 Task: Reserve a 30-minute parent-teacher conference to discuss a student's academic progress and behavior.
Action: Mouse pressed left at (890, 127)
Screenshot: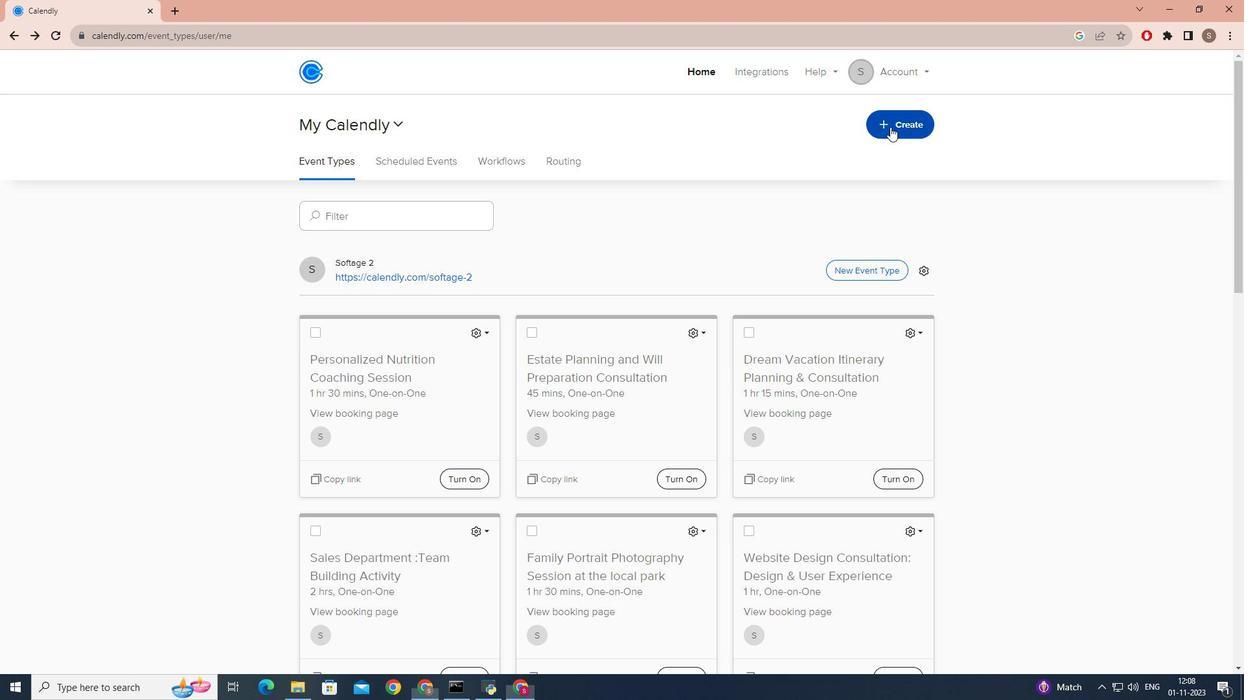 
Action: Mouse moved to (794, 172)
Screenshot: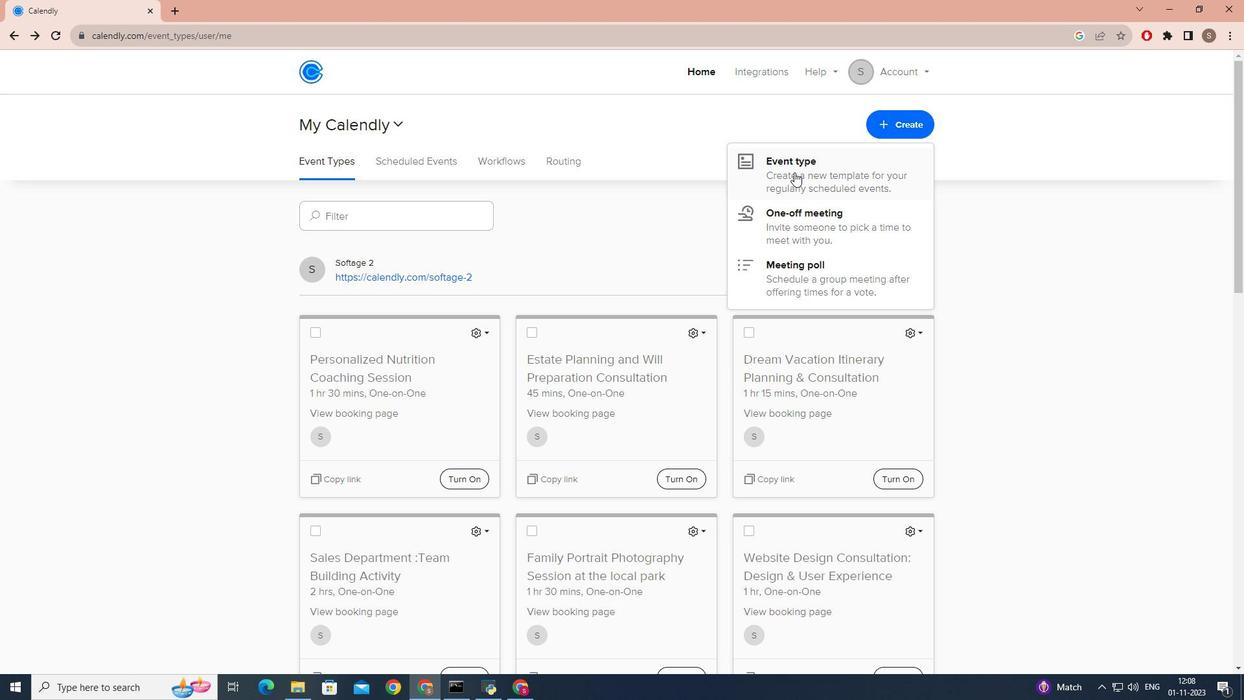 
Action: Mouse pressed left at (794, 172)
Screenshot: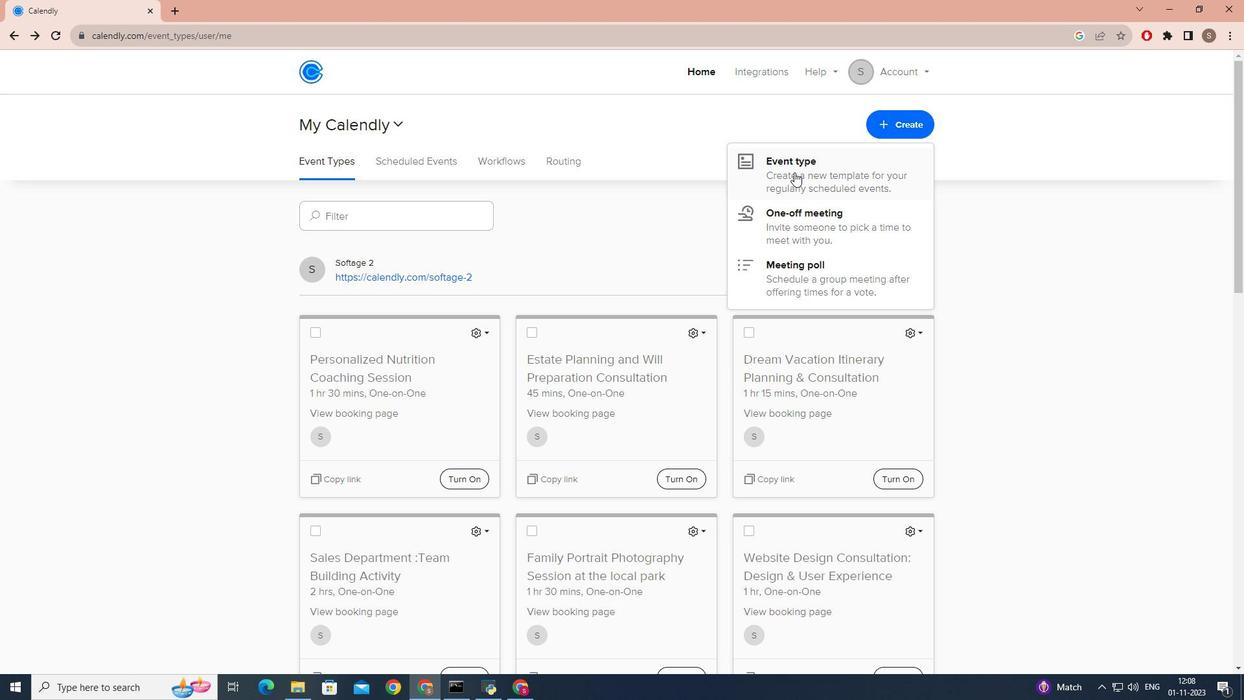 
Action: Mouse moved to (565, 224)
Screenshot: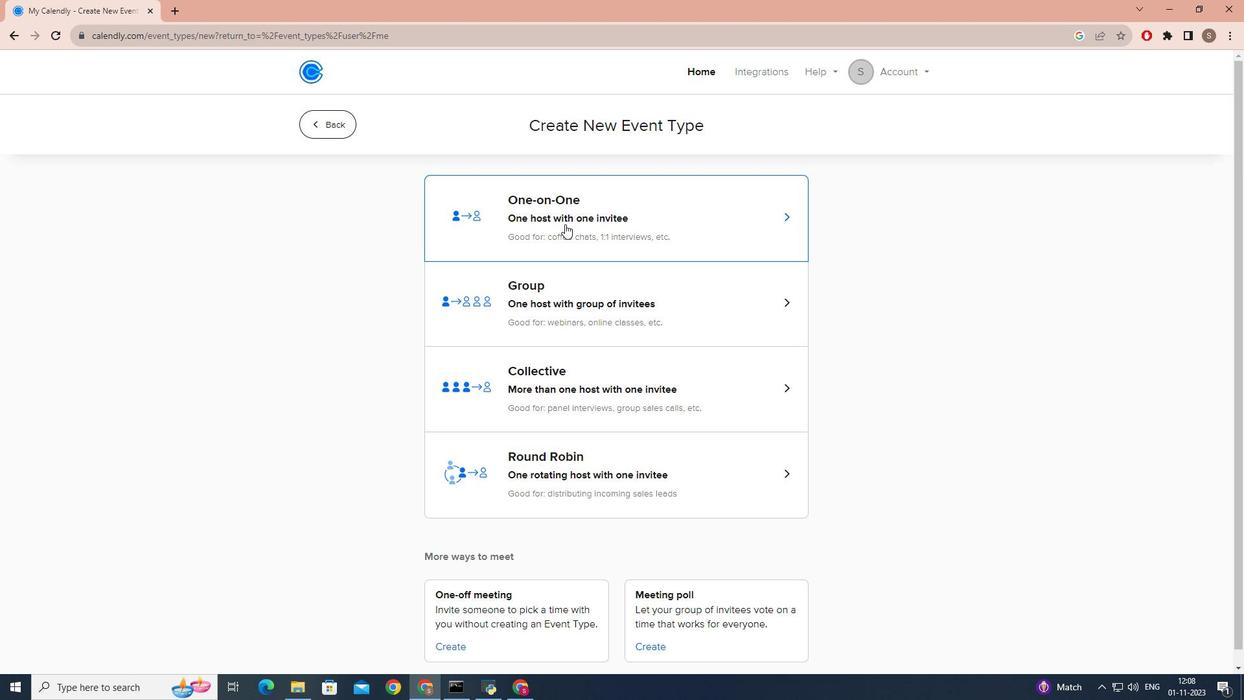 
Action: Mouse pressed left at (565, 224)
Screenshot: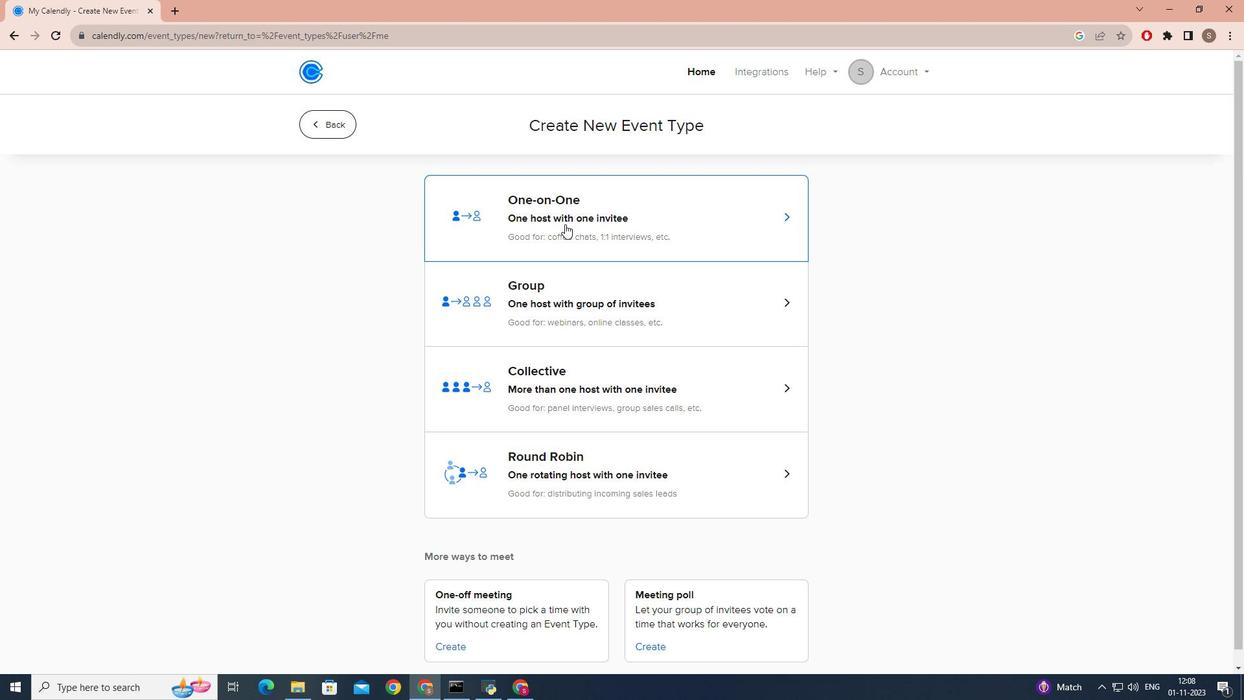 
Action: Mouse moved to (411, 306)
Screenshot: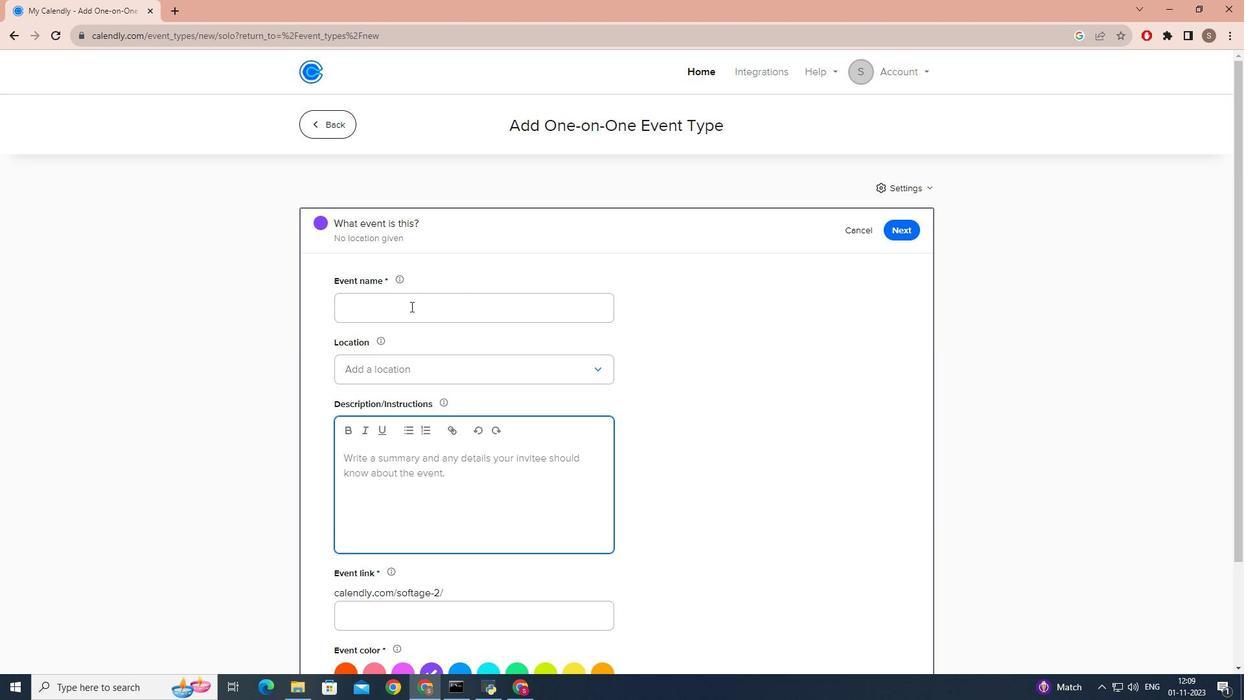 
Action: Mouse pressed left at (411, 306)
Screenshot: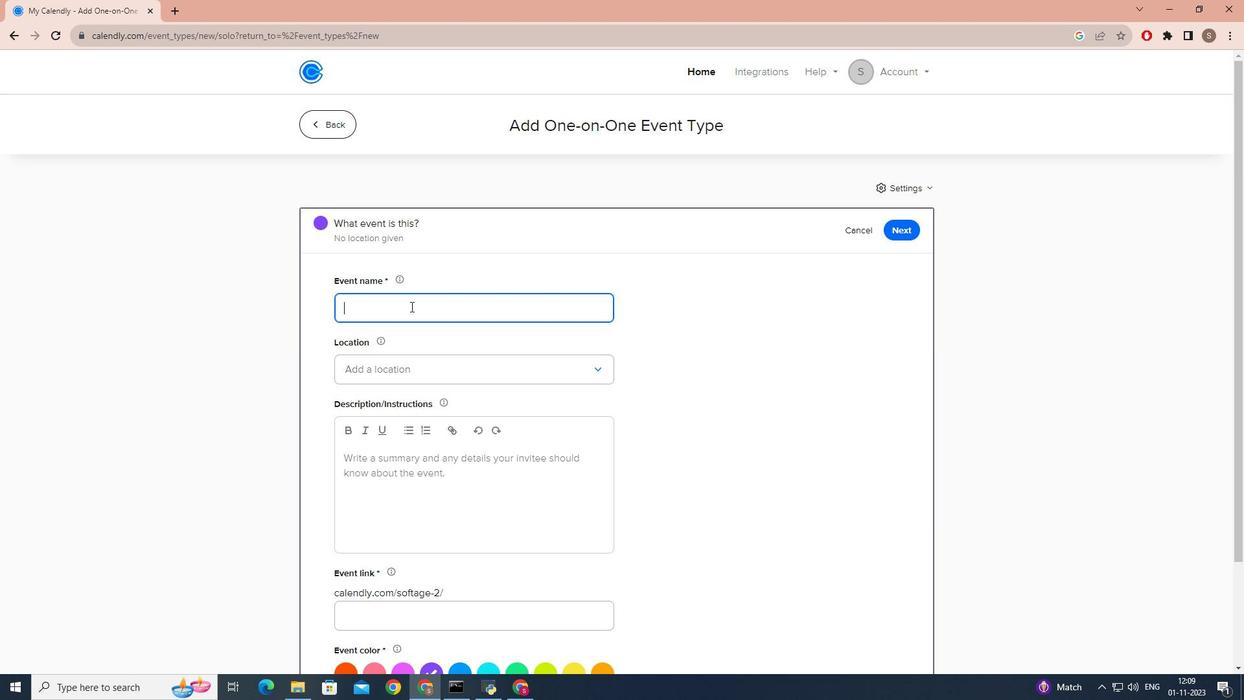 
Action: Key pressed <Key.caps_lock>P<Key.caps_lock>arent-<Key.caps_lock>T<Key.caps_lock>eacher<Key.space><Key.caps_lock>C<Key.caps_lock>onference<Key.shift_r>:<Key.space><Key.caps_lock>A<Key.caps_lock>cademic<Key.space><Key.caps_lock>P<Key.caps_lock>rogress<Key.space><Key.shift_r><Key.shift_r><Key.shift_r><Key.shift_r><Key.shift_r><Key.shift_r><Key.shift_r><Key.shift_r><Key.shift_r><Key.shift_r><Key.shift_r>&<Key.space><Key.caps_lock>B<Key.caps_lock>ehaviour
Screenshot: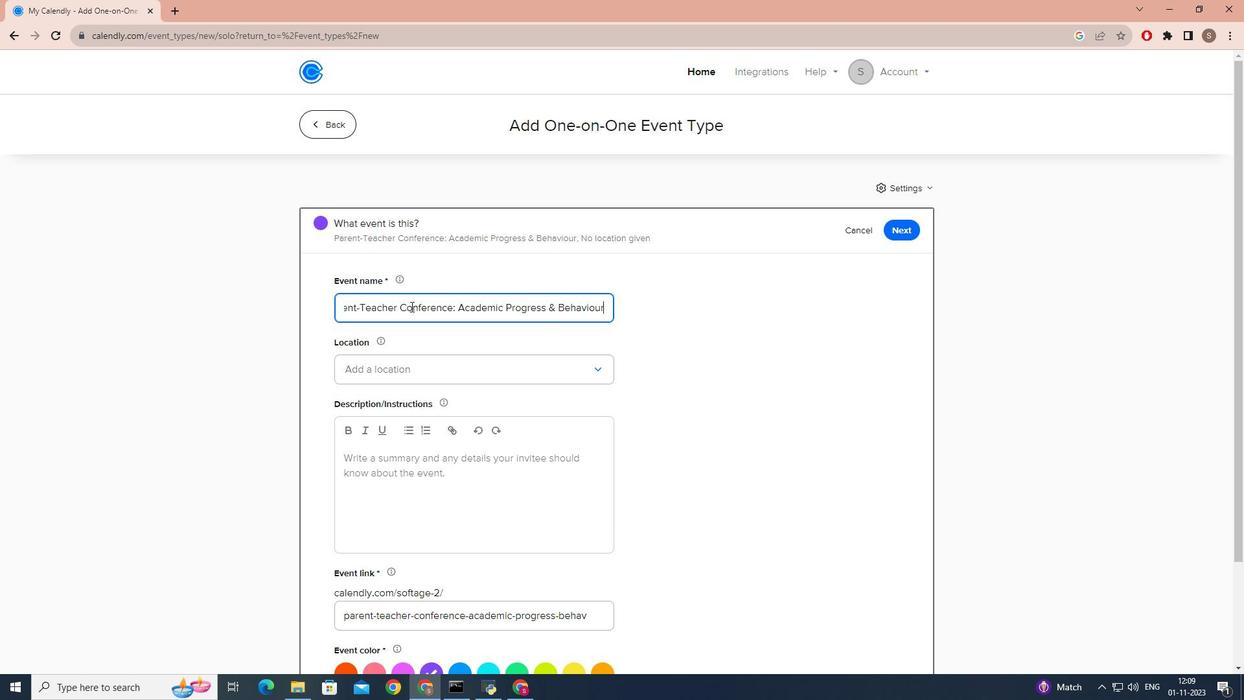 
Action: Mouse moved to (389, 376)
Screenshot: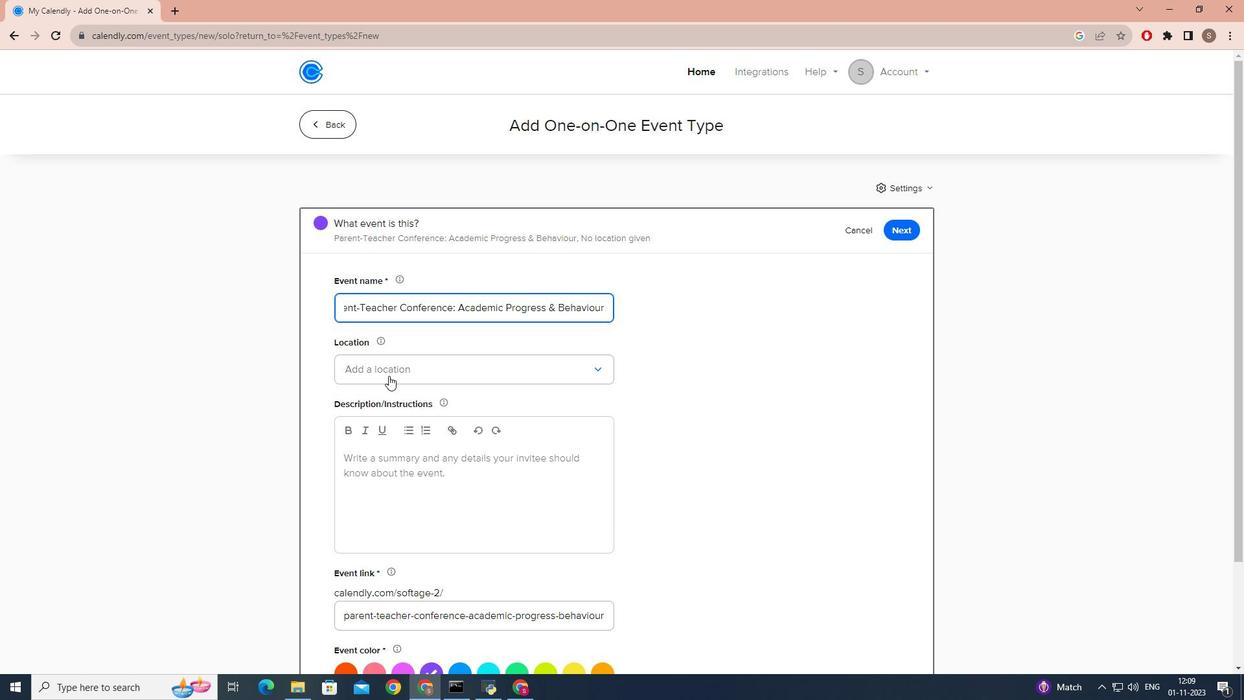 
Action: Mouse pressed left at (389, 376)
Screenshot: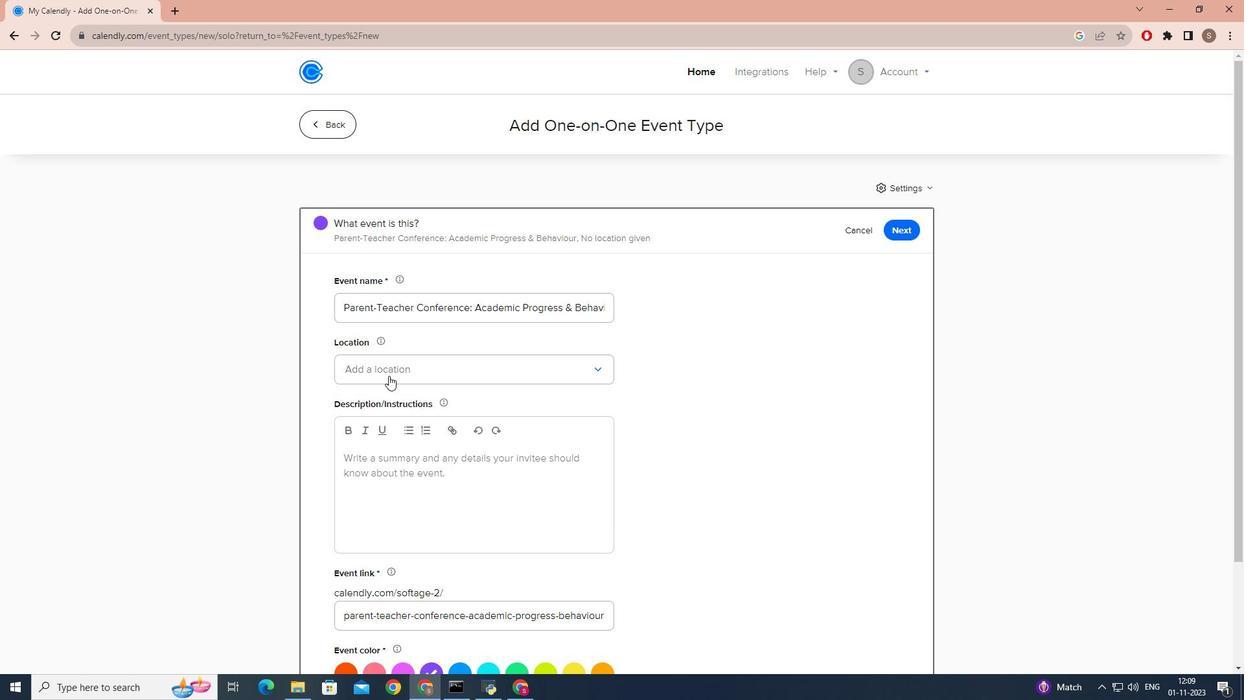 
Action: Mouse moved to (382, 394)
Screenshot: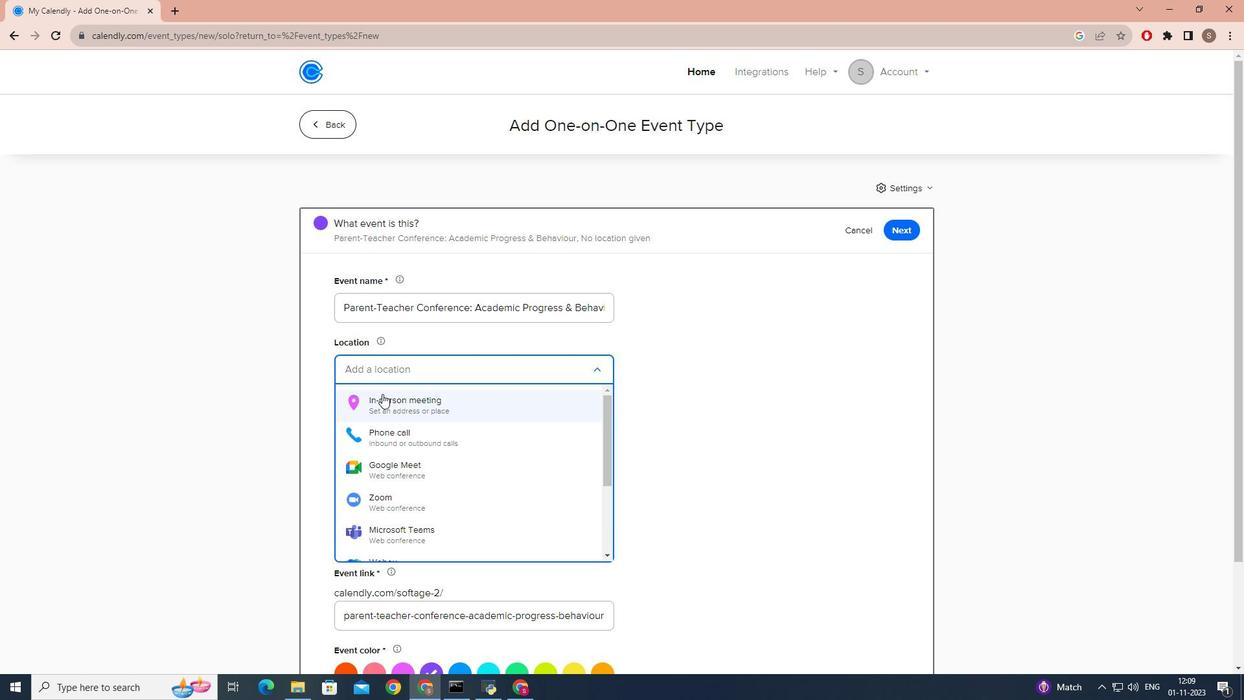 
Action: Mouse pressed left at (382, 394)
Screenshot: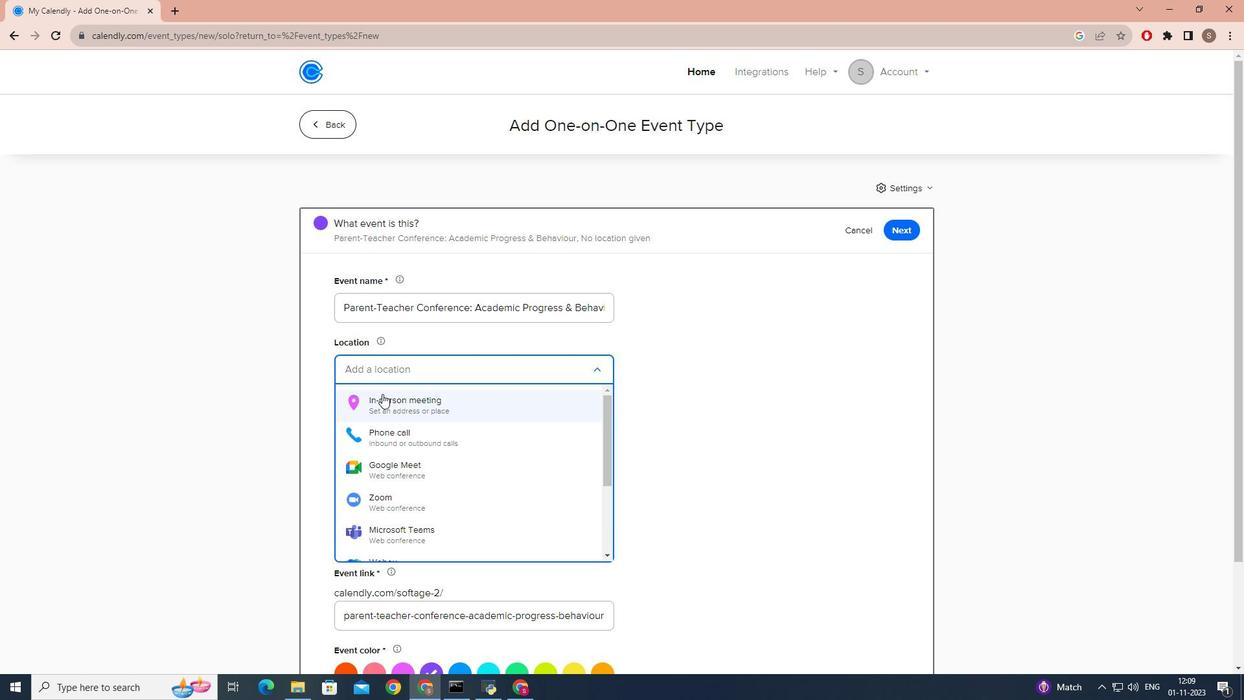 
Action: Mouse moved to (533, 224)
Screenshot: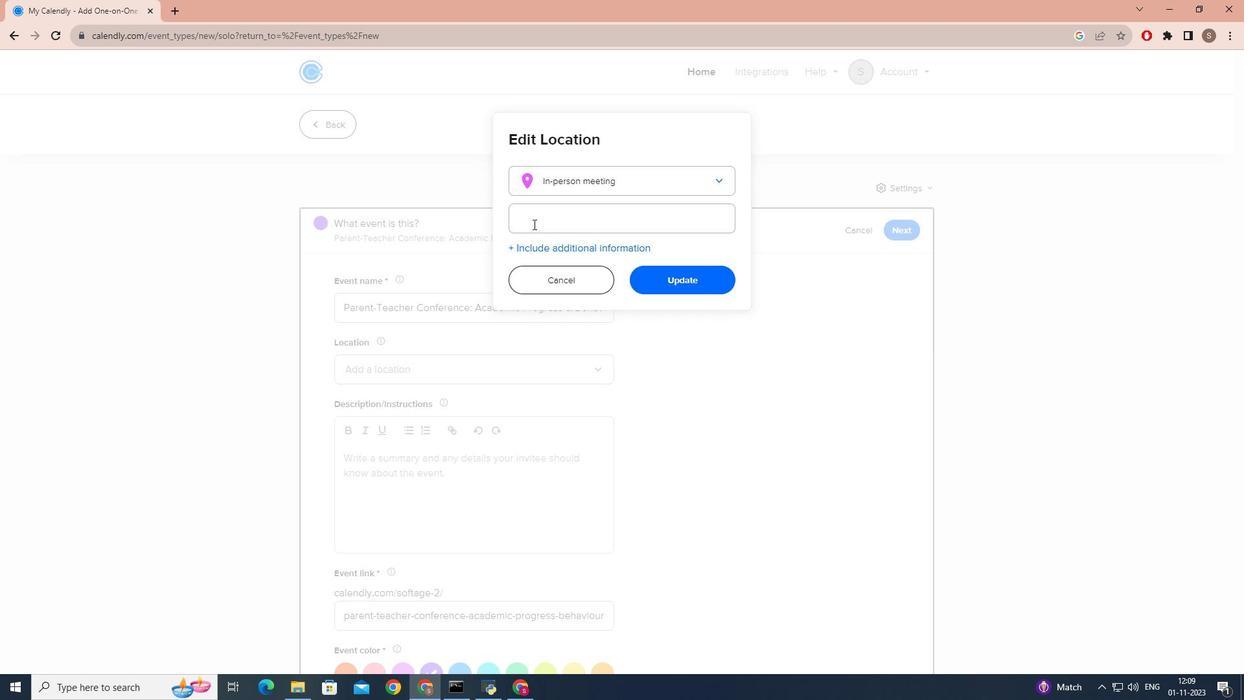 
Action: Mouse pressed left at (533, 224)
Screenshot: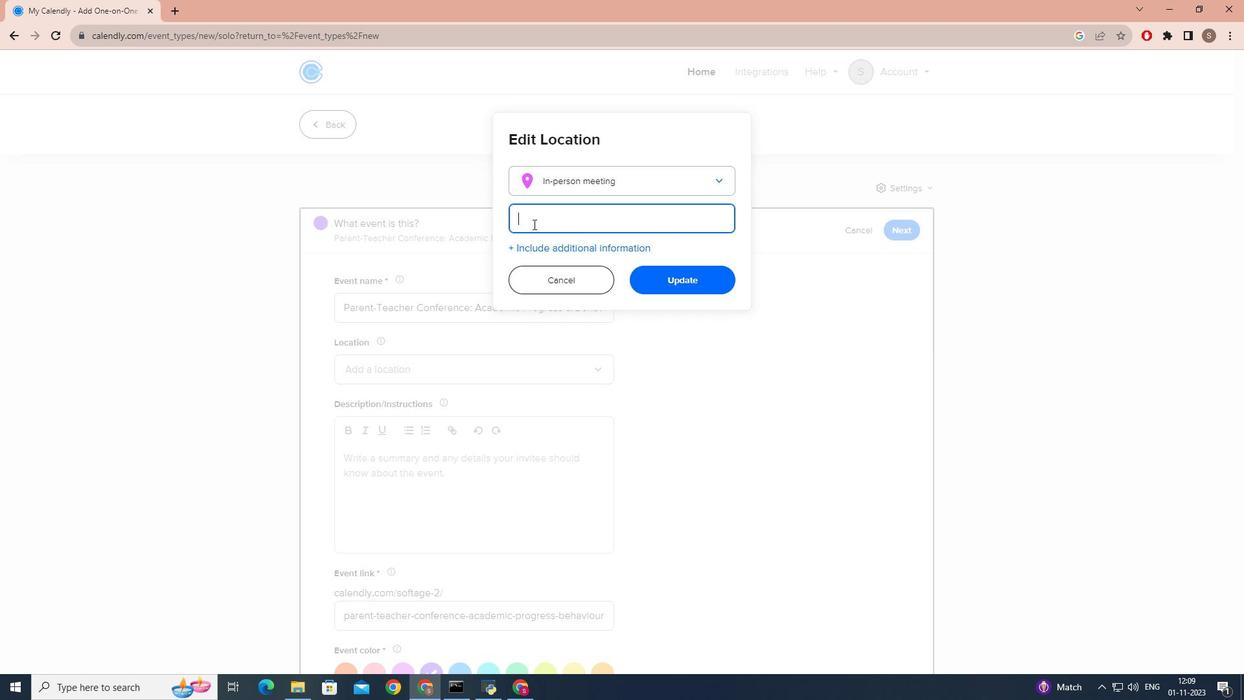 
Action: Key pressed <Key.caps_lock>B<Key.caps_lock>reck<Key.space><Key.caps_lock>S<Key.caps_lock>chool,<Key.space><Key.caps_lock>M<Key.caps_lock>innesota
Screenshot: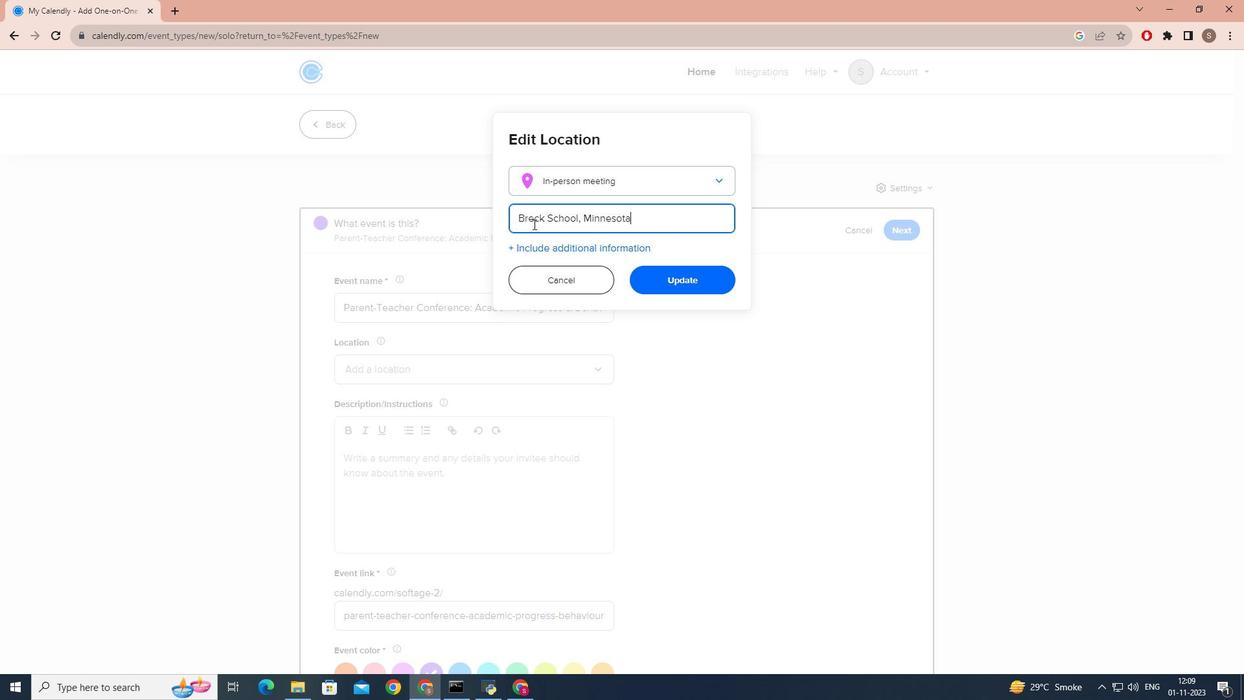 
Action: Mouse moved to (647, 276)
Screenshot: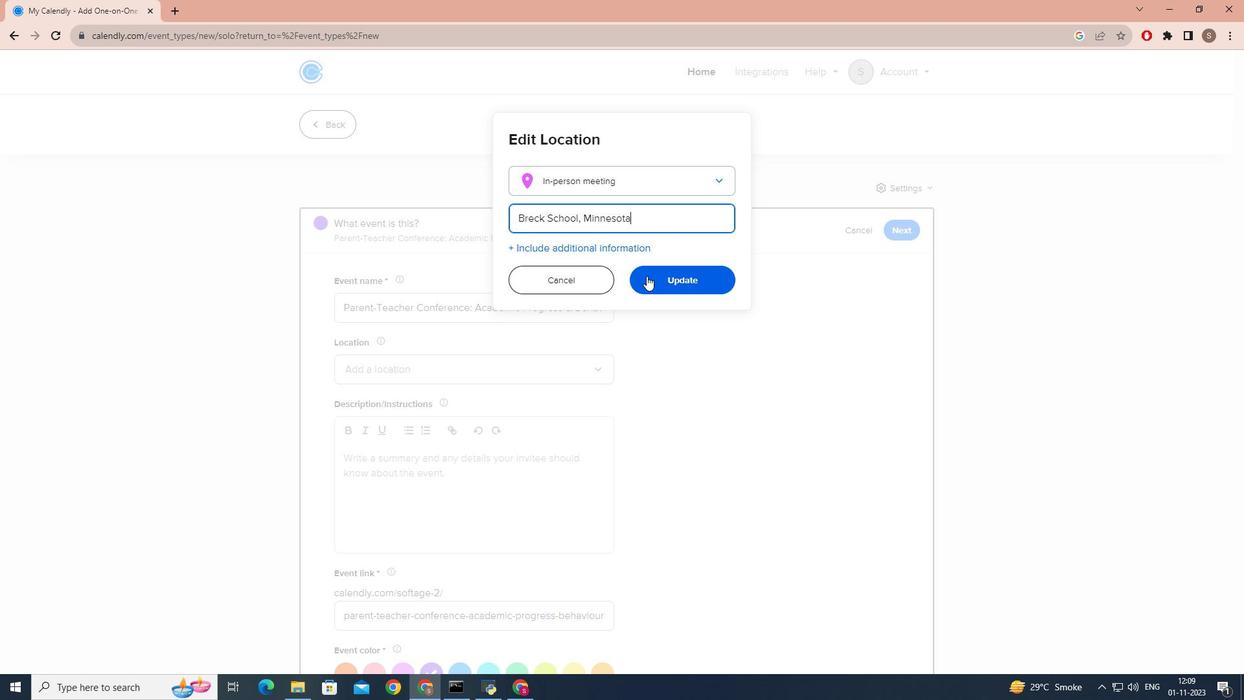 
Action: Mouse pressed left at (647, 276)
Screenshot: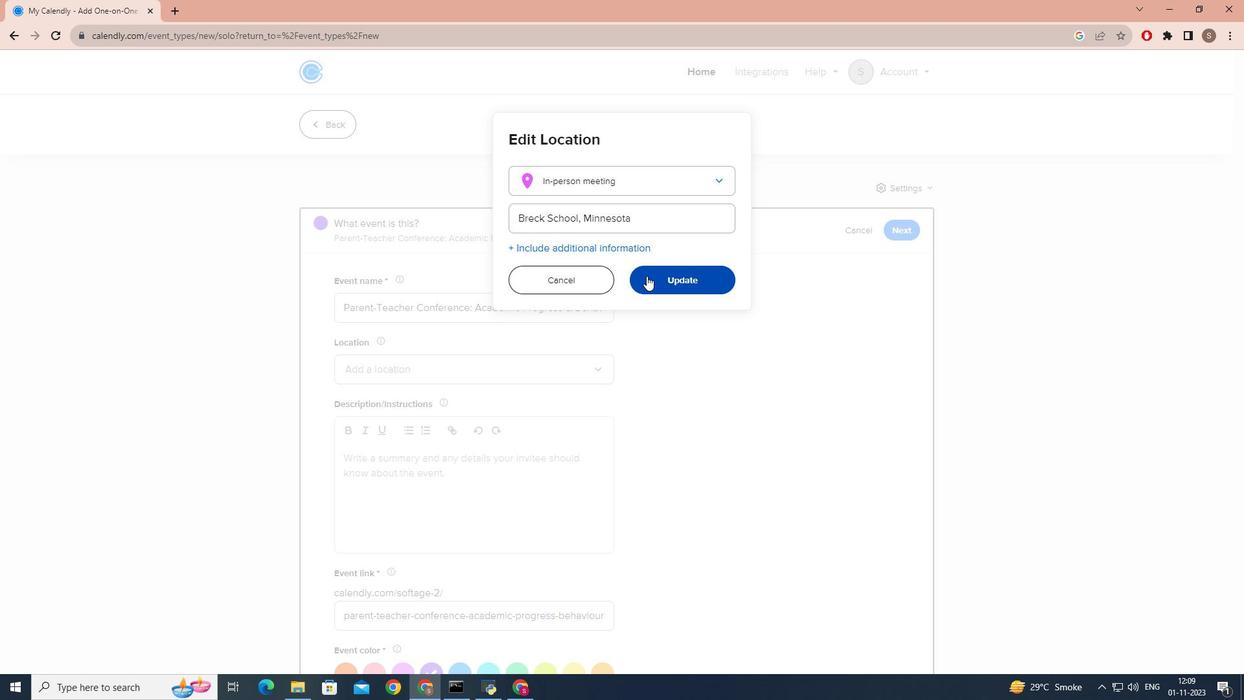 
Action: Mouse moved to (402, 512)
Screenshot: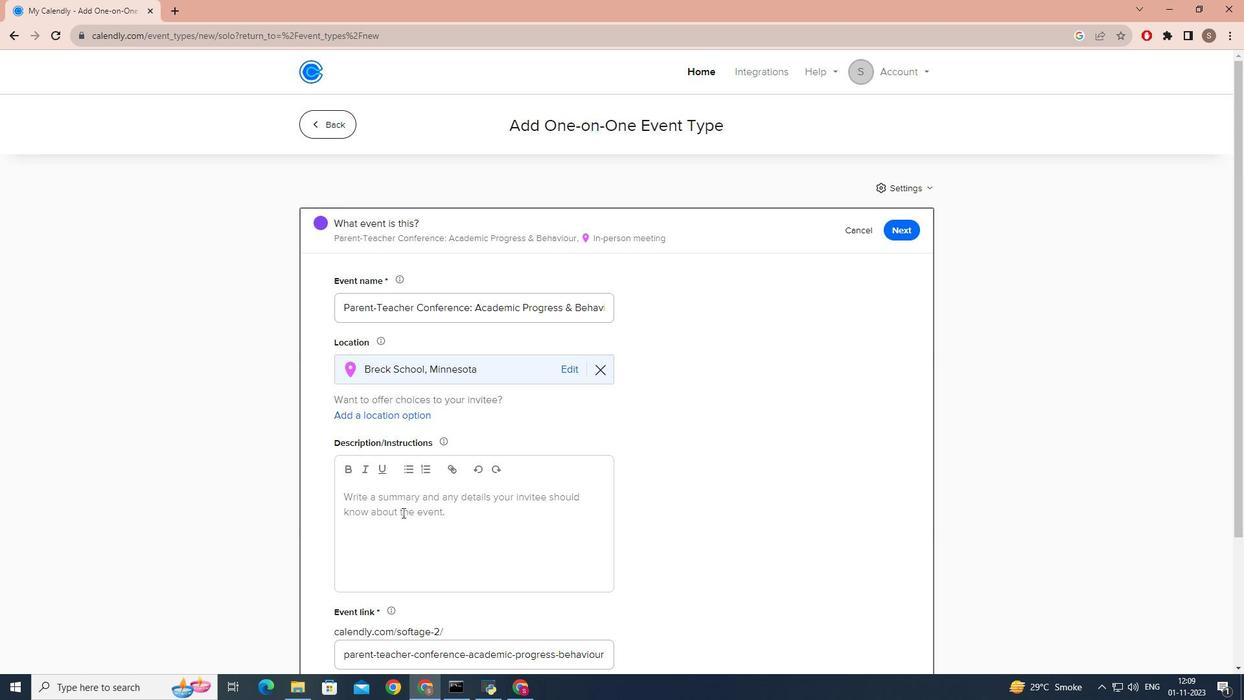 
Action: Mouse pressed left at (402, 512)
Screenshot: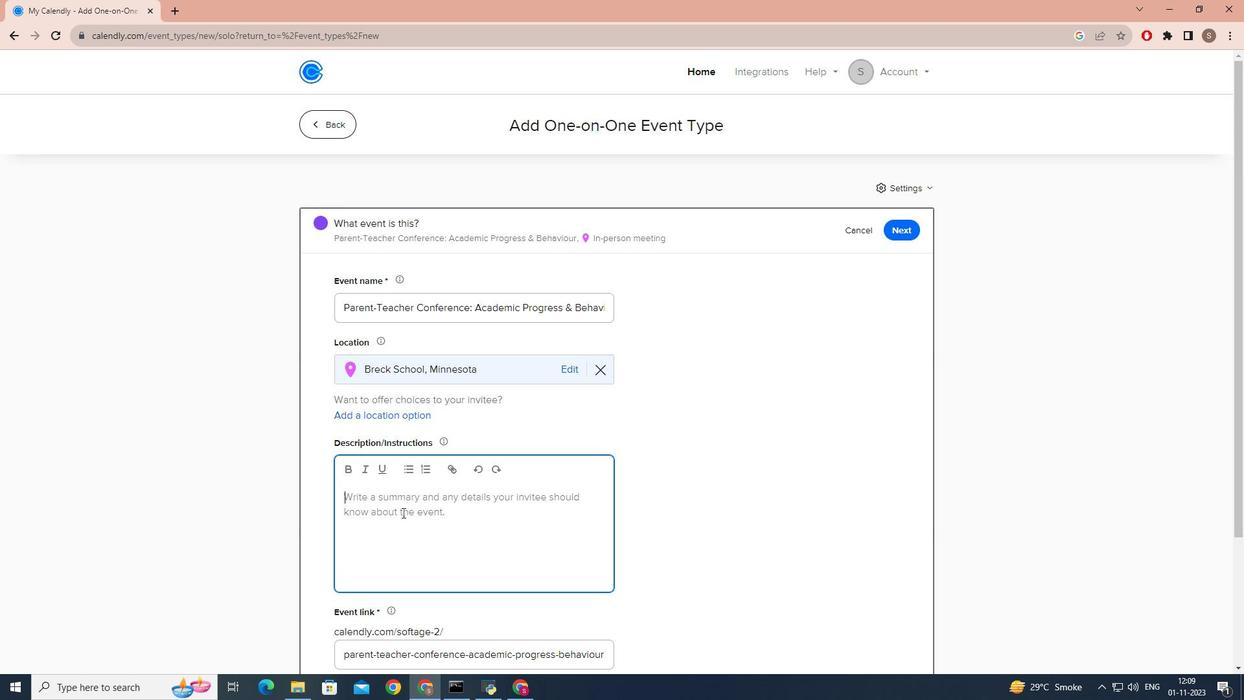 
Action: Key pressed <Key.caps_lock>A<Key.caps_lock>t<Key.space>the<Key.space><Key.caps_lock>B<Key.caps_lock>rech<Key.backspace>k<Key.space><Key.caps_lock>S<Key.caps_lock>chookl<Key.backspace><Key.backspace>l,<Key.space>we<Key.space>believe<Key.space>that<Key.space>every<Key.space>child<Key.space>is<Key.space>a<Key.space>unique<Key.space>str<Key.backspace>ar,and<Key.space>together<Key.space>we<Key.space>can<Key.space>nurture<Key.space>thi<Key.backspace>eir<Key.space>brilliance.<Key.caps_lock>J<Key.caps_lock>oin<Key.space>us<Key.space>for<Key.space>a<Key.space><Key.caps_lock>P<Key.caps_lock>arent-<Key.caps_lock>T<Key.caps_lock>eacher<Key.space><Key.caps_lock>C<Key.caps_lock>onference<Key.space>where<Key.space>we<Key.space>will<Key.space>dek<Key.backspace>leve<Key.space>into<Key.space>your<Key.space><Key.backspace><Key.backspace><Key.backspace><Key.backspace><Key.backspace><Key.backspace><Key.backspace><Key.backspace><Key.backspace><Key.backspace><Key.backspace><Key.backspace><Key.backspace><Key.backspace>ve<Key.space>your<Key.space>c<Key.backspace><Key.backspace><Key.backspace><Key.backspace><Key.backspace><Key.backspace>into<Key.space>your<Key.space>childs<Key.space>academic<Key.space>journy<Key.space>and<Key.space><Key.backspace><Key.backspace><Key.backspace><Key.backspace><Key.backspace><Key.backspace>ey<Key.space>and<Key.space>the<Key.space>con<Key.backspace><Key.backspace><Key.backspace>proh<Key.backspace><Key.backspace><Key.backspace><Key.backspace><Key.backspace>ir<Key.space>behaviour<Key.space>patterns.
Screenshot: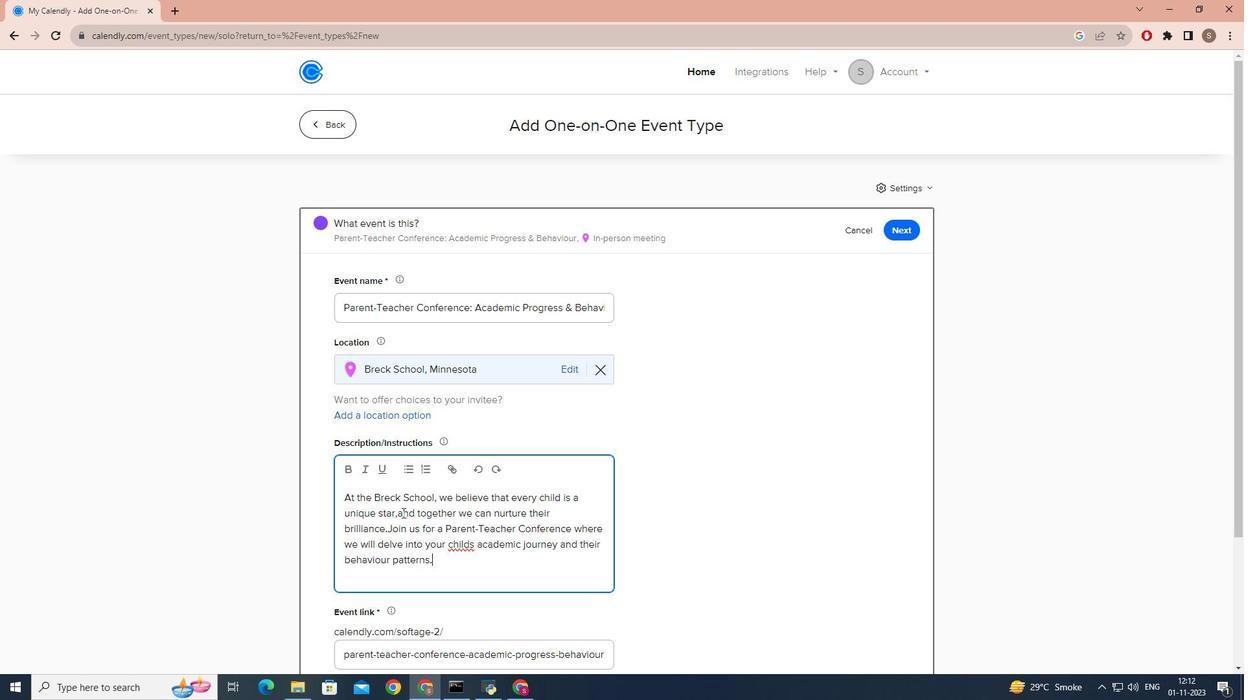 
Action: Mouse moved to (458, 549)
Screenshot: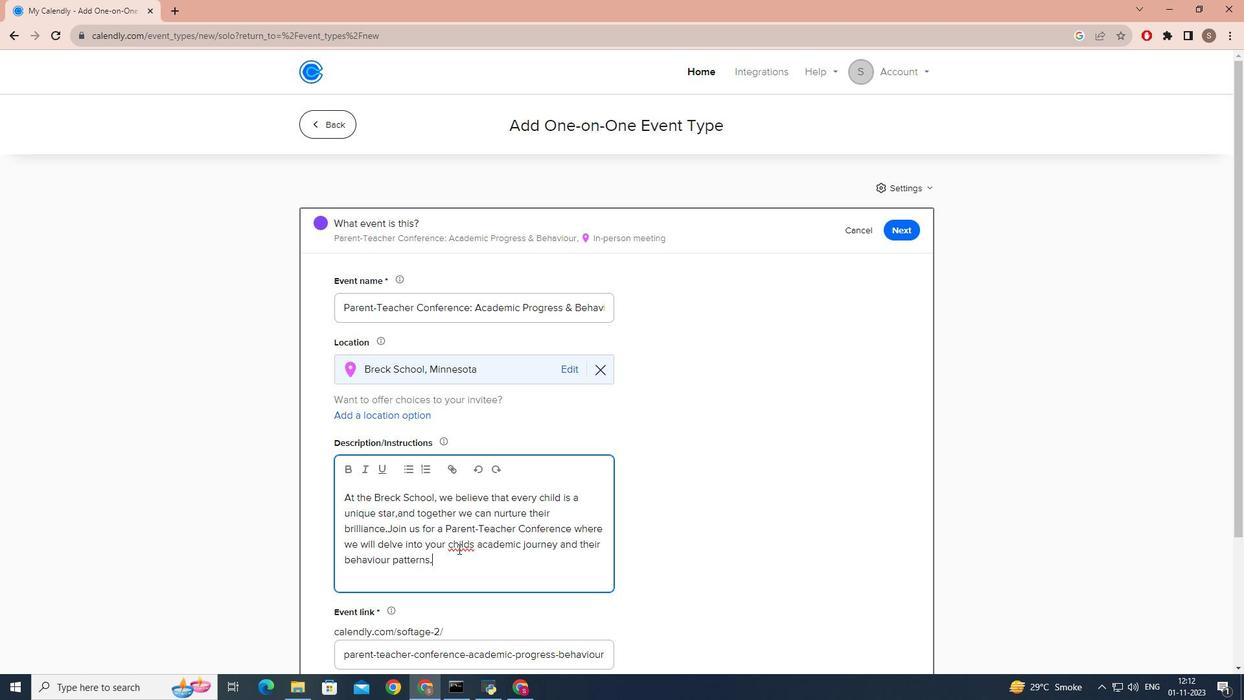 
Action: Mouse pressed left at (458, 549)
Screenshot: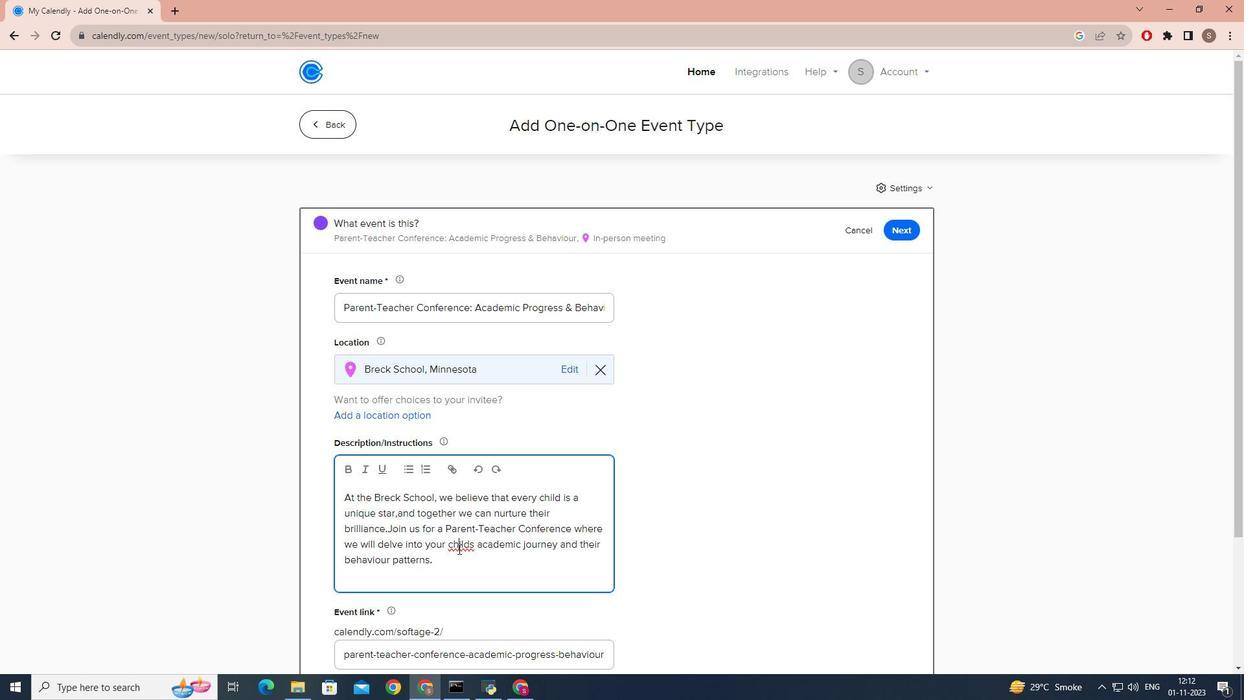 
Action: Mouse pressed right at (458, 549)
Screenshot: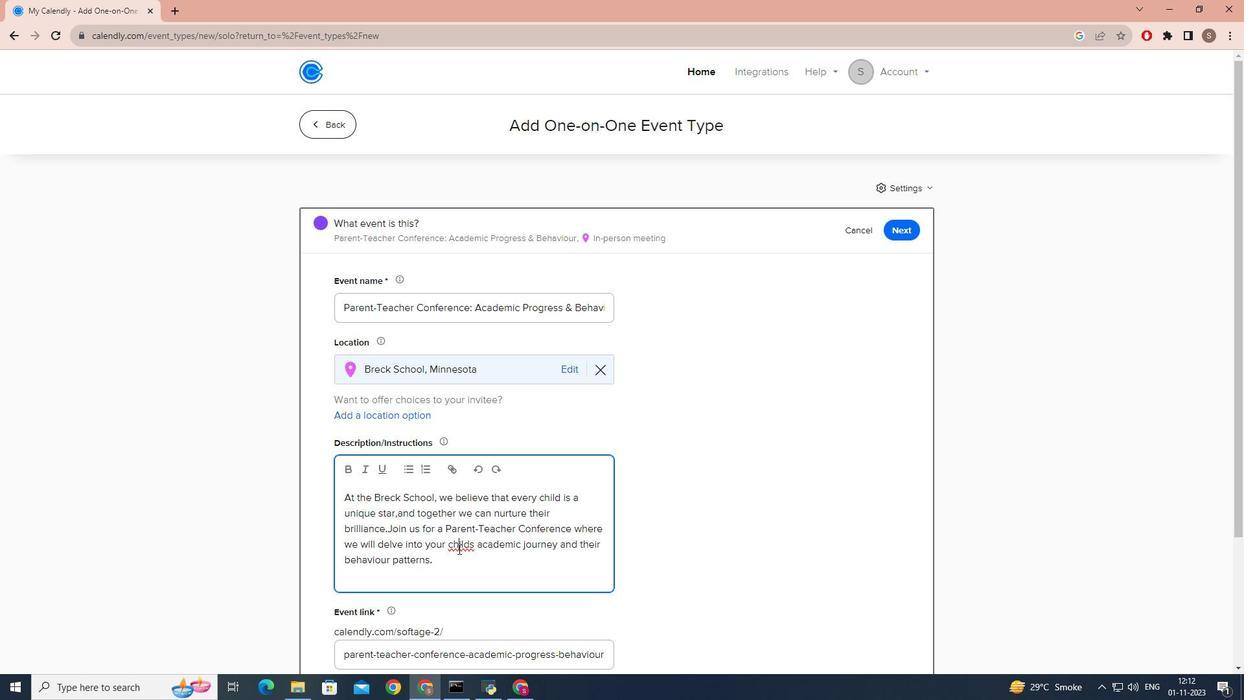 
Action: Mouse moved to (547, 361)
Screenshot: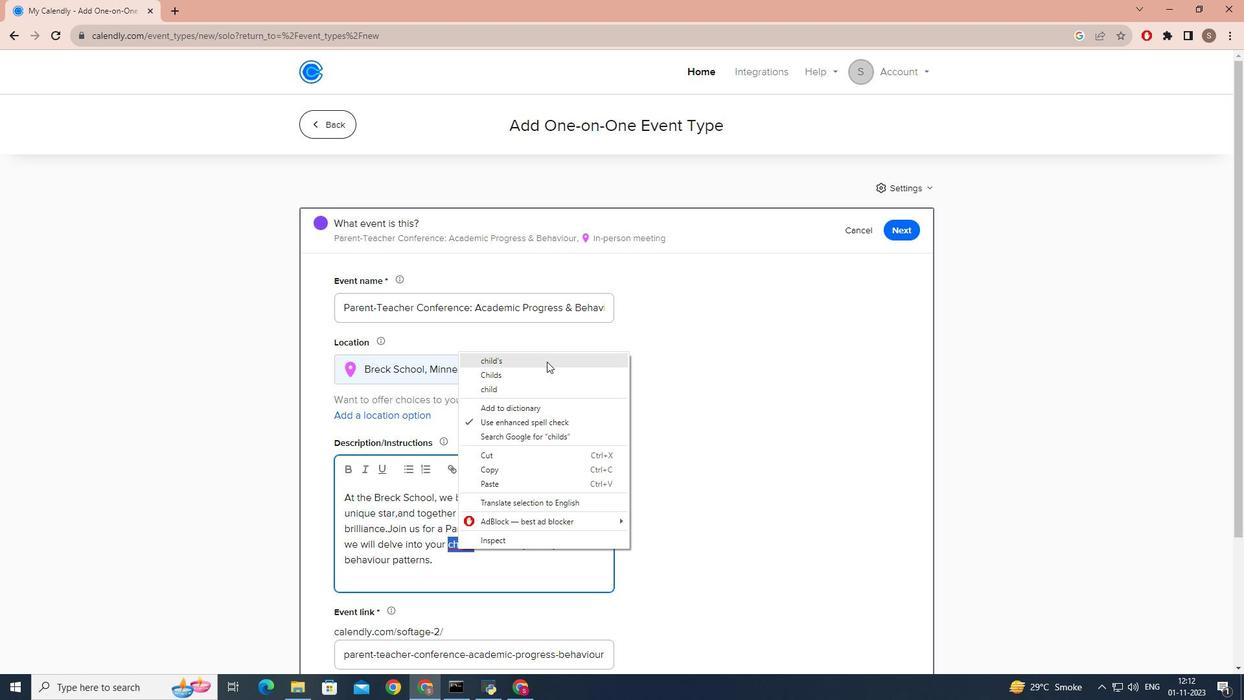 
Action: Mouse pressed left at (547, 361)
Screenshot: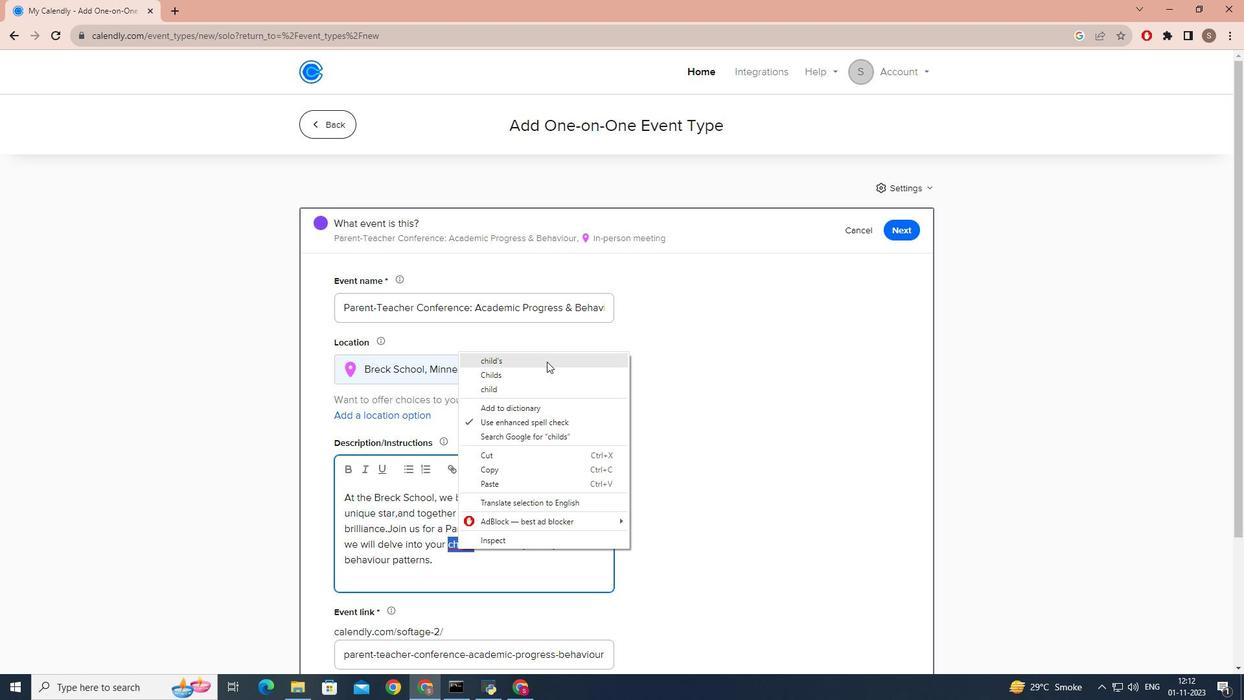 
Action: Mouse moved to (450, 557)
Screenshot: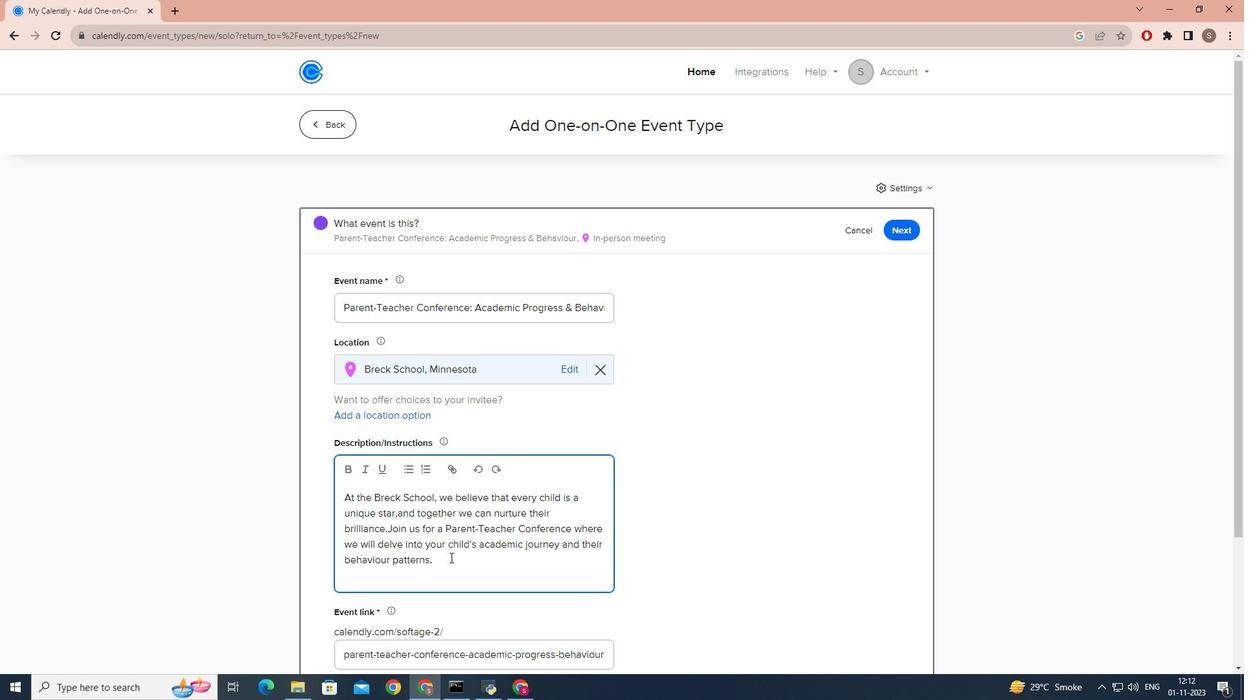 
Action: Mouse pressed left at (450, 557)
Screenshot: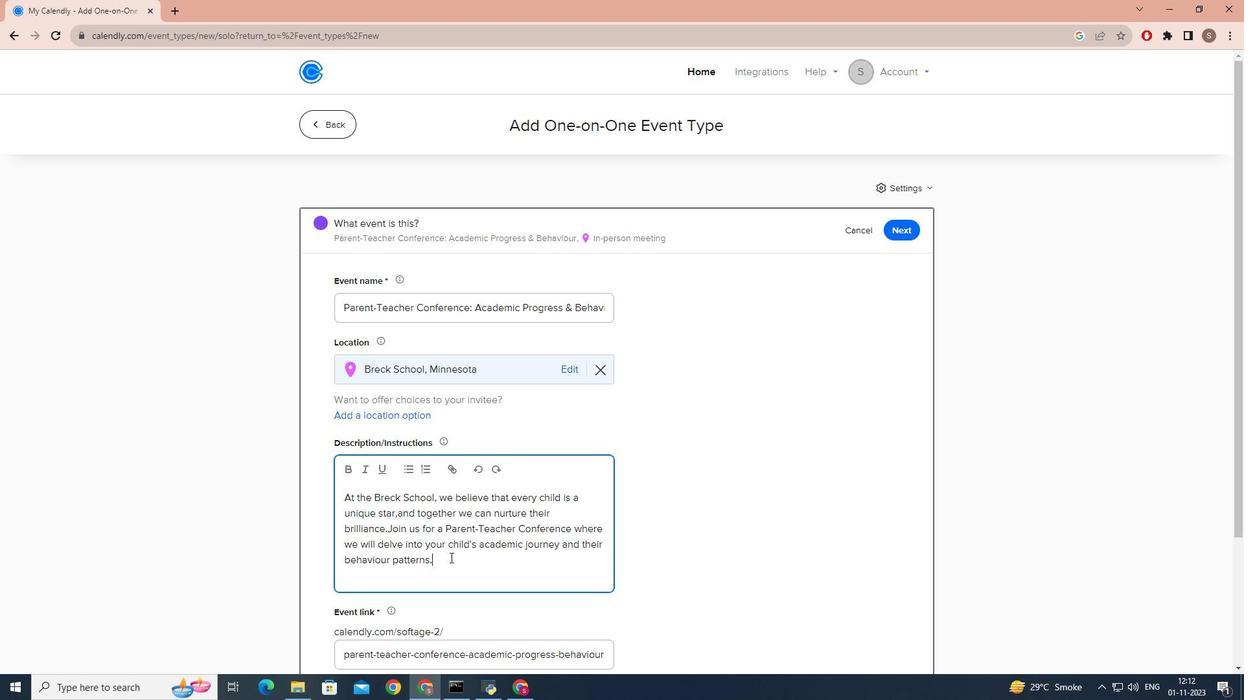 
Action: Mouse moved to (450, 557)
Screenshot: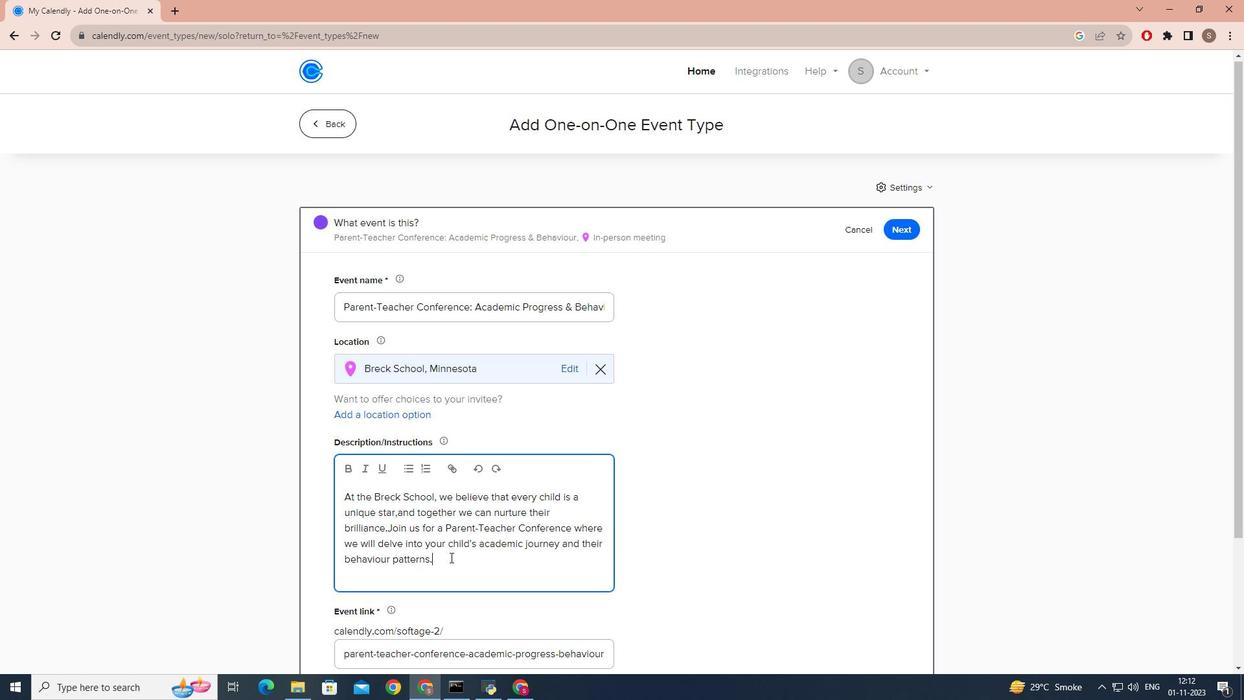 
Action: Mouse scrolled (450, 556) with delta (0, 0)
Screenshot: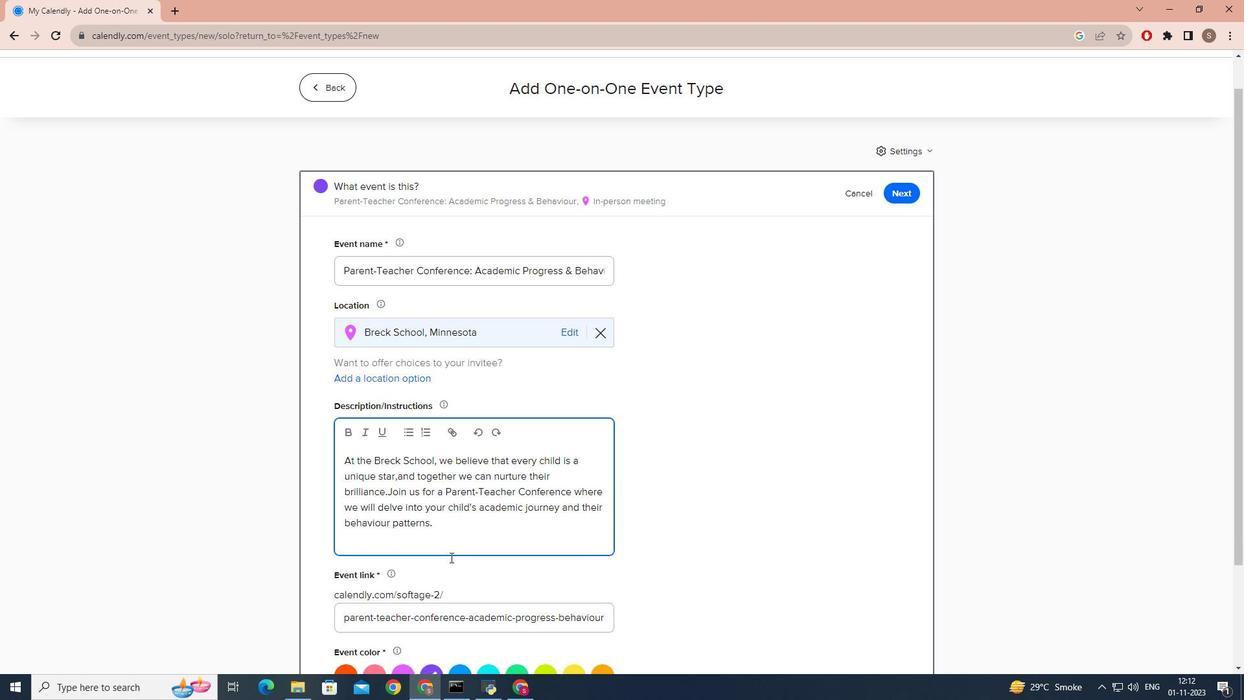 
Action: Mouse scrolled (450, 556) with delta (0, 0)
Screenshot: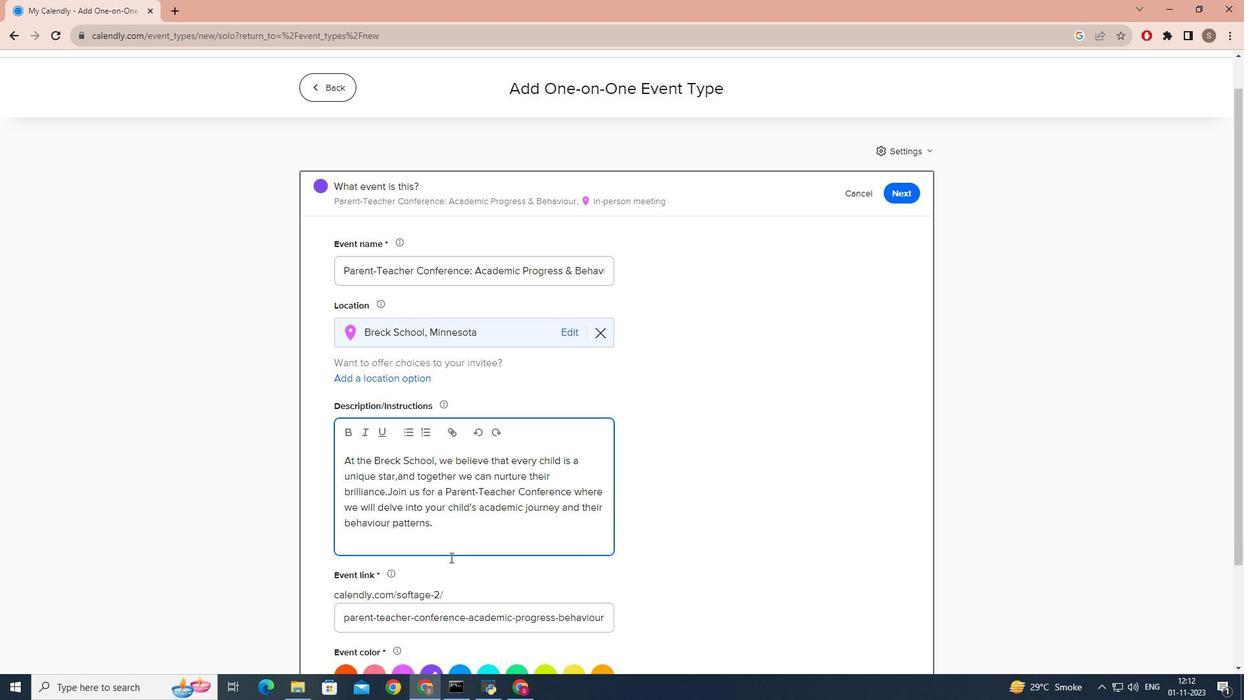 
Action: Mouse scrolled (450, 556) with delta (0, 0)
Screenshot: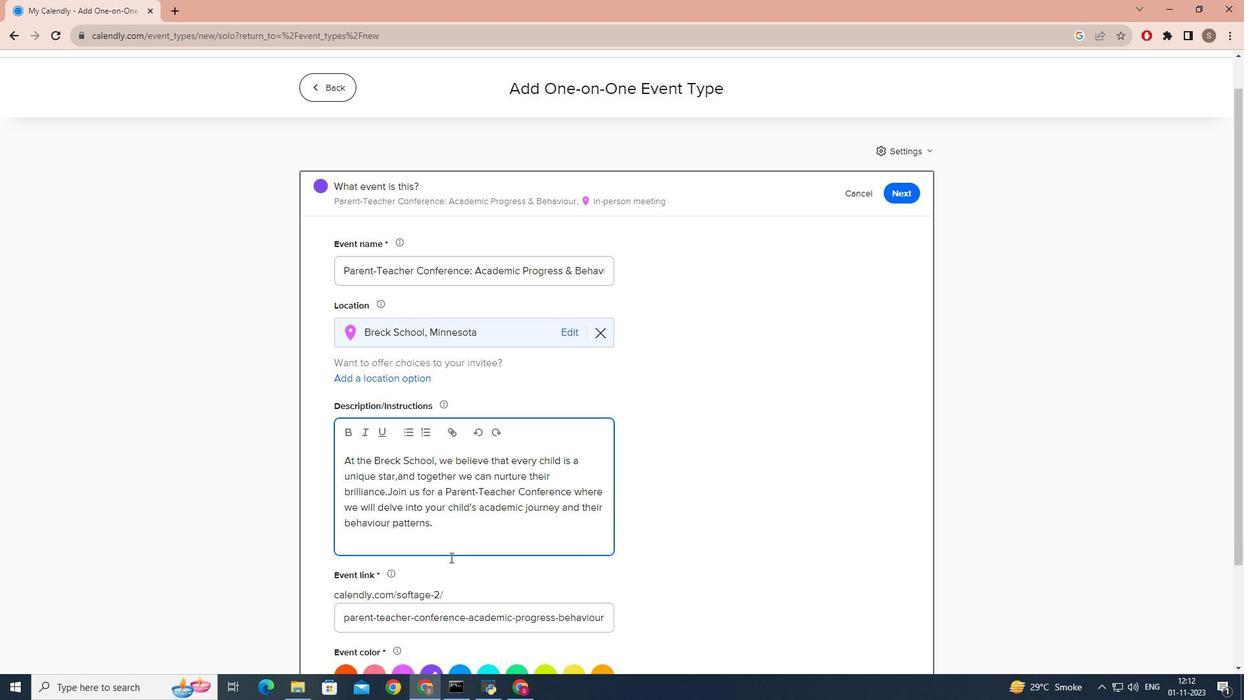 
Action: Mouse scrolled (450, 556) with delta (0, 0)
Screenshot: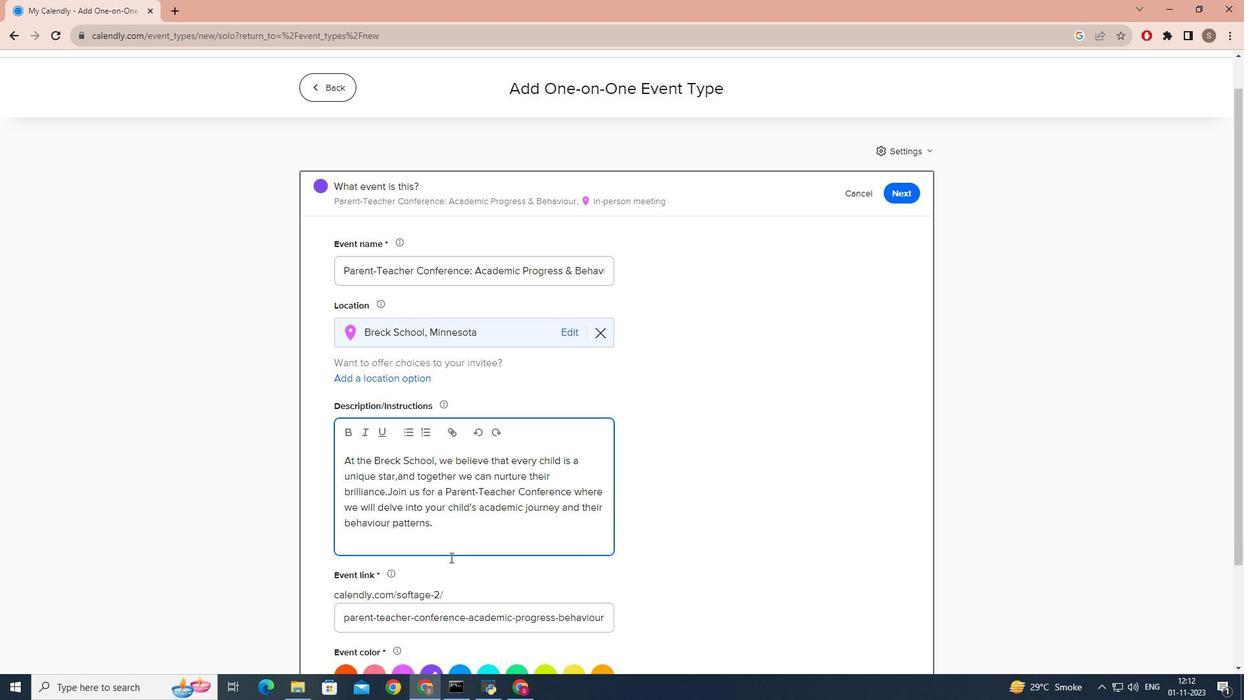 
Action: Mouse scrolled (450, 556) with delta (0, 0)
Screenshot: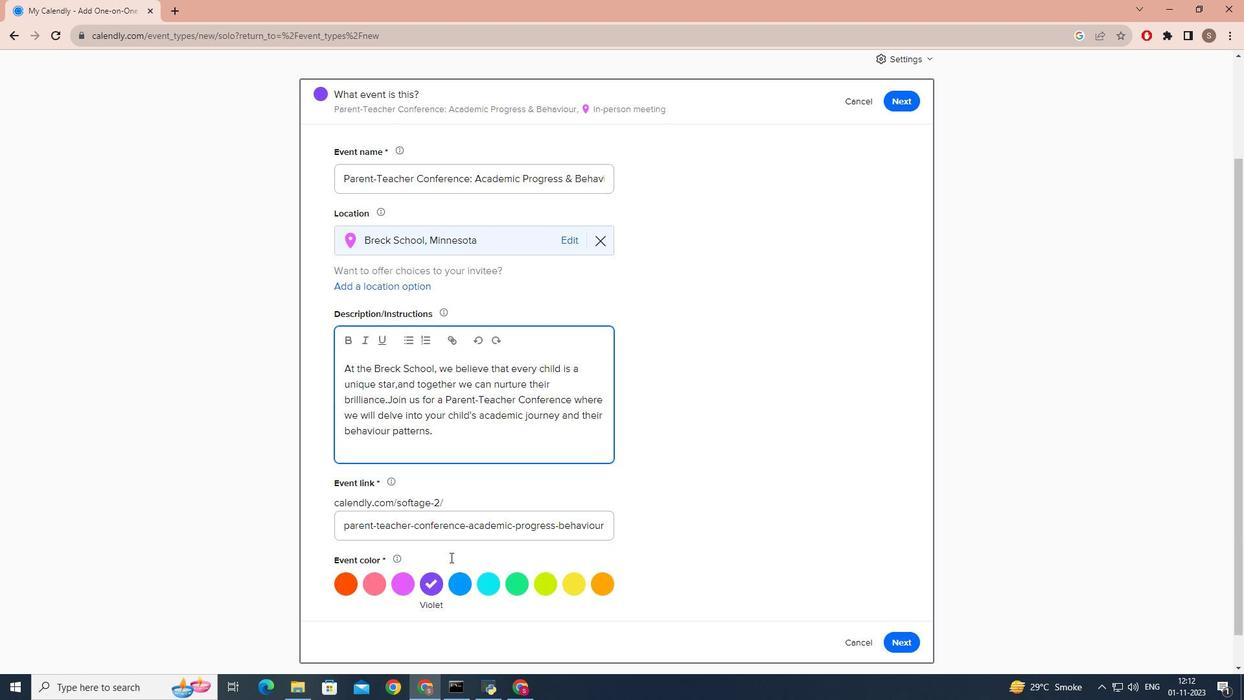 
Action: Mouse moved to (464, 543)
Screenshot: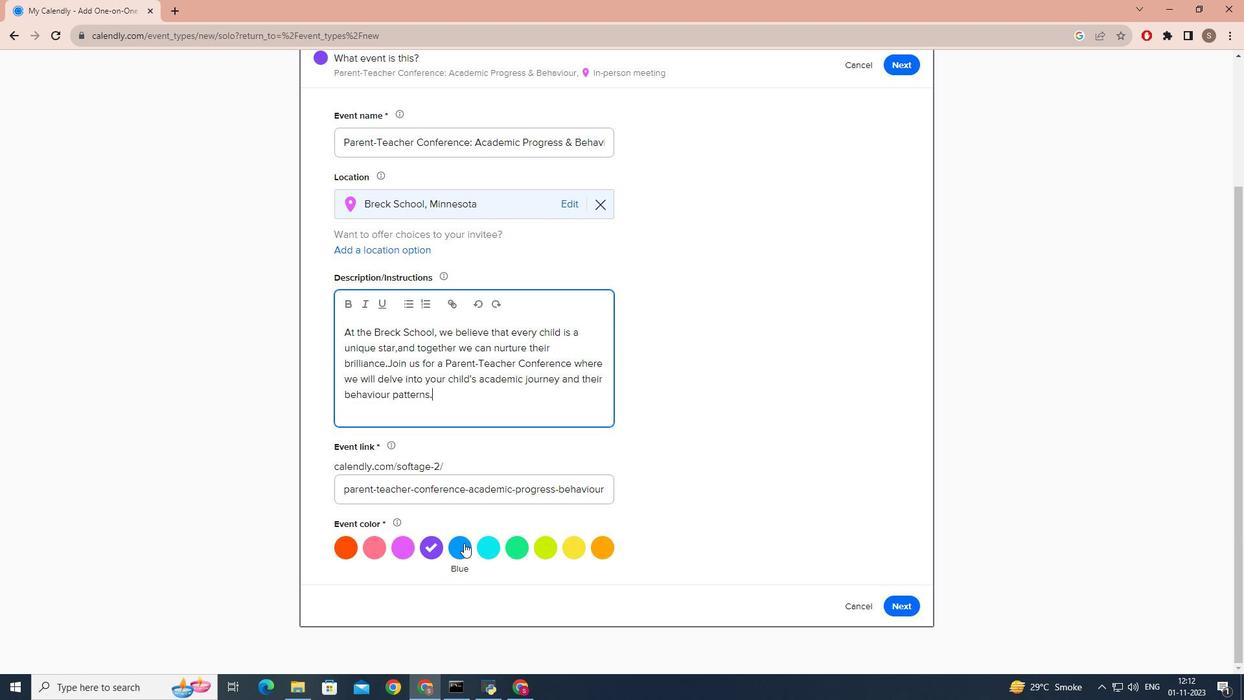 
Action: Mouse pressed left at (464, 543)
Screenshot: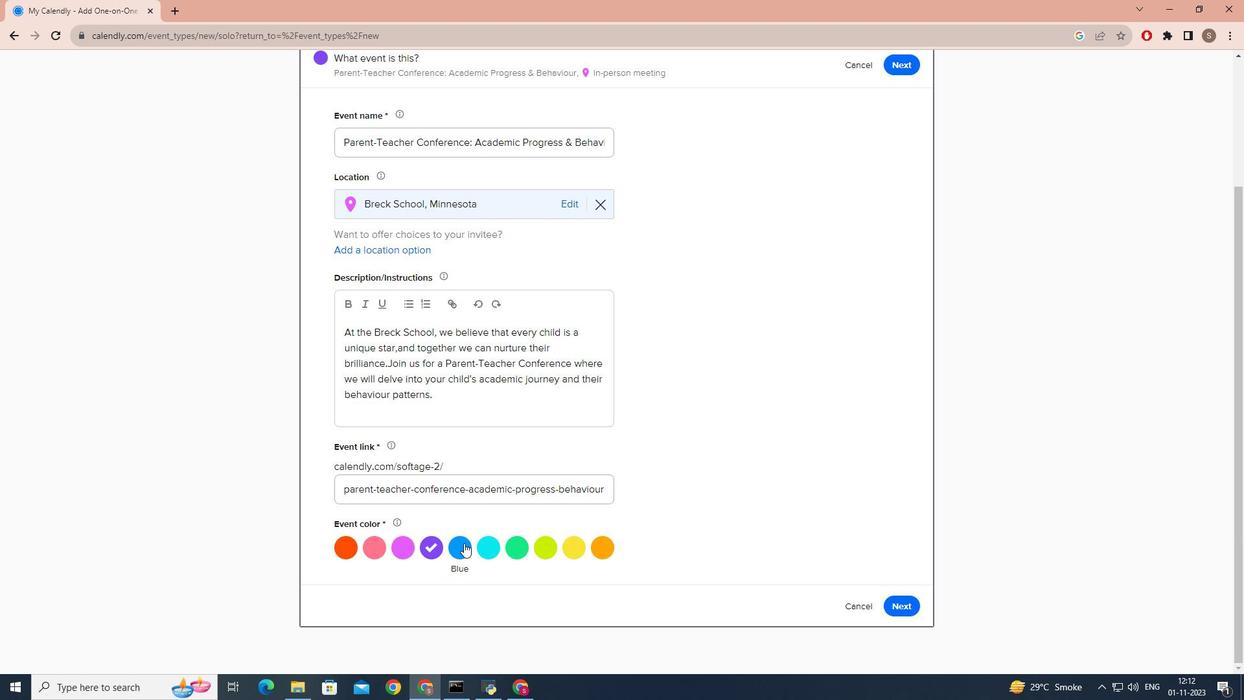 
Action: Mouse moved to (551, 391)
Screenshot: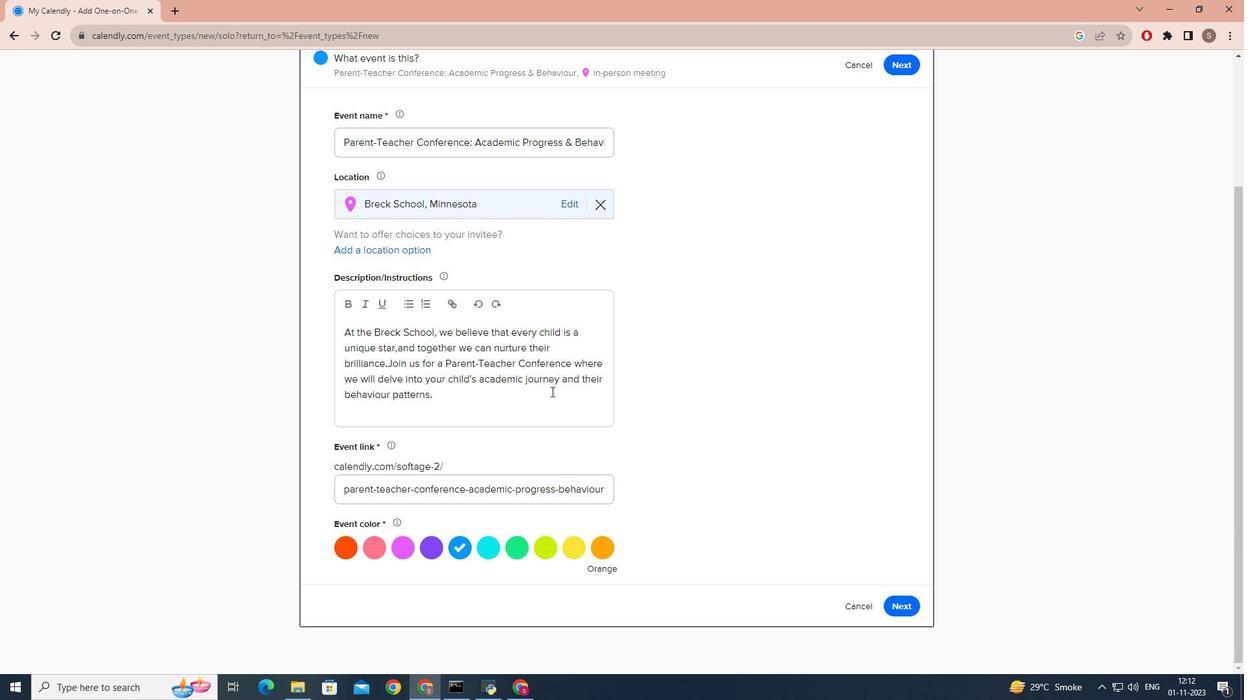 
Action: Mouse scrolled (551, 392) with delta (0, 0)
Screenshot: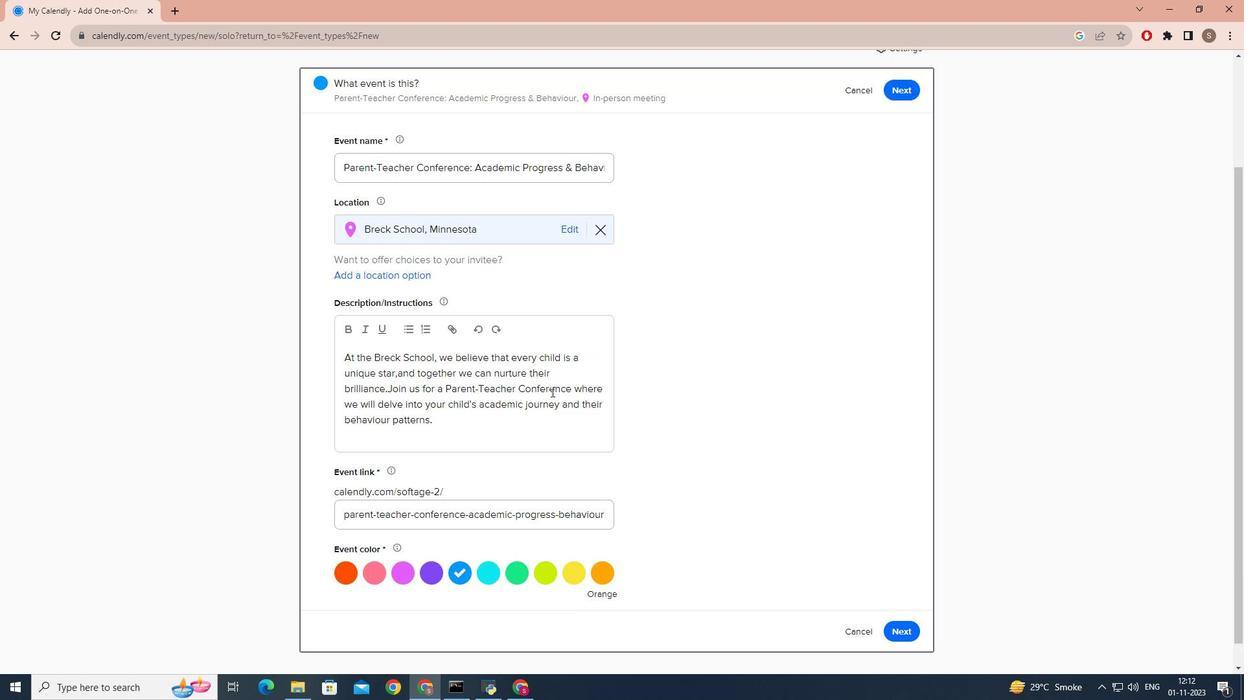 
Action: Mouse scrolled (551, 392) with delta (0, 0)
Screenshot: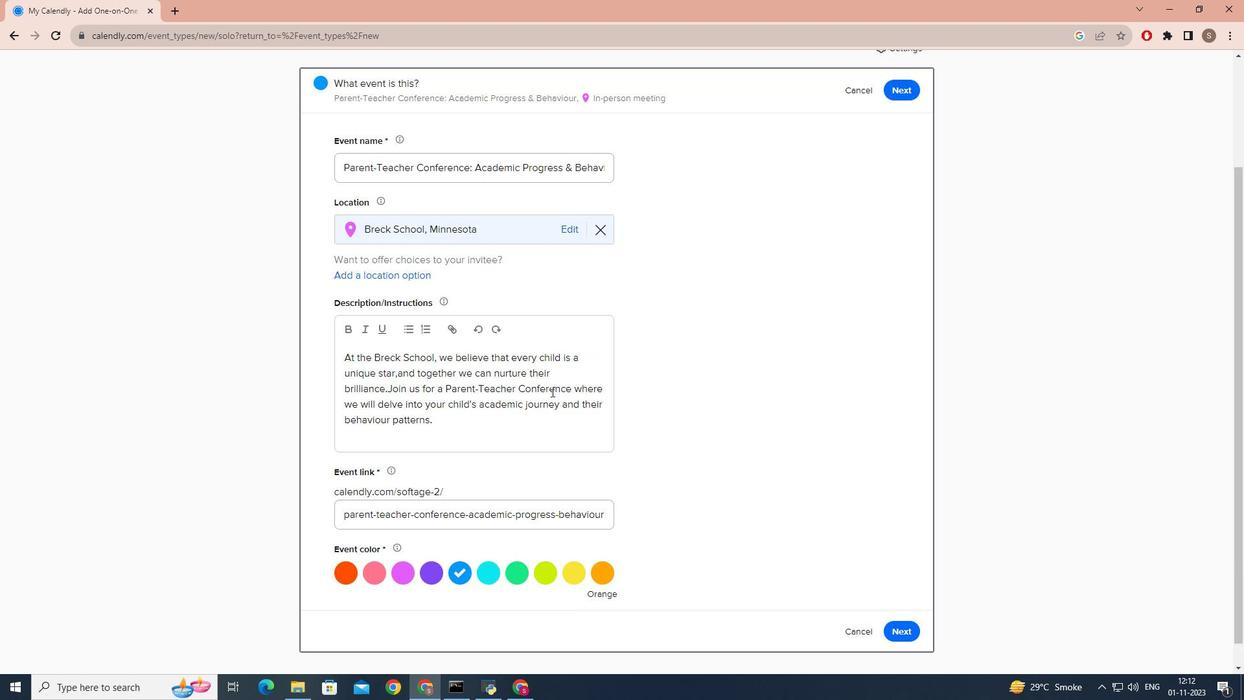 
Action: Mouse scrolled (551, 390) with delta (0, 0)
Screenshot: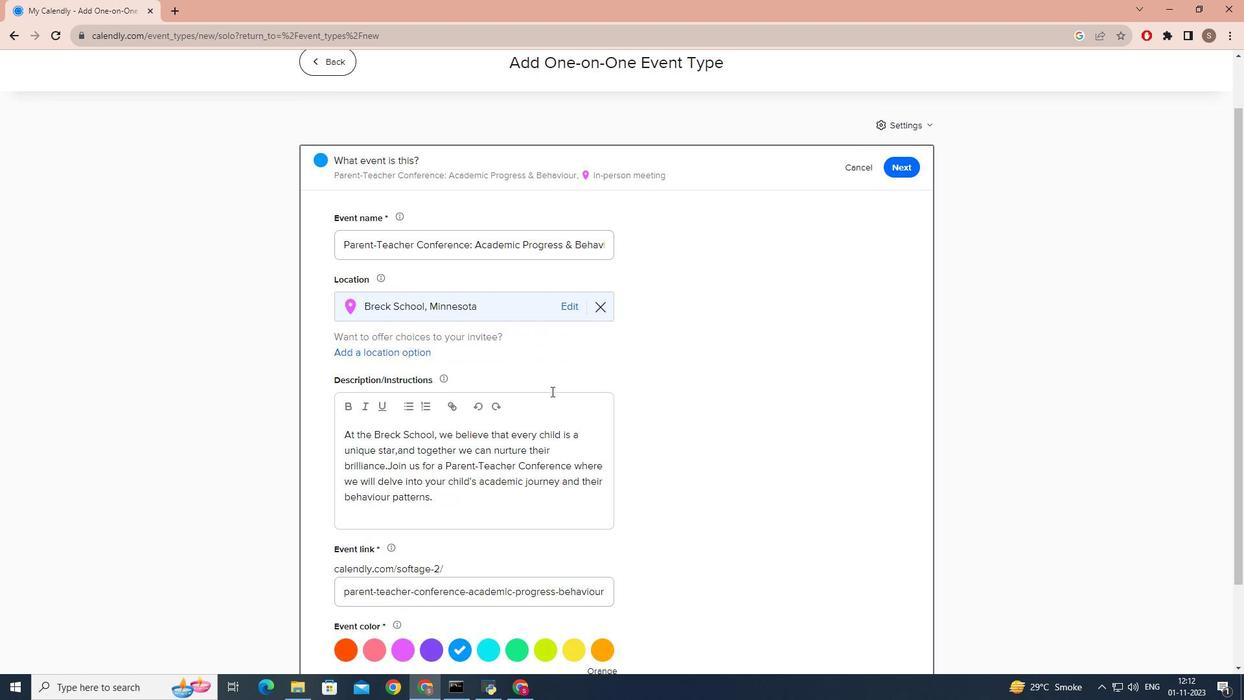 
Action: Mouse scrolled (551, 390) with delta (0, 0)
Screenshot: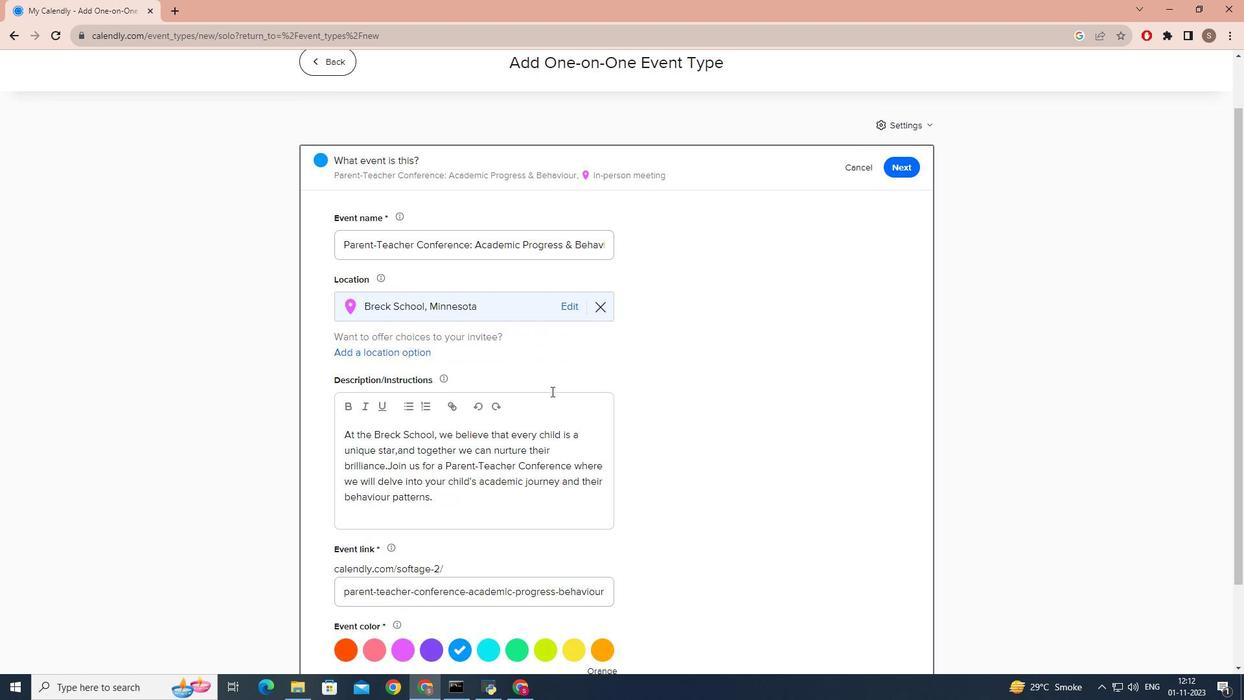
Action: Mouse scrolled (551, 390) with delta (0, 0)
Screenshot: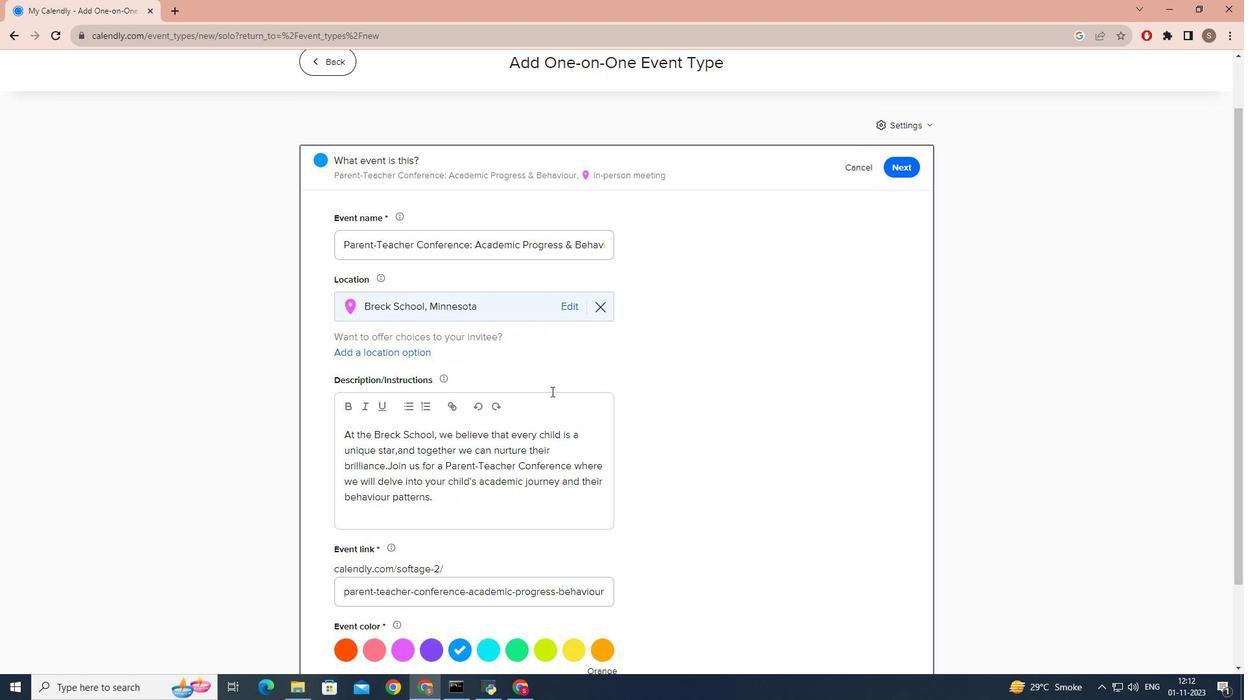 
Action: Mouse scrolled (551, 390) with delta (0, 0)
Screenshot: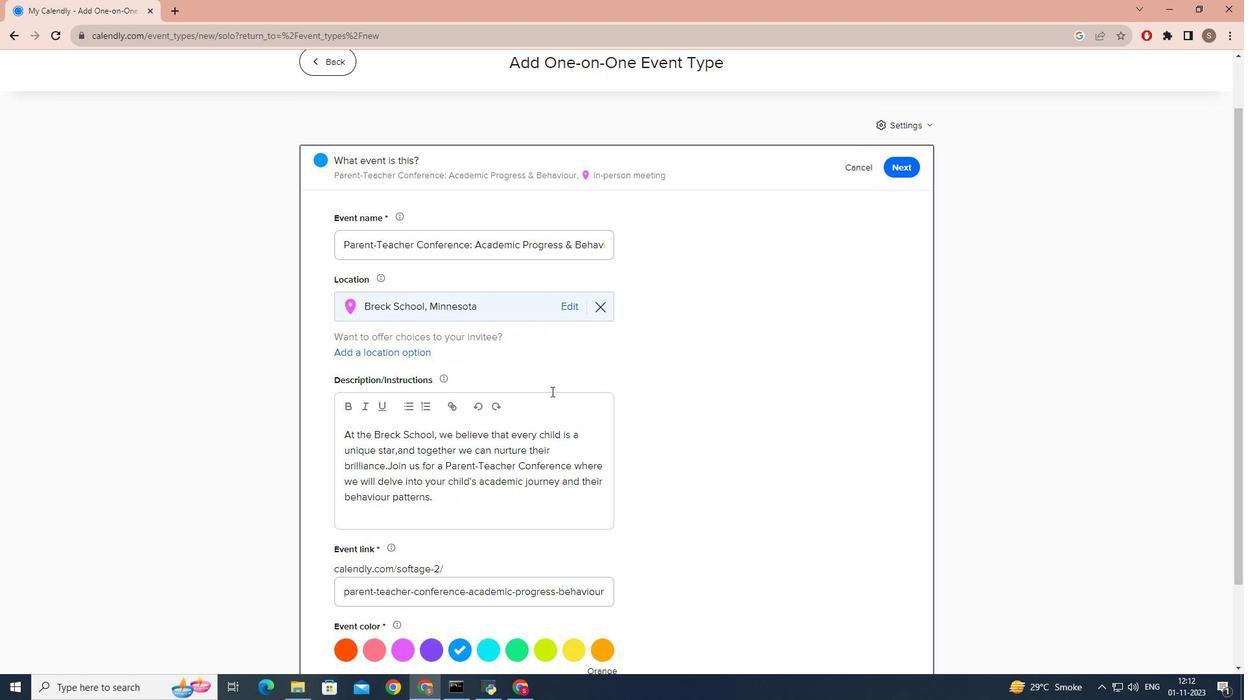 
Action: Mouse scrolled (551, 390) with delta (0, 0)
Screenshot: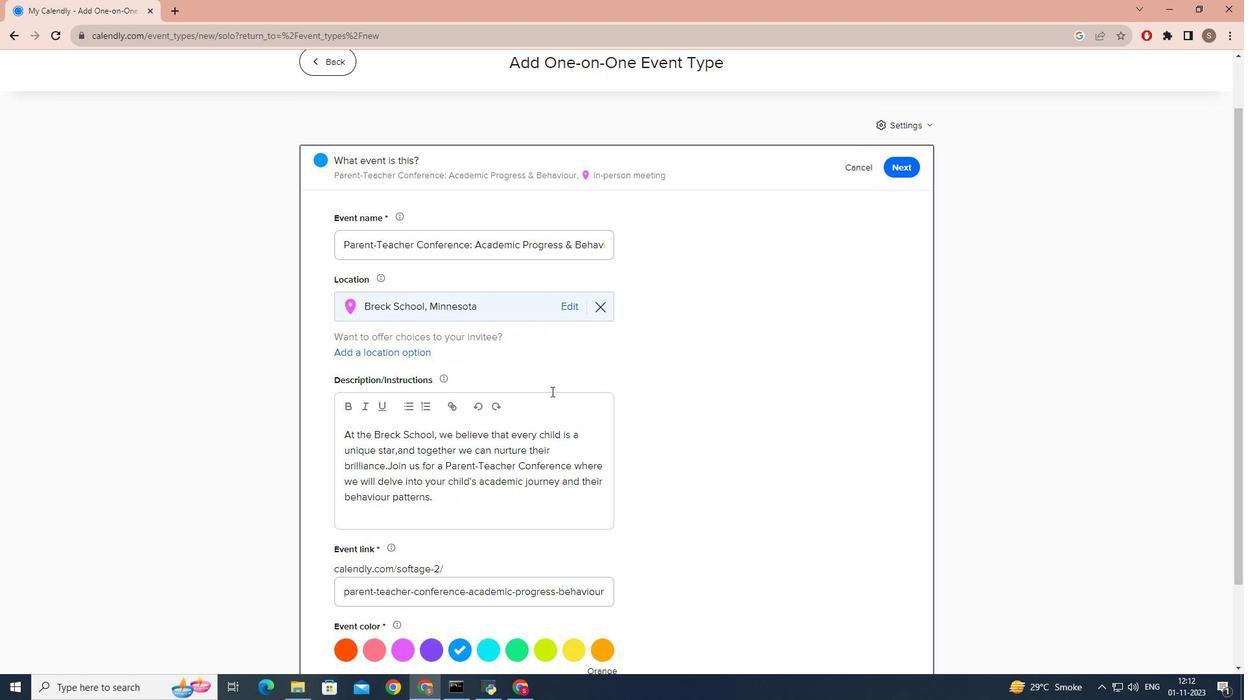 
Action: Mouse scrolled (551, 390) with delta (0, 0)
Screenshot: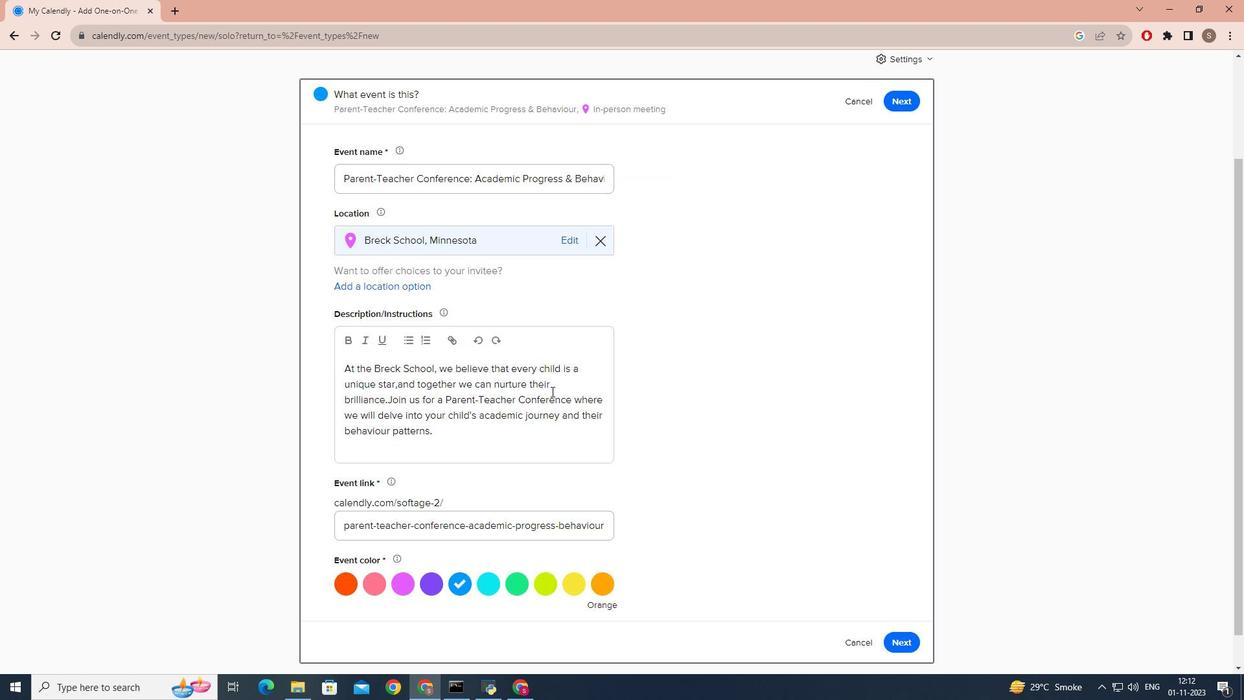 
Action: Mouse moved to (910, 603)
Screenshot: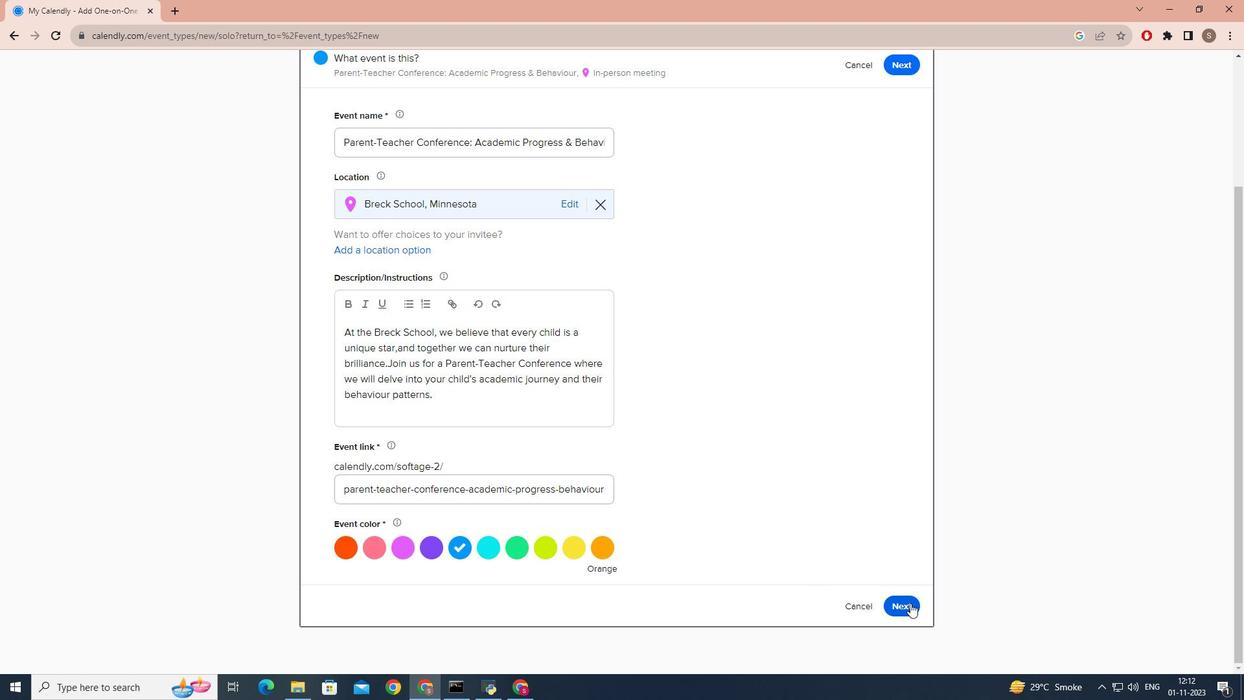 
Action: Mouse pressed left at (910, 603)
Screenshot: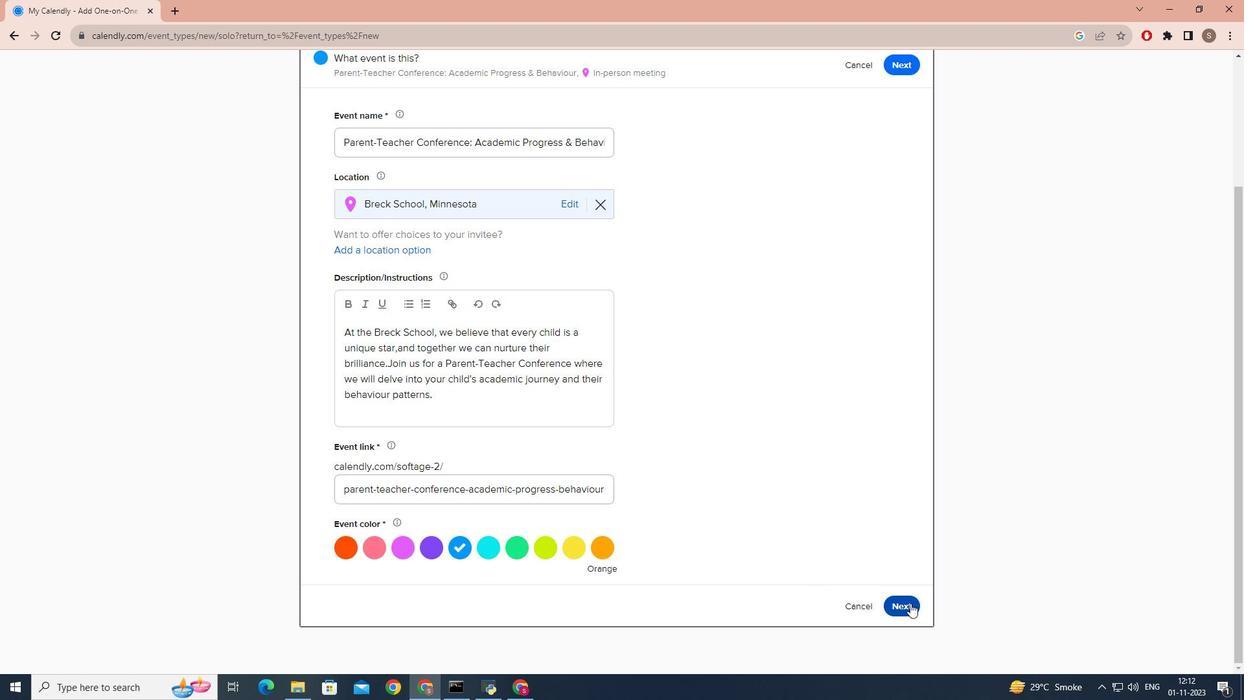 
Action: Mouse moved to (874, 605)
Screenshot: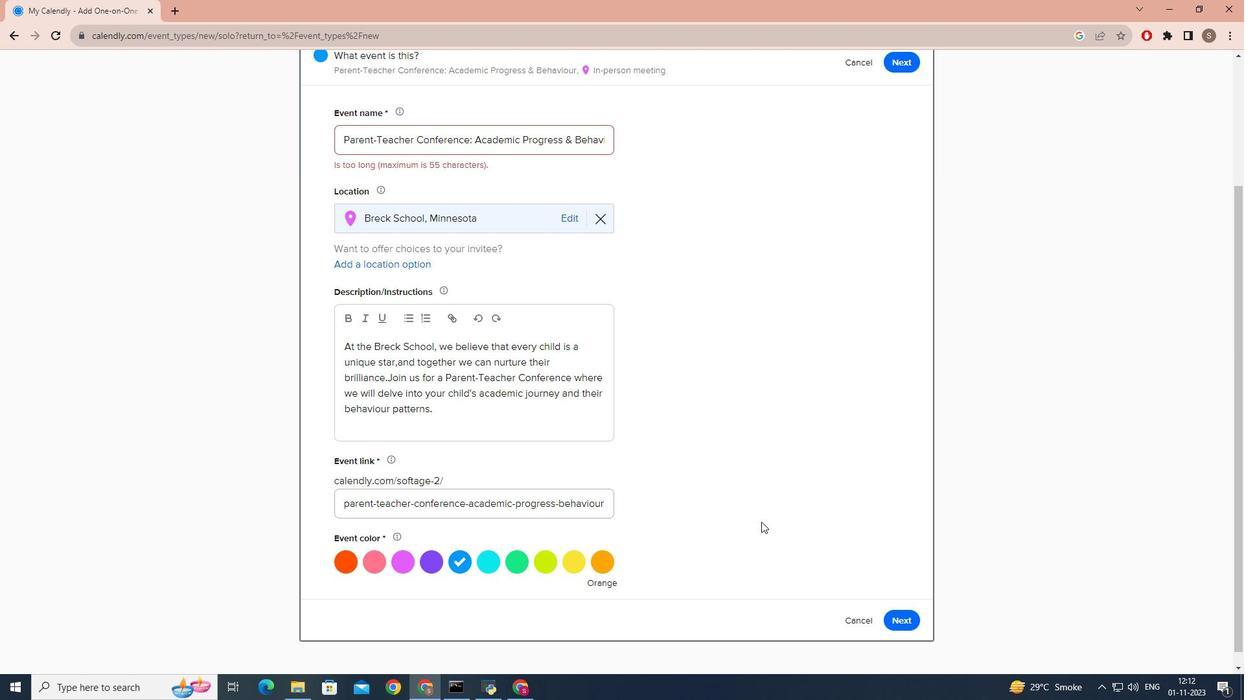 
Action: Mouse scrolled (874, 604) with delta (0, 0)
Screenshot: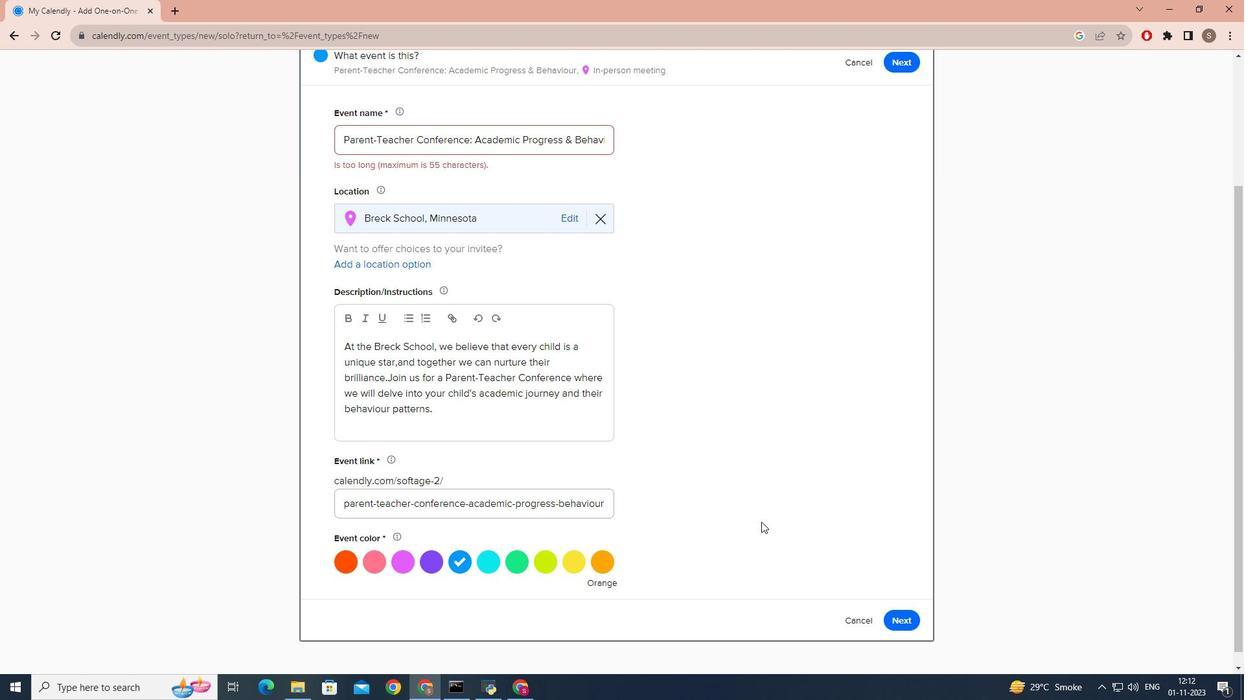 
Action: Mouse moved to (685, 473)
Screenshot: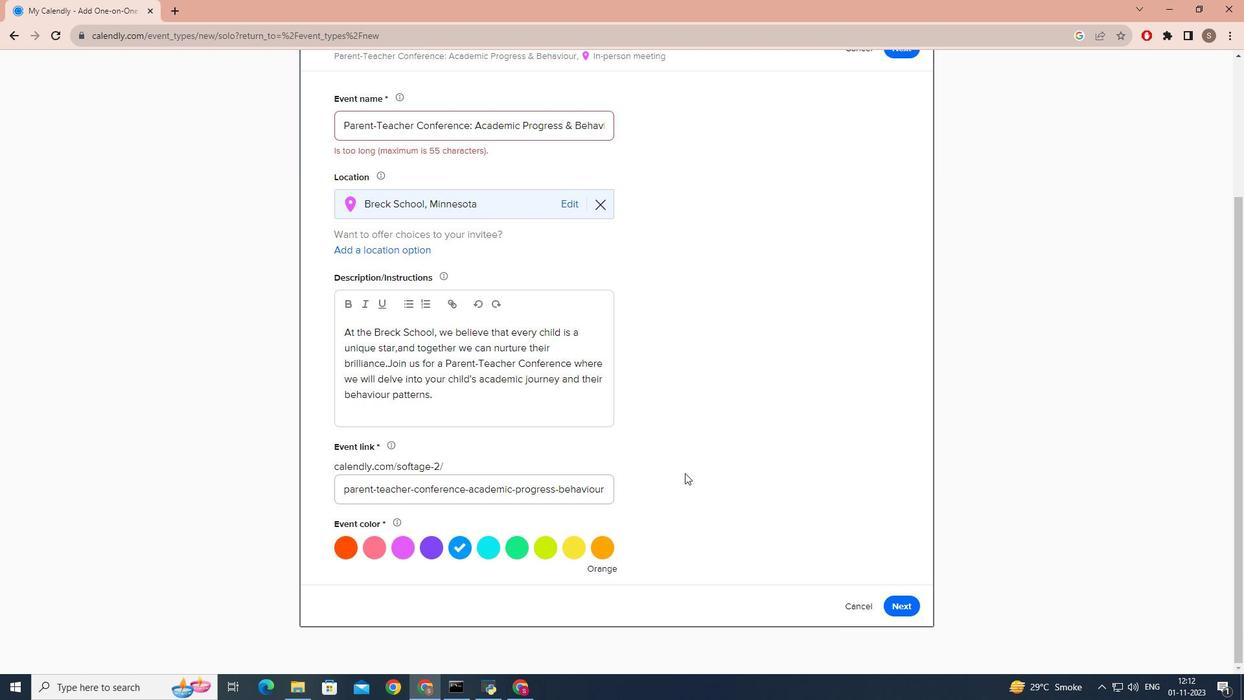 
Action: Mouse scrolled (685, 473) with delta (0, 0)
Screenshot: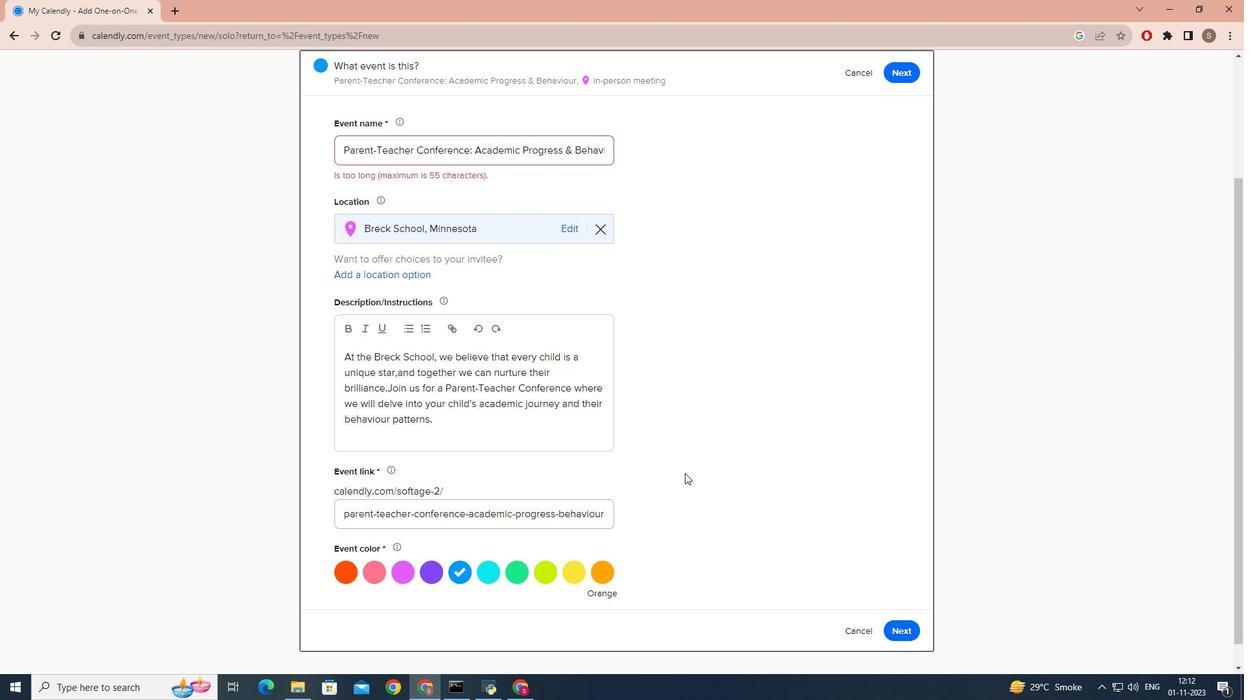 
Action: Mouse scrolled (685, 473) with delta (0, 0)
Screenshot: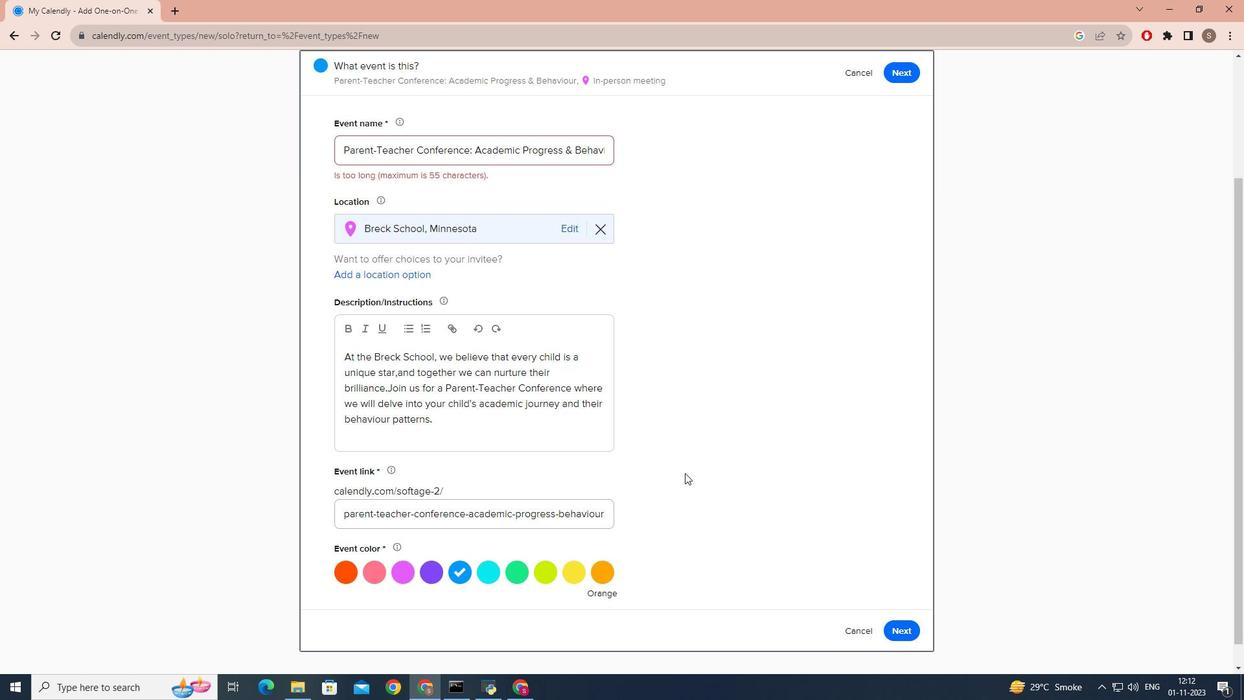 
Action: Mouse moved to (571, 254)
Screenshot: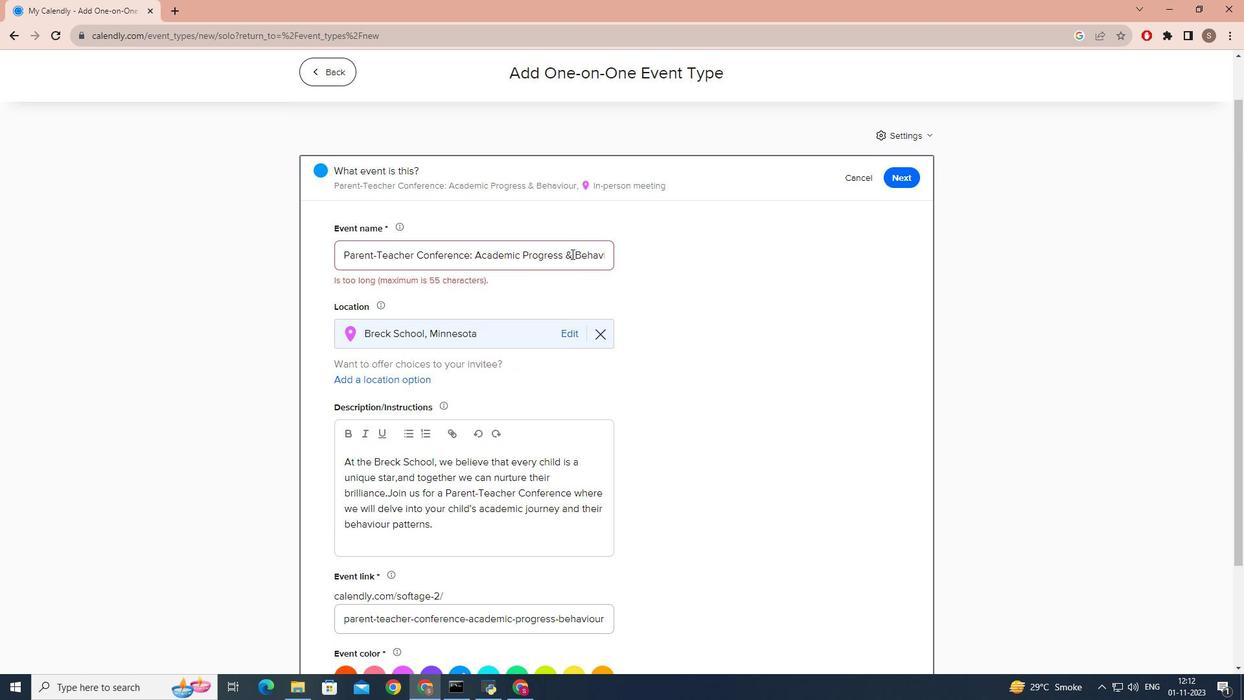 
Action: Mouse pressed left at (571, 254)
Screenshot: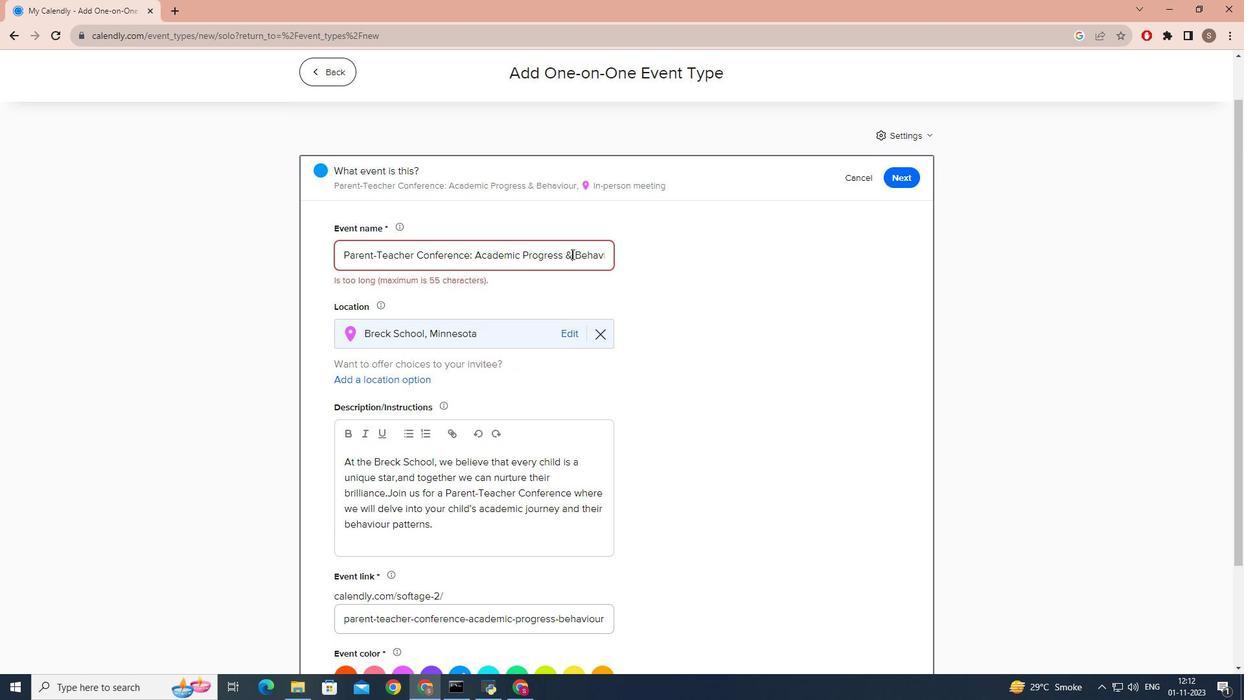 
Action: Mouse moved to (571, 254)
Screenshot: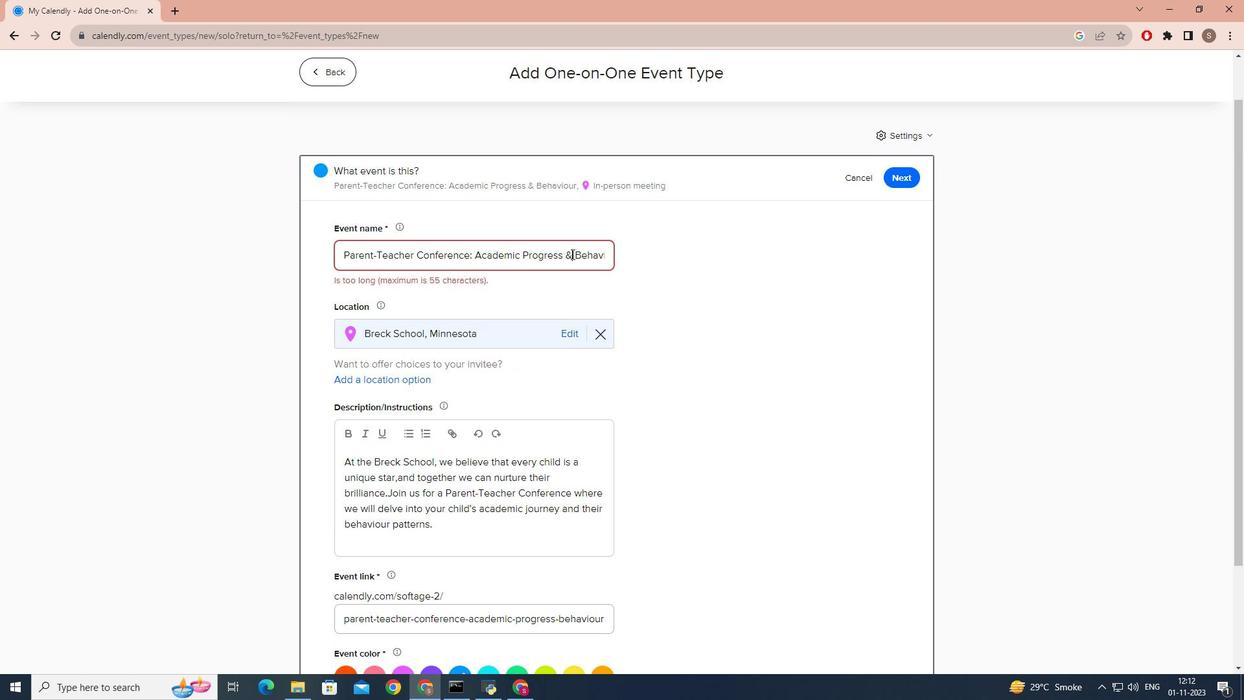 
Action: Key pressed <Key.backspace><Key.backspace>-
Screenshot: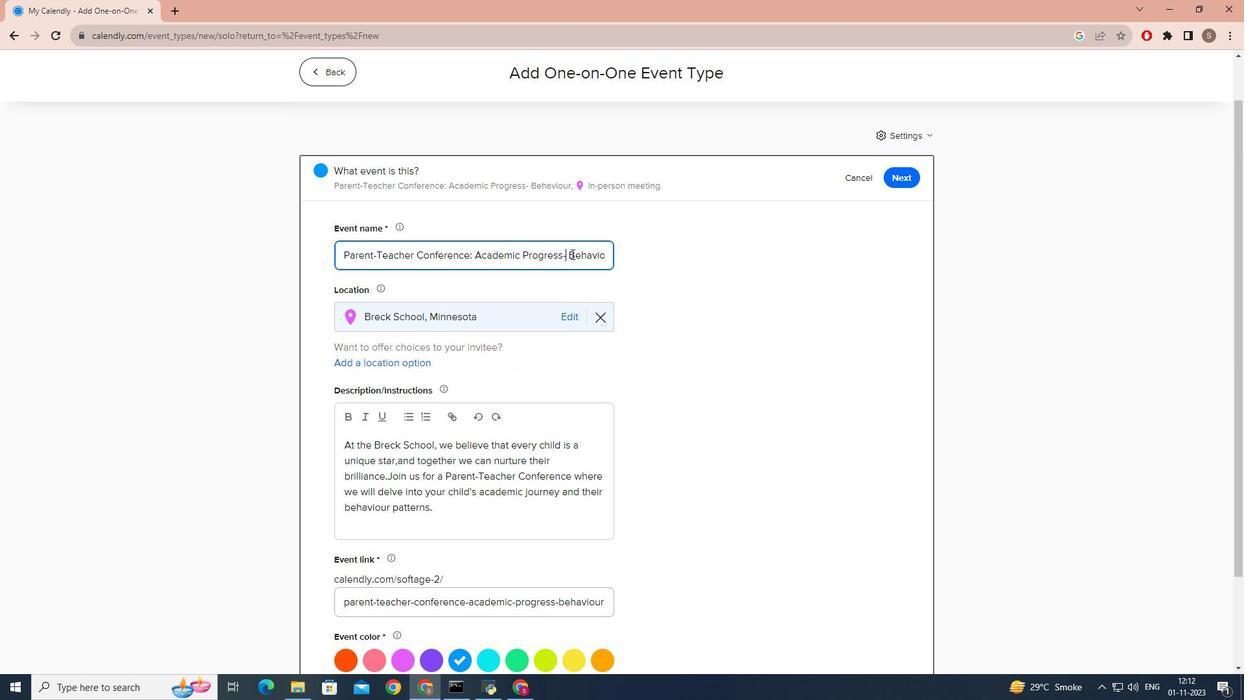 
Action: Mouse scrolled (571, 253) with delta (0, 0)
Screenshot: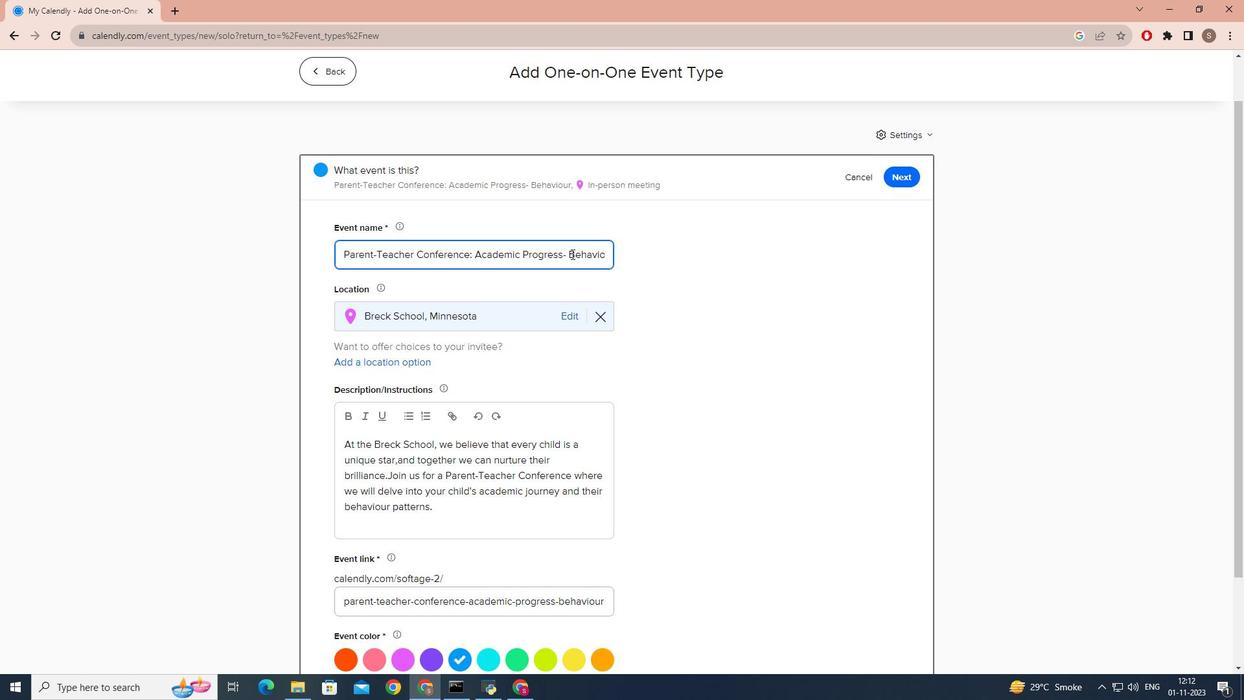 
Action: Mouse scrolled (571, 253) with delta (0, 0)
Screenshot: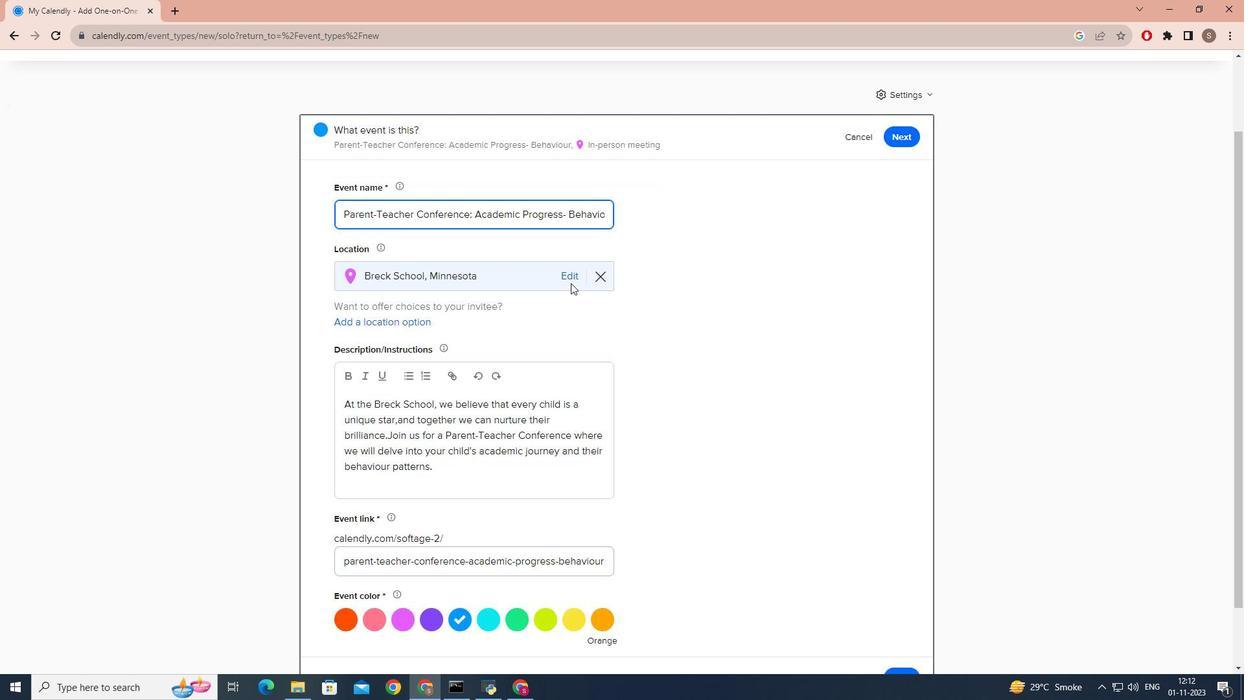 
Action: Mouse moved to (567, 291)
Screenshot: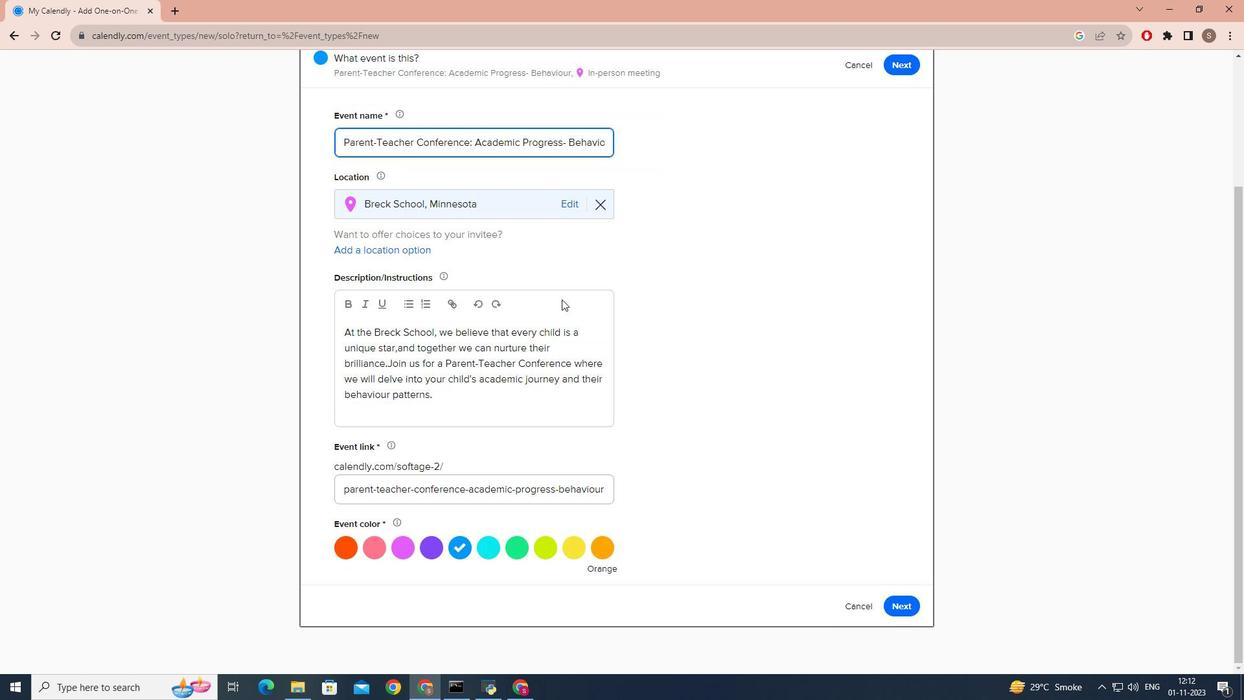 
Action: Mouse scrolled (567, 291) with delta (0, 0)
Screenshot: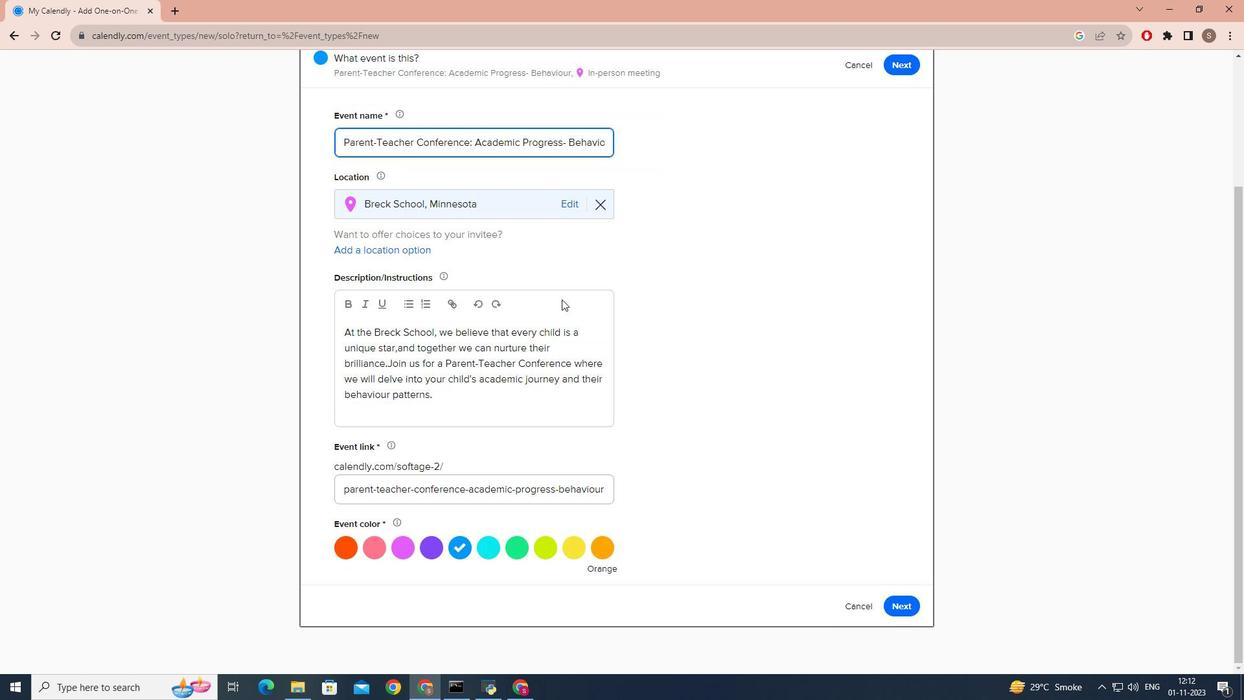 
Action: Mouse moved to (562, 298)
Screenshot: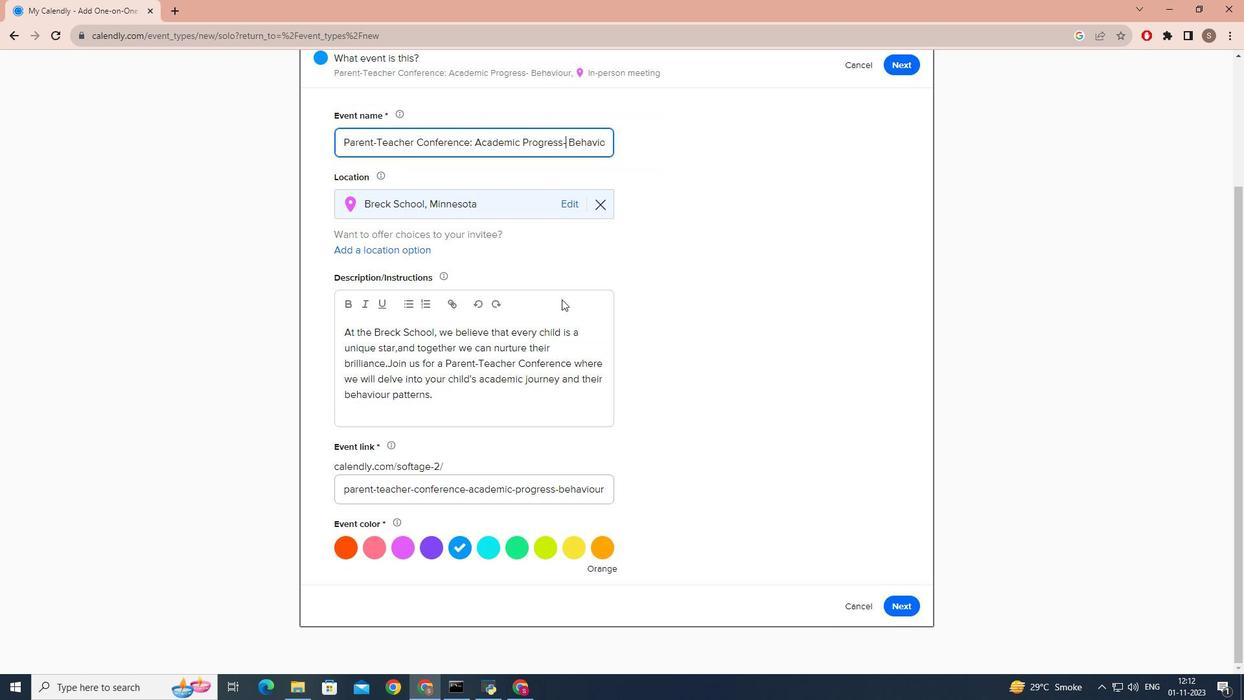 
Action: Mouse scrolled (562, 298) with delta (0, 0)
Screenshot: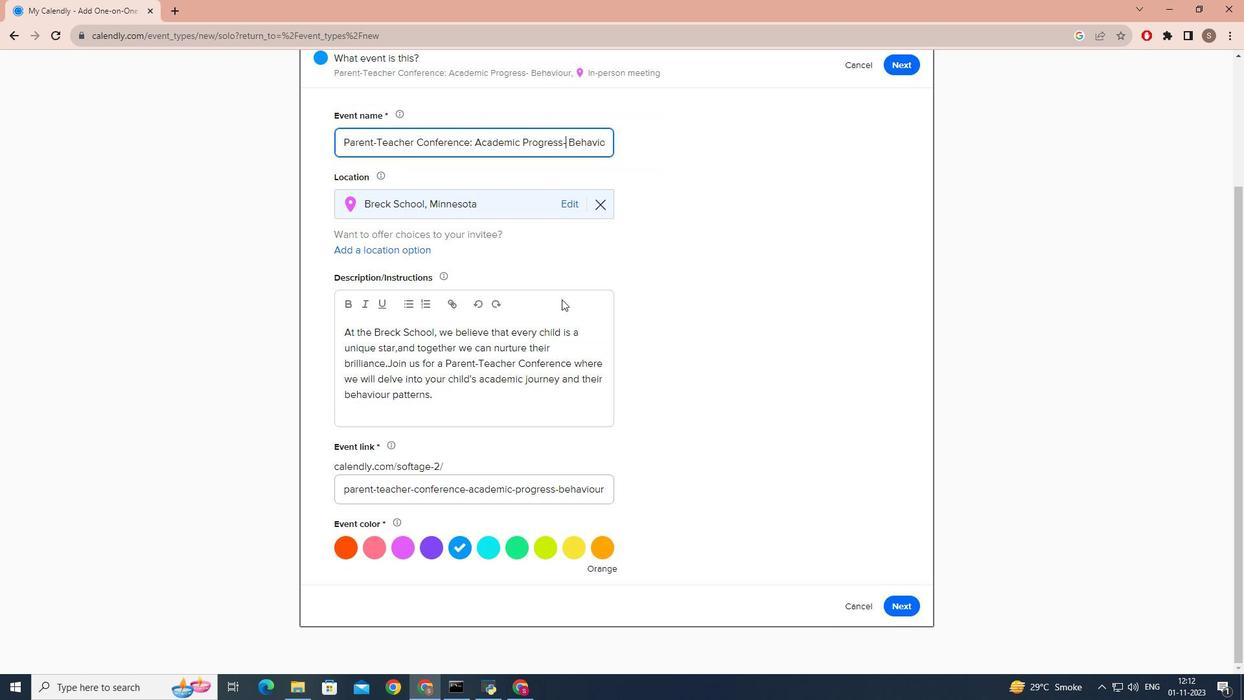 
Action: Mouse moved to (562, 299)
Screenshot: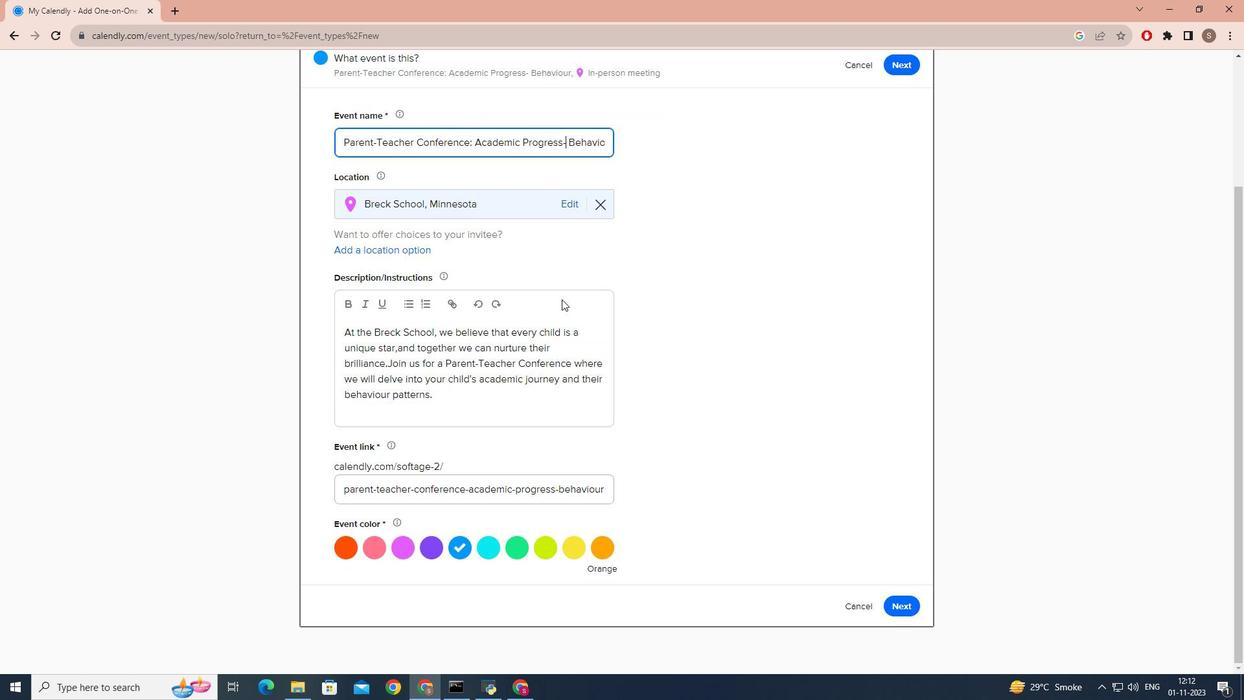 
Action: Mouse scrolled (562, 298) with delta (0, 0)
Screenshot: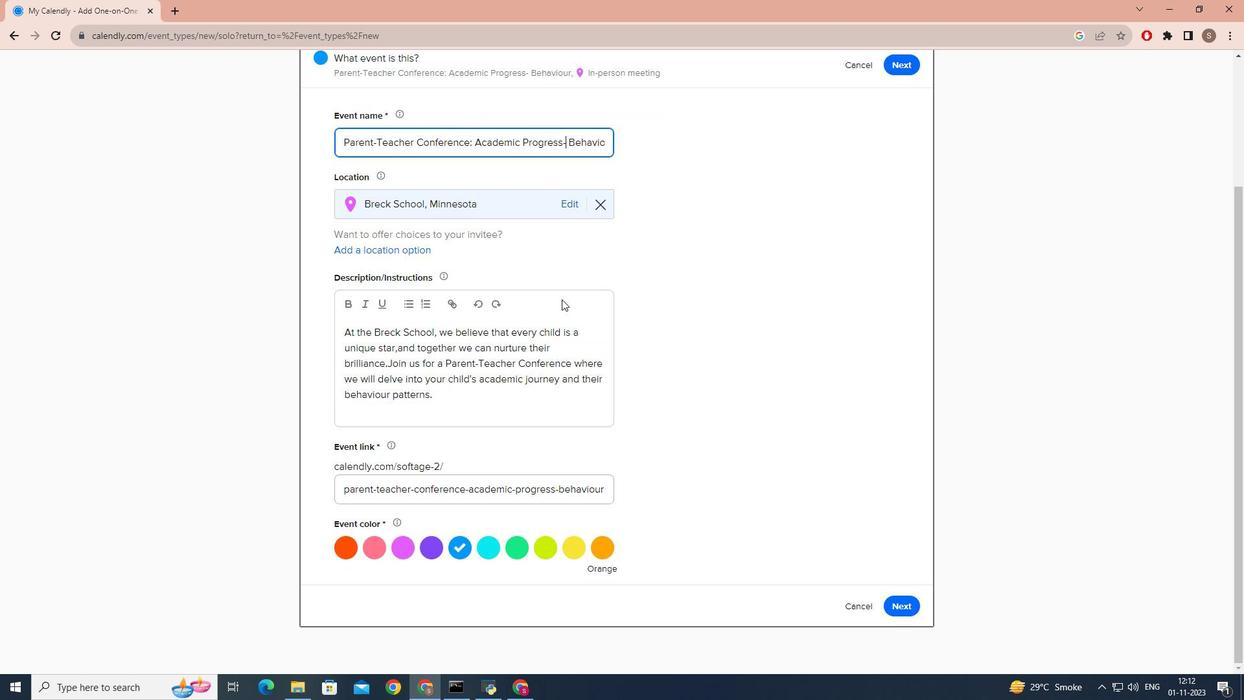 
Action: Mouse moved to (907, 601)
Screenshot: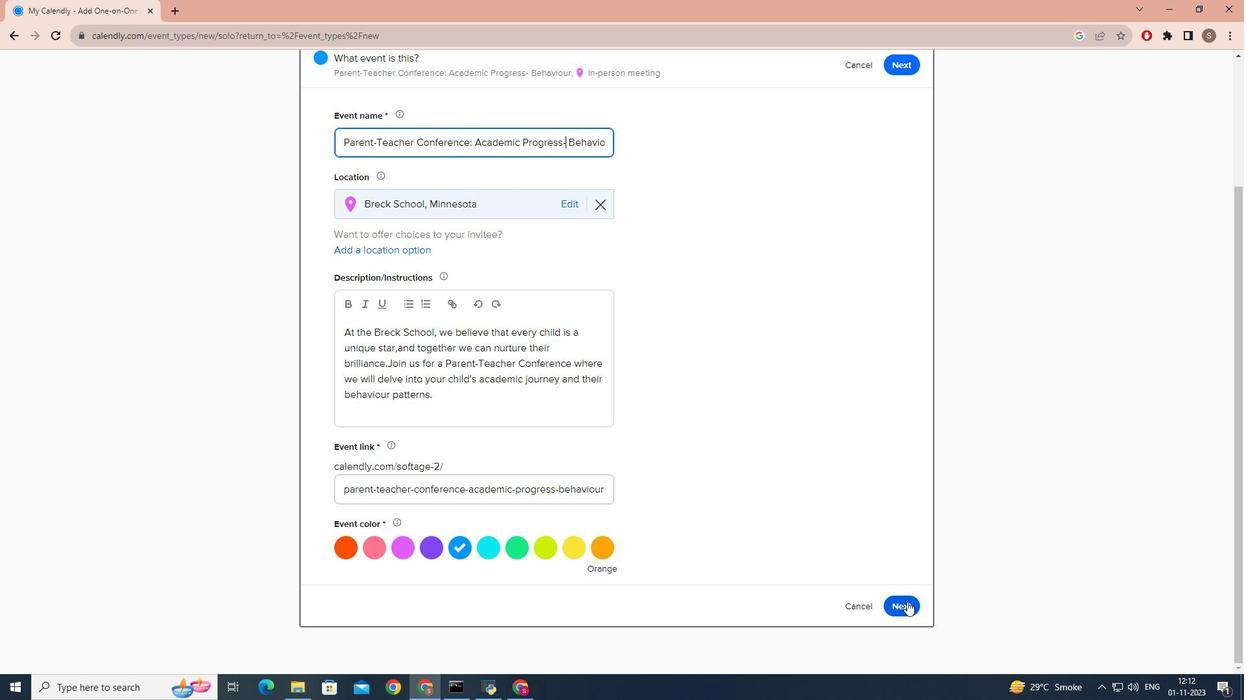 
Action: Mouse pressed left at (907, 601)
Screenshot: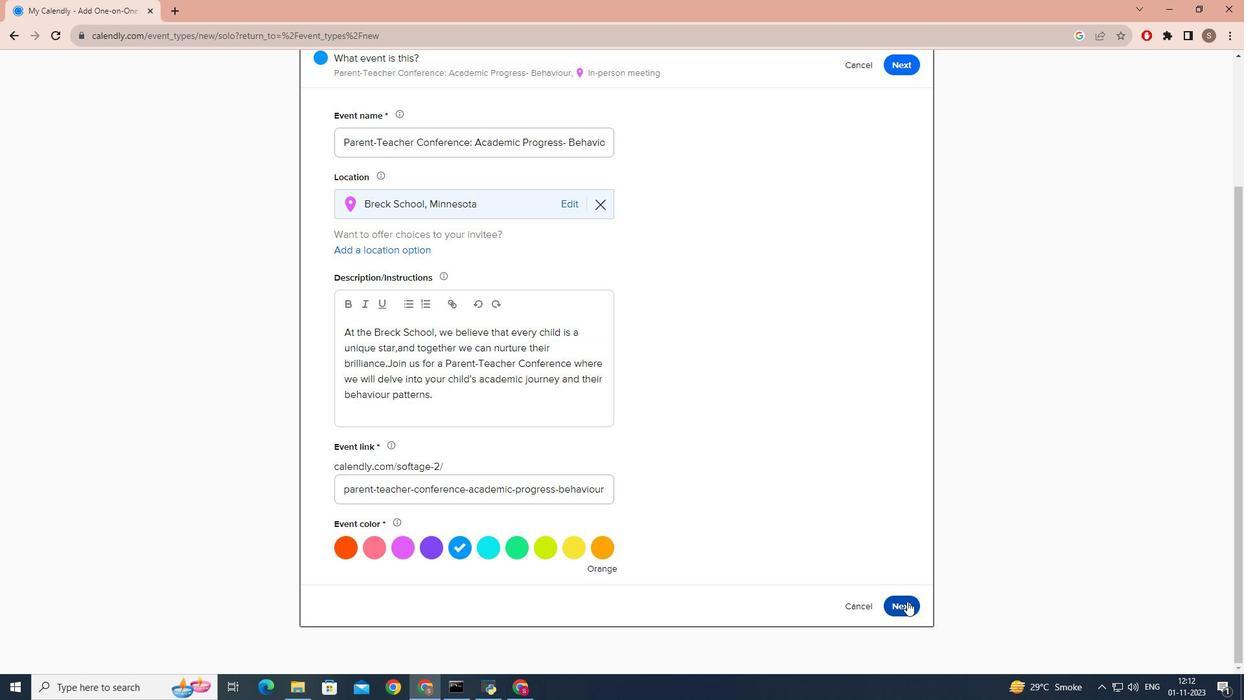 
Action: Mouse moved to (410, 365)
Screenshot: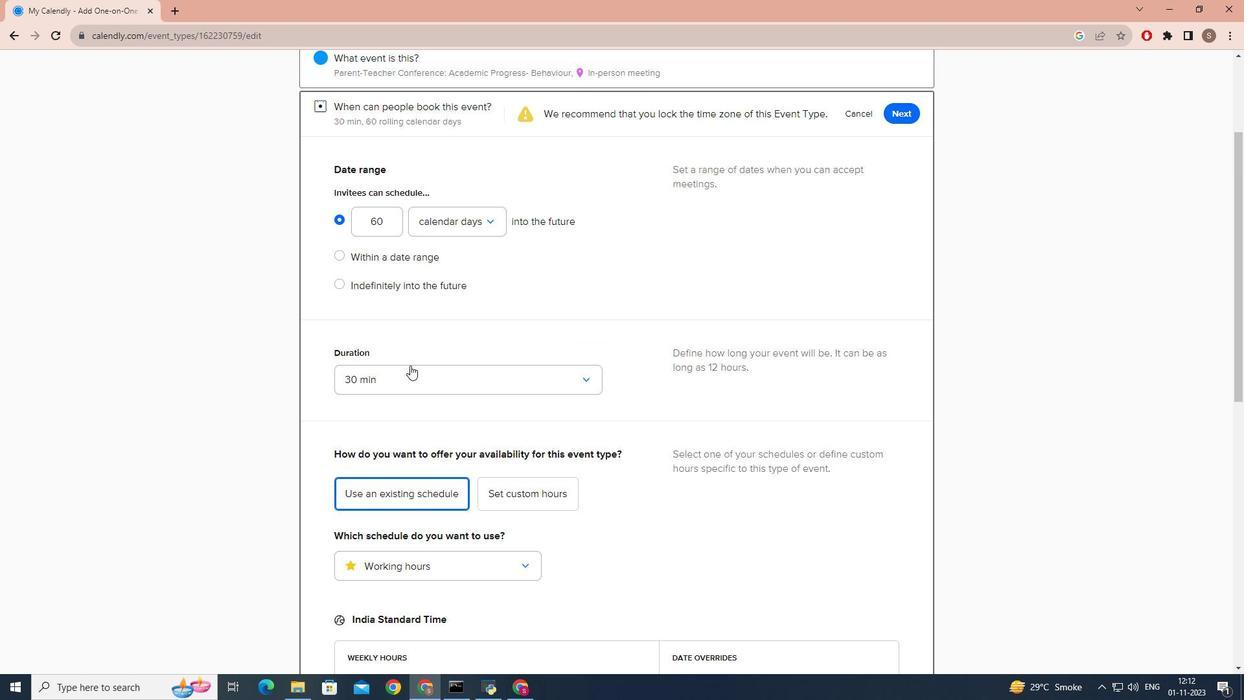
Action: Mouse scrolled (410, 365) with delta (0, 0)
Screenshot: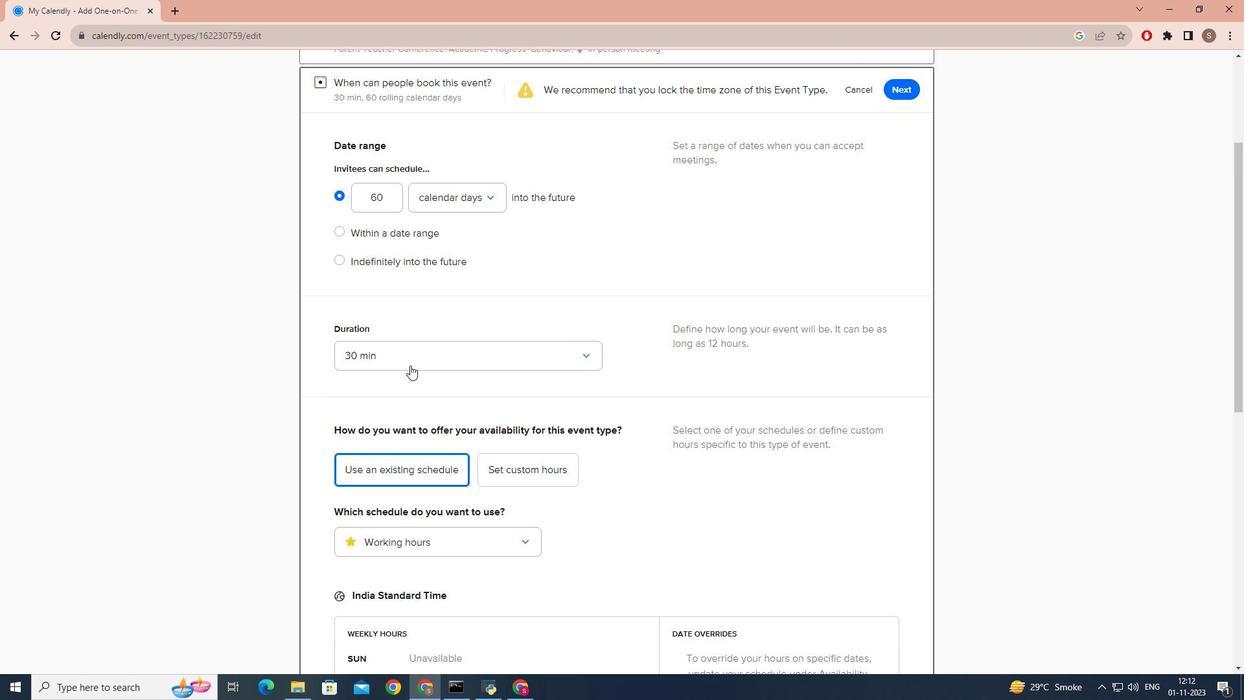 
Action: Mouse scrolled (410, 365) with delta (0, 0)
Screenshot: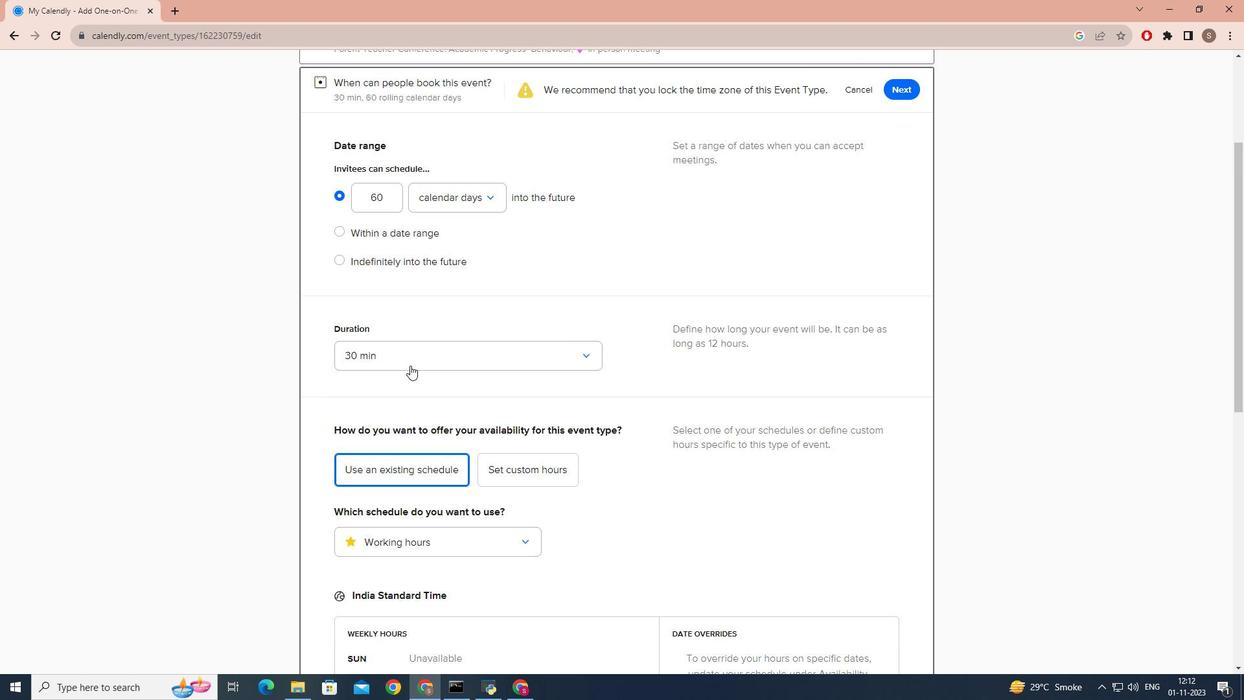 
Action: Mouse scrolled (410, 365) with delta (0, 0)
Screenshot: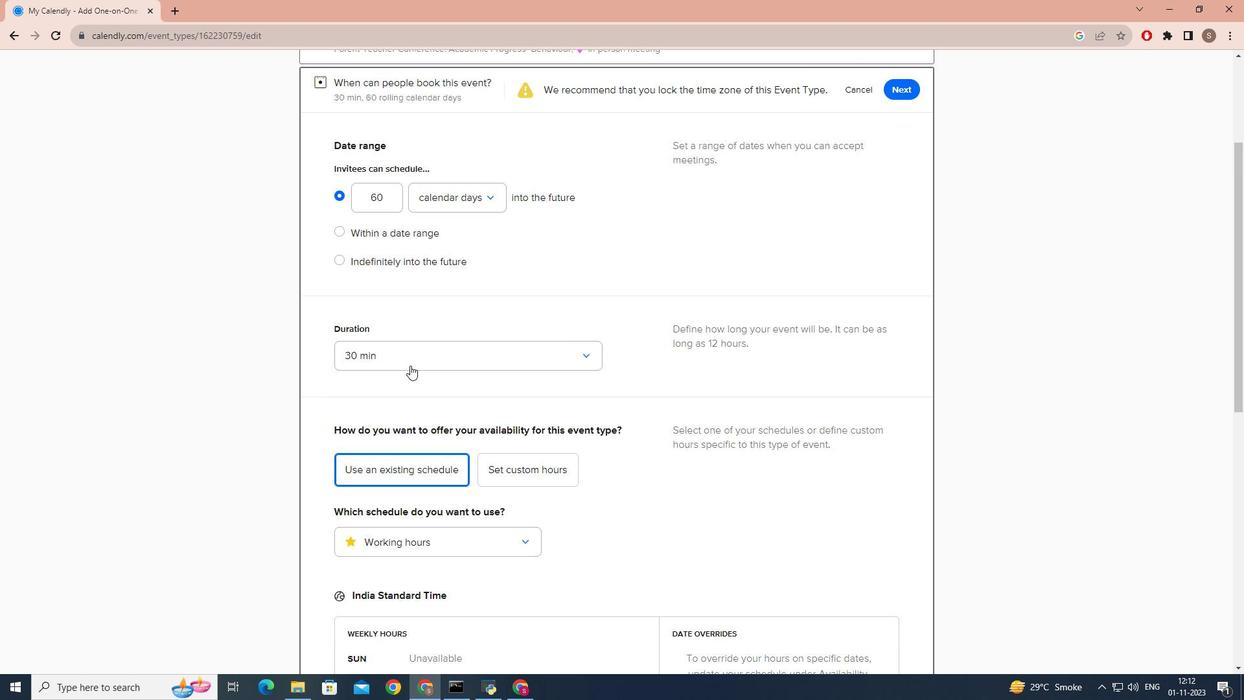 
Action: Mouse scrolled (410, 365) with delta (0, 0)
Screenshot: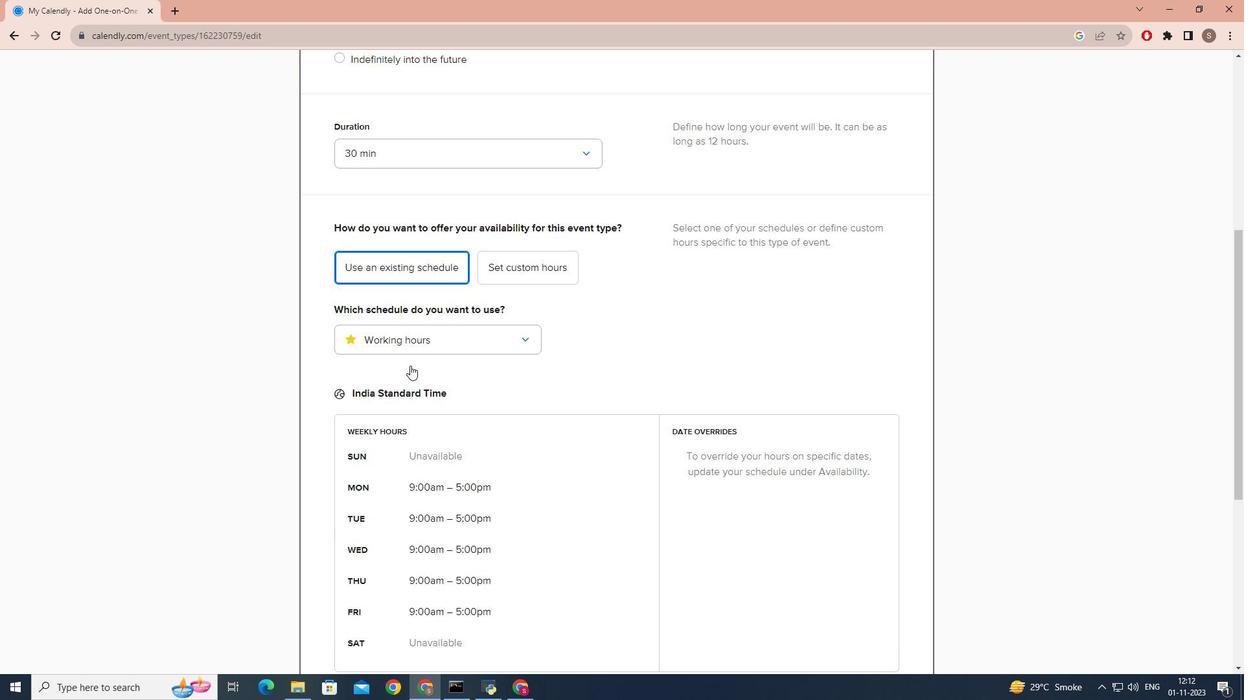 
Action: Mouse scrolled (410, 365) with delta (0, 0)
Screenshot: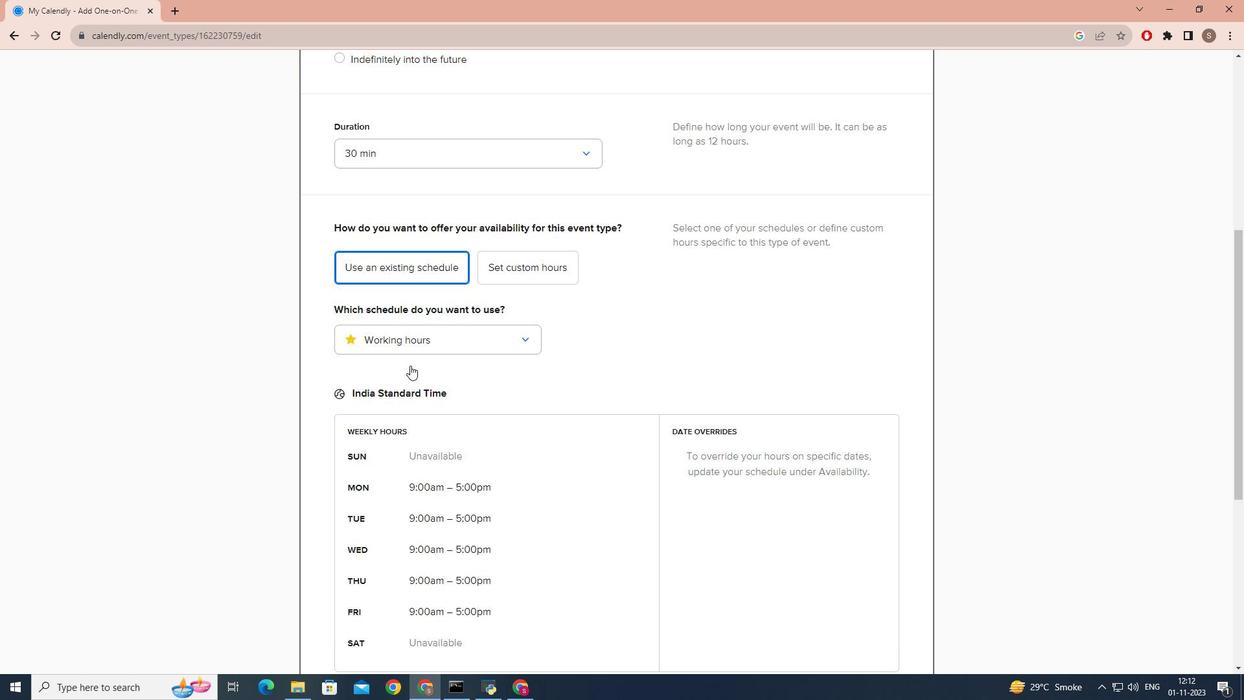 
Action: Mouse scrolled (410, 365) with delta (0, 0)
Screenshot: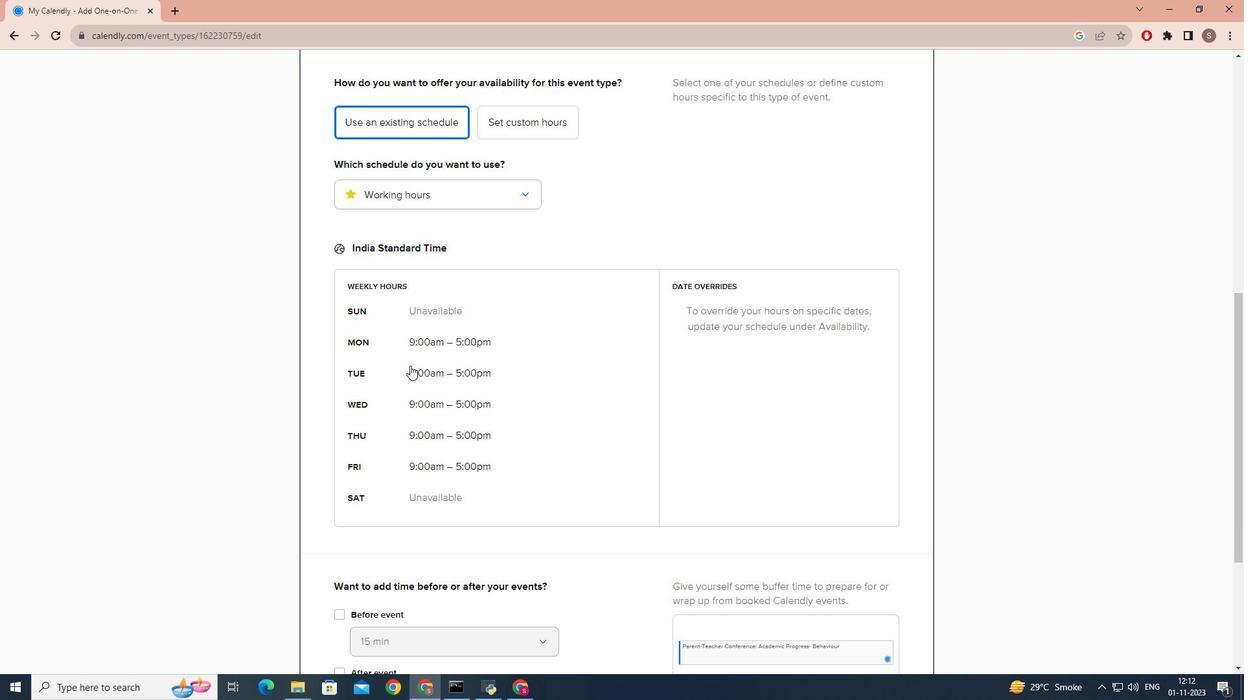 
Action: Mouse moved to (453, 365)
Screenshot: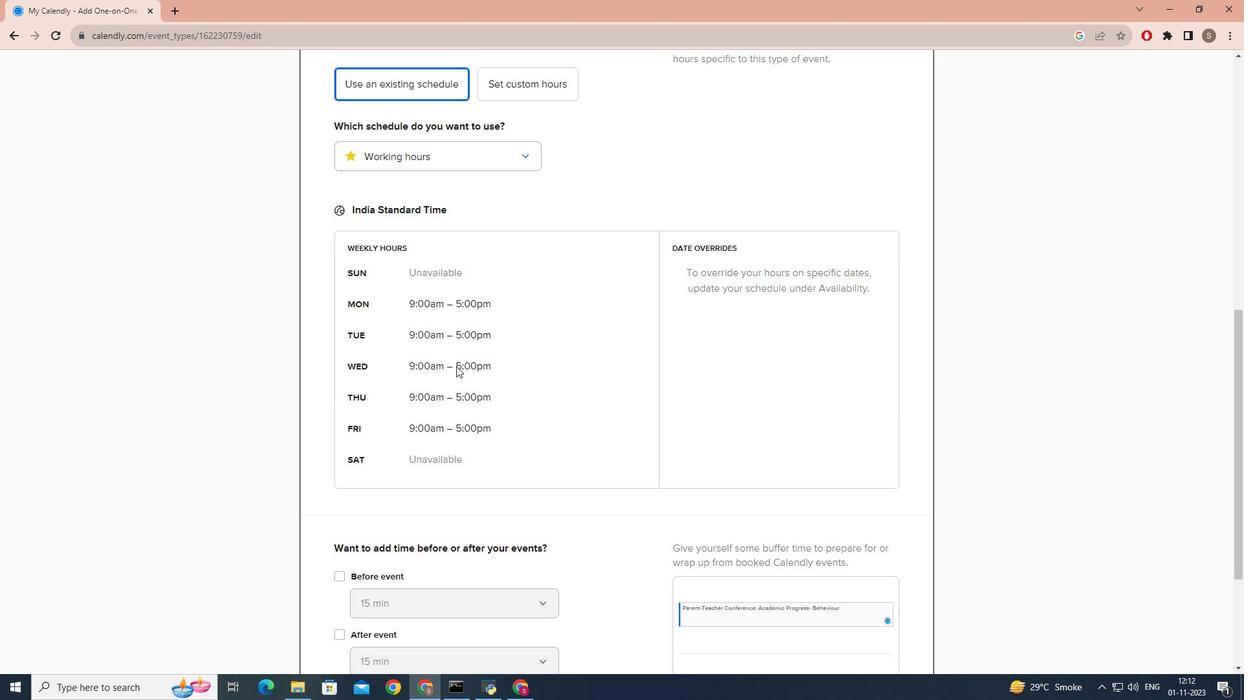 
Action: Mouse scrolled (453, 364) with delta (0, 0)
Screenshot: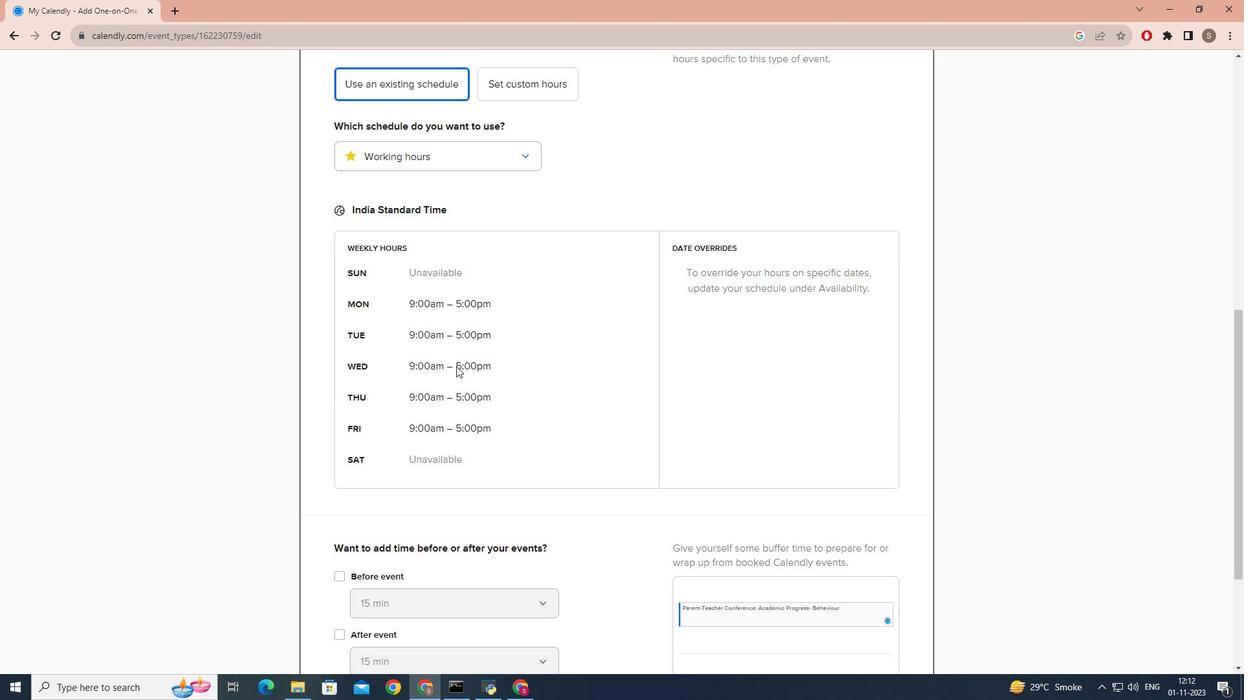 
Action: Mouse moved to (455, 365)
Screenshot: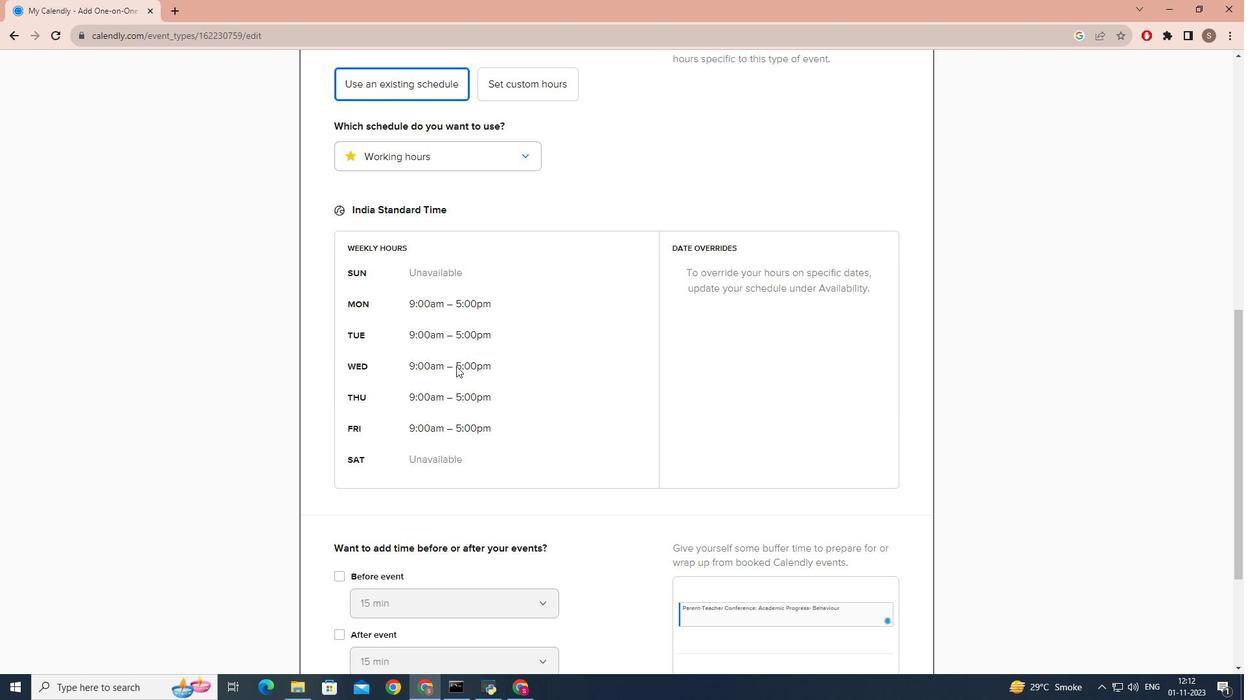 
Action: Mouse scrolled (455, 365) with delta (0, 0)
Screenshot: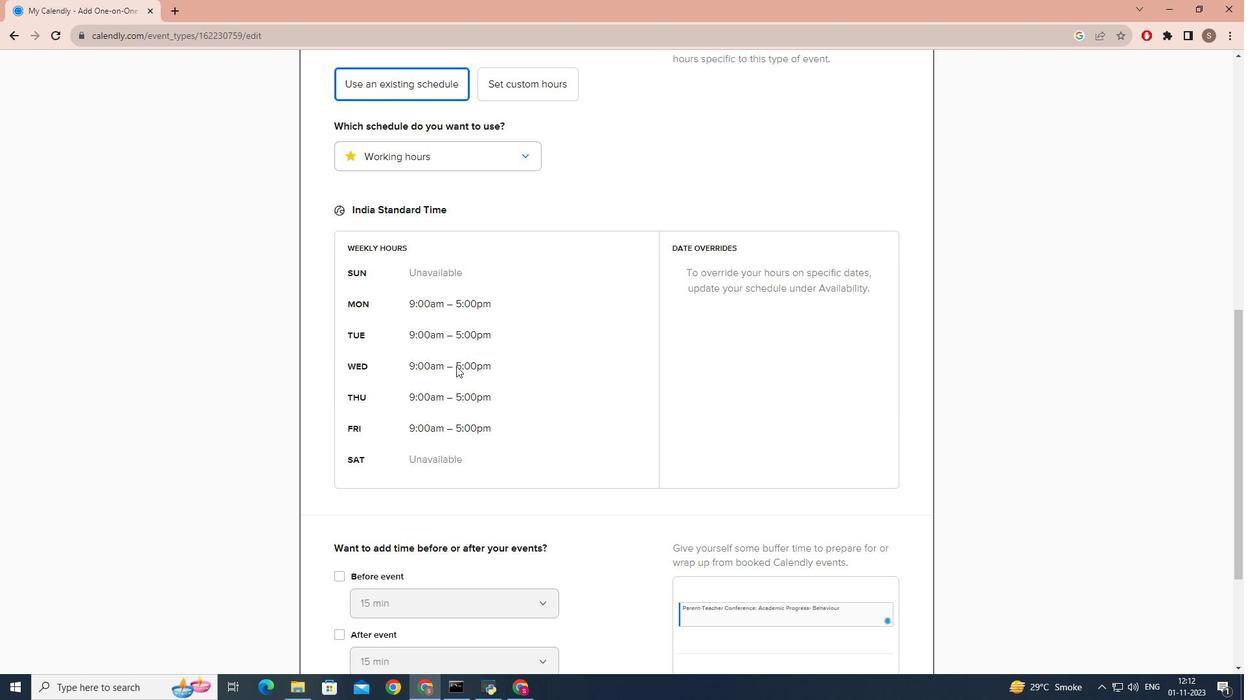 
Action: Mouse moved to (456, 366)
Screenshot: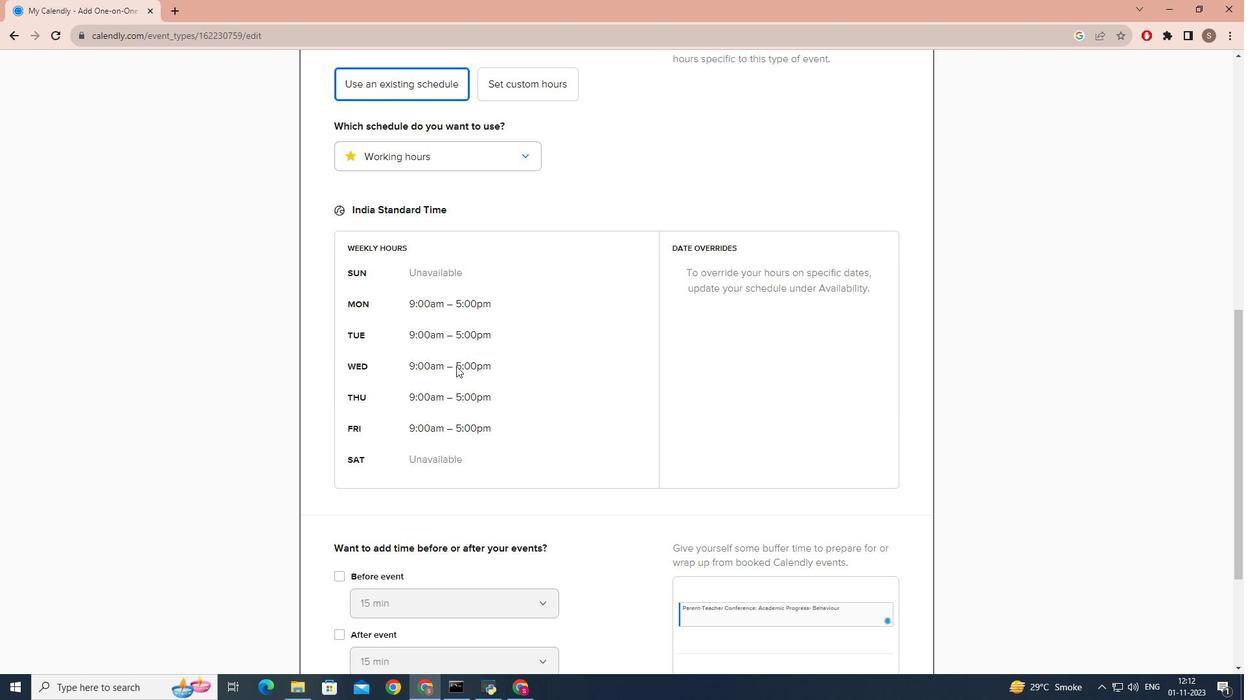 
Action: Mouse scrolled (456, 365) with delta (0, 0)
Screenshot: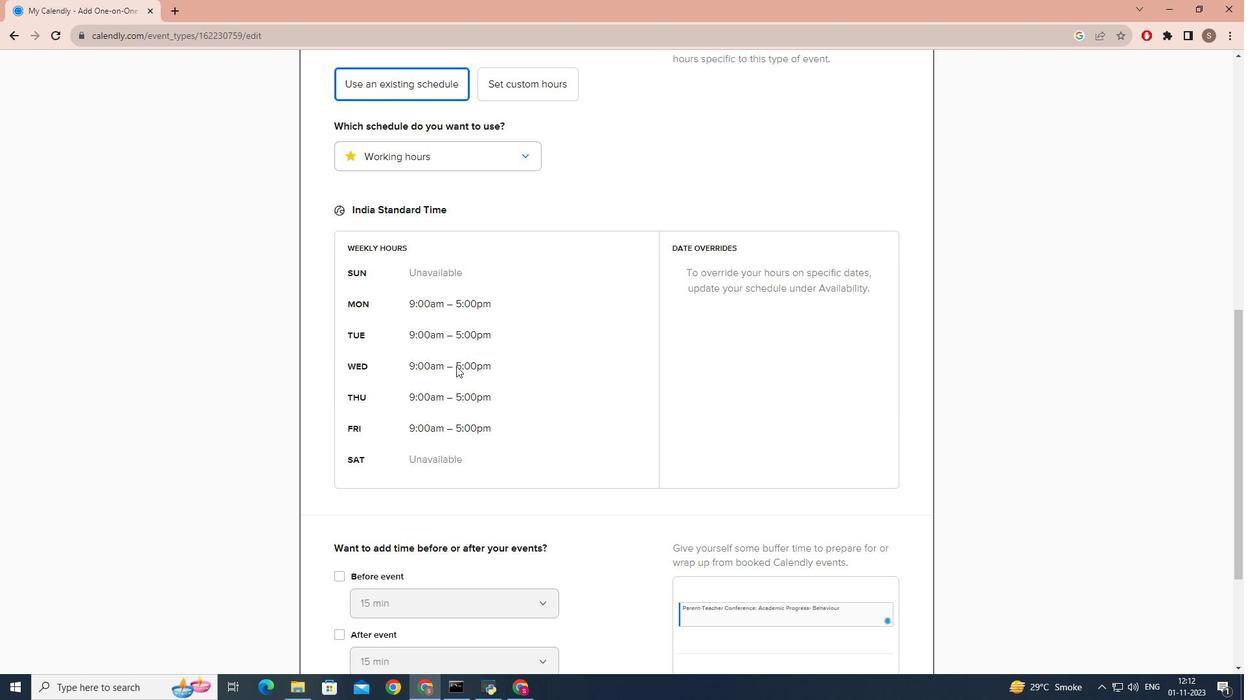 
Action: Mouse moved to (497, 372)
Screenshot: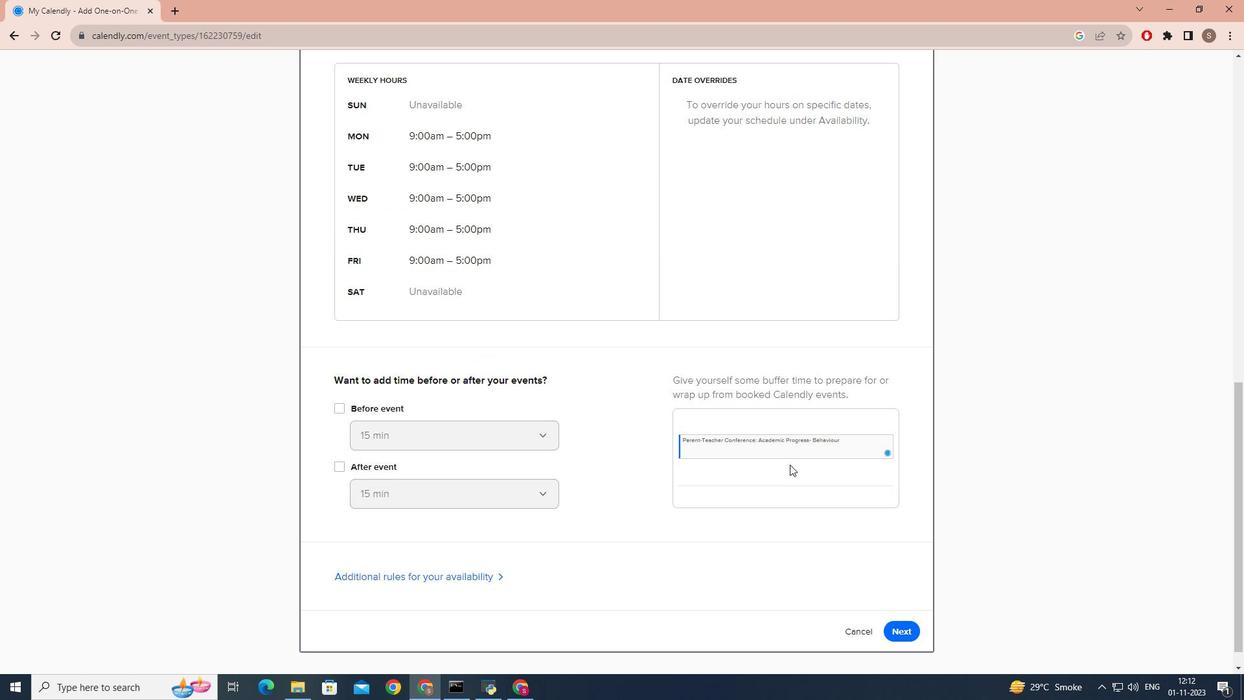 
Action: Mouse scrolled (497, 373) with delta (0, 0)
Screenshot: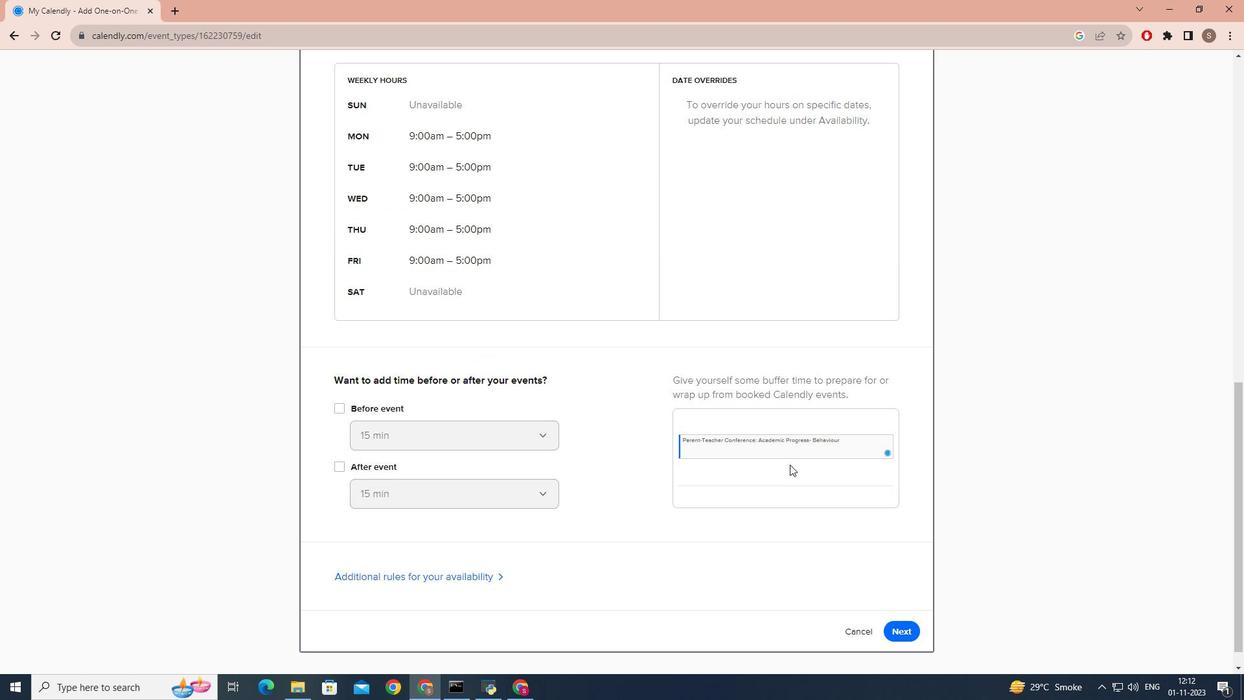 
Action: Mouse moved to (904, 567)
Screenshot: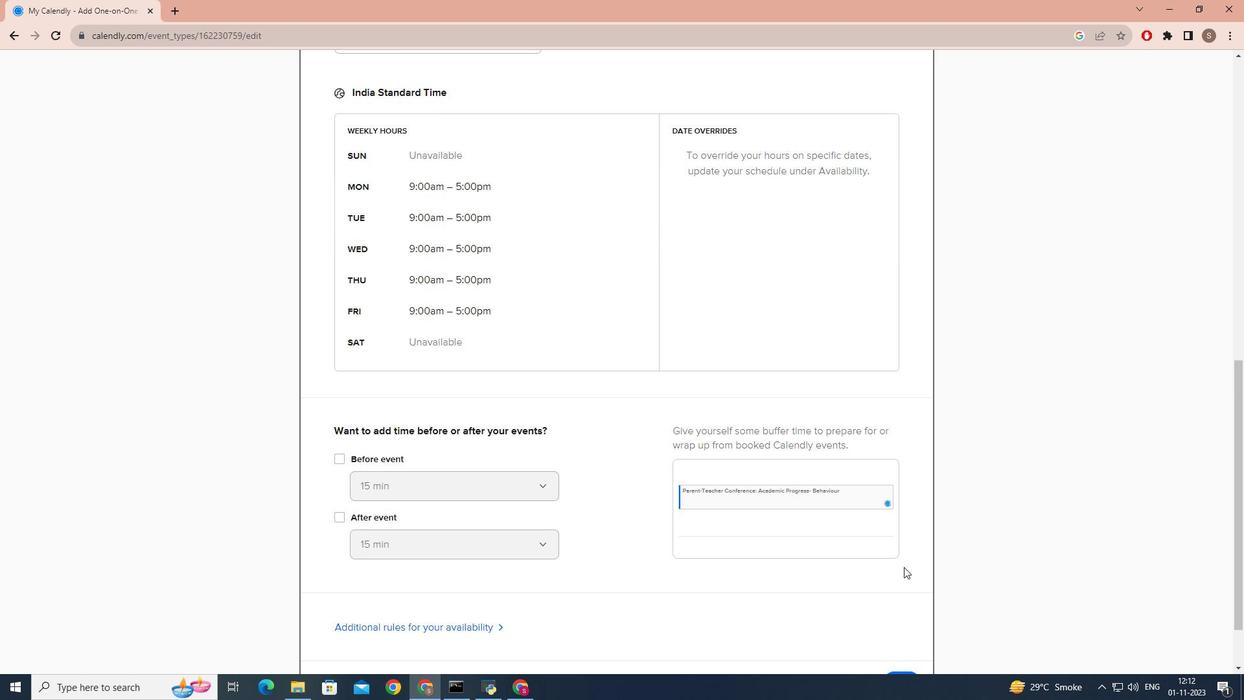 
Action: Mouse scrolled (904, 566) with delta (0, 0)
Screenshot: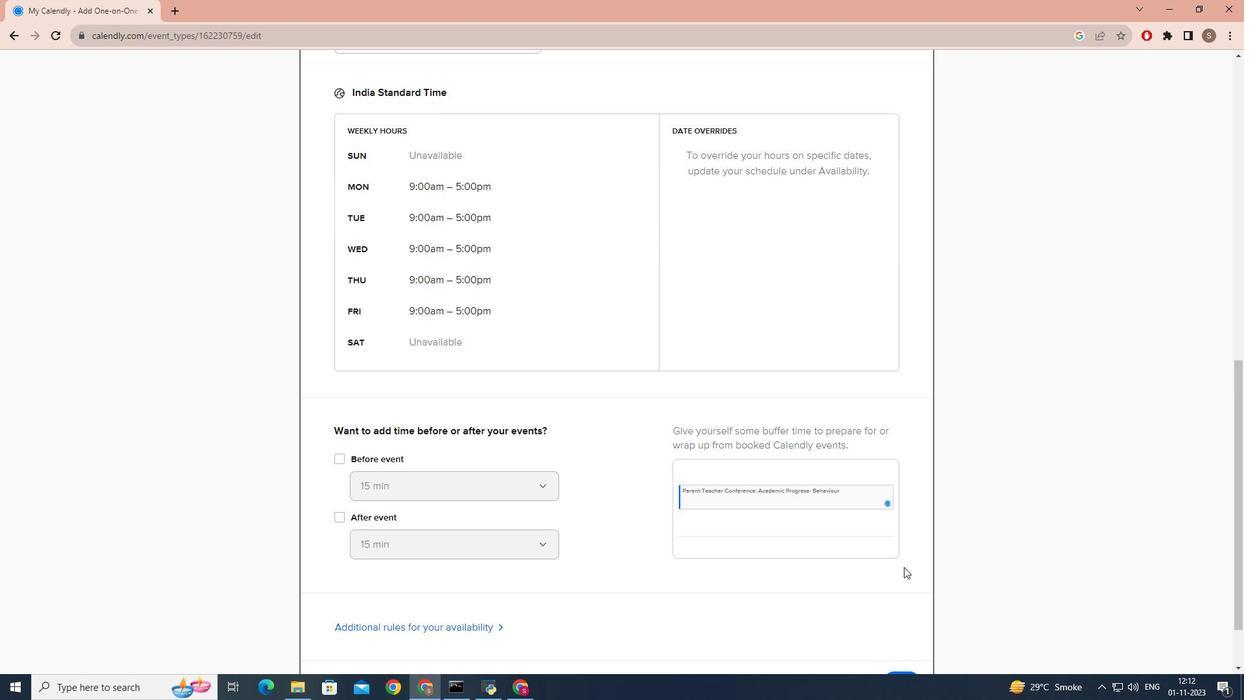
Action: Mouse scrolled (904, 566) with delta (0, 0)
Screenshot: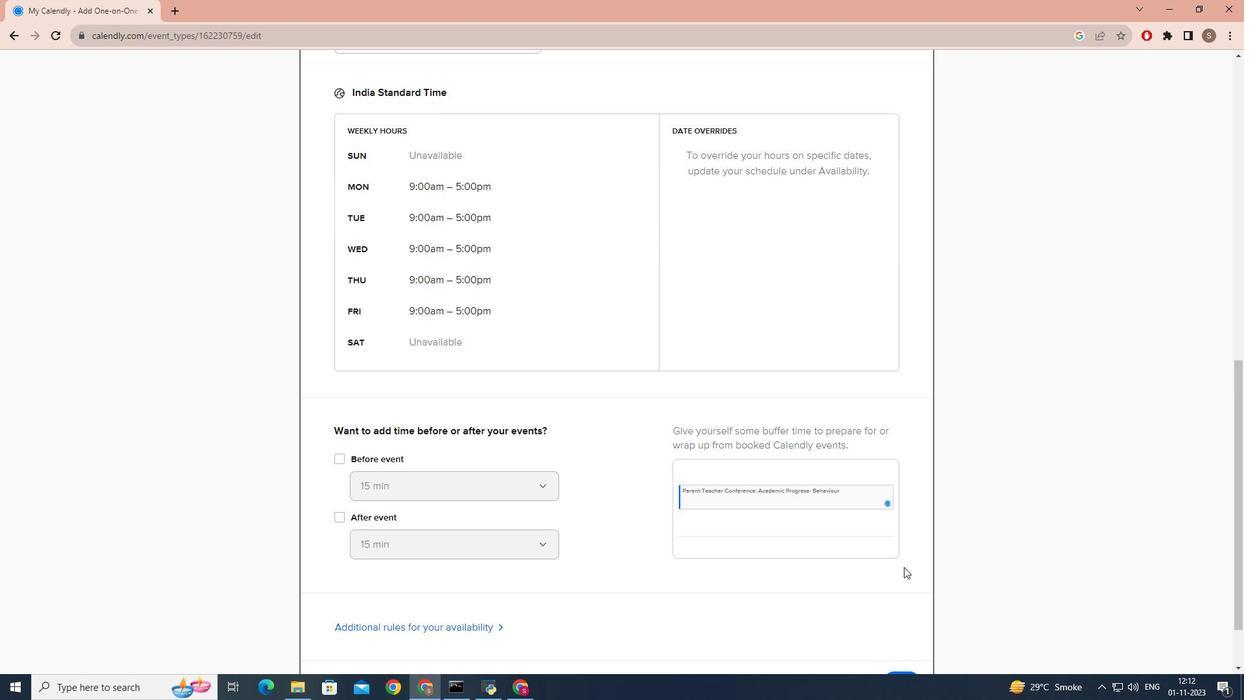 
Action: Mouse scrolled (904, 566) with delta (0, 0)
Screenshot: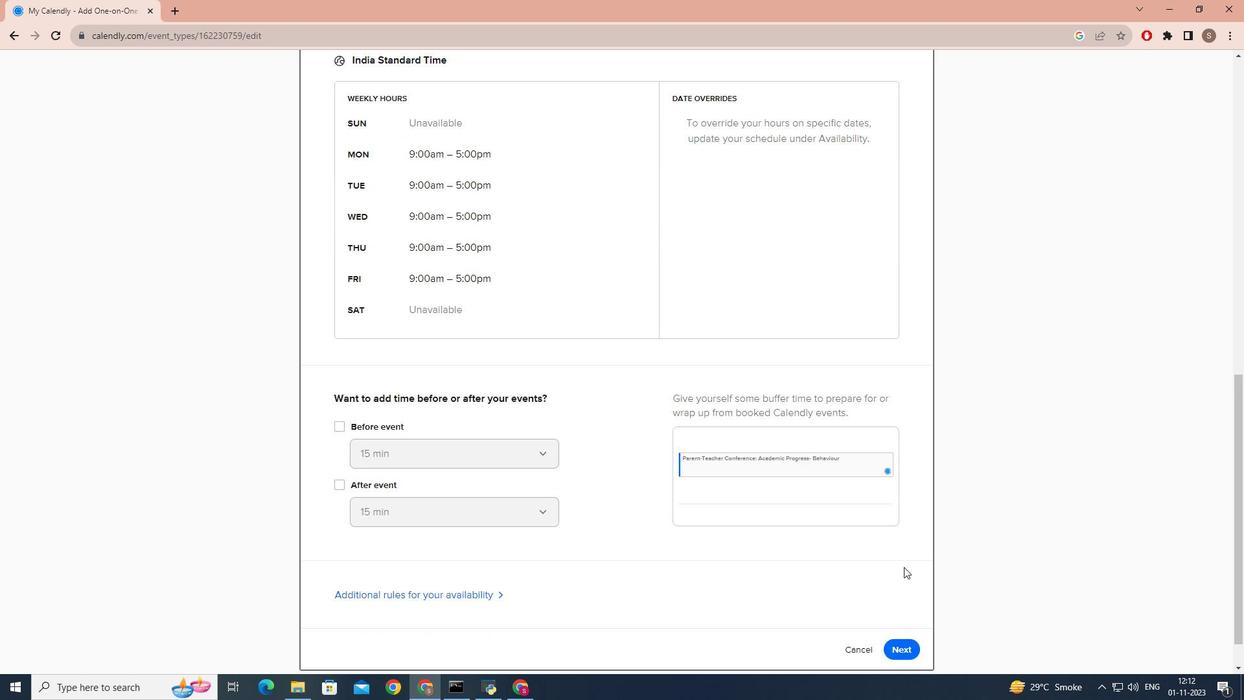 
Action: Mouse moved to (904, 600)
Screenshot: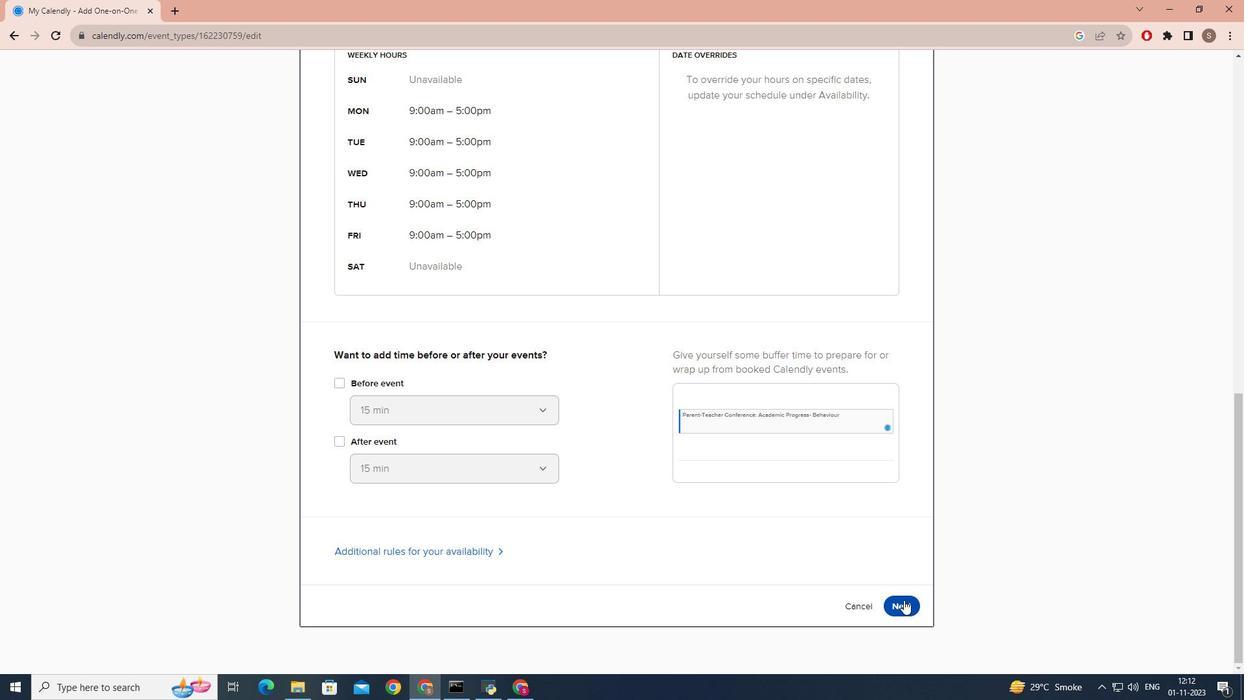 
Action: Mouse pressed left at (904, 600)
Screenshot: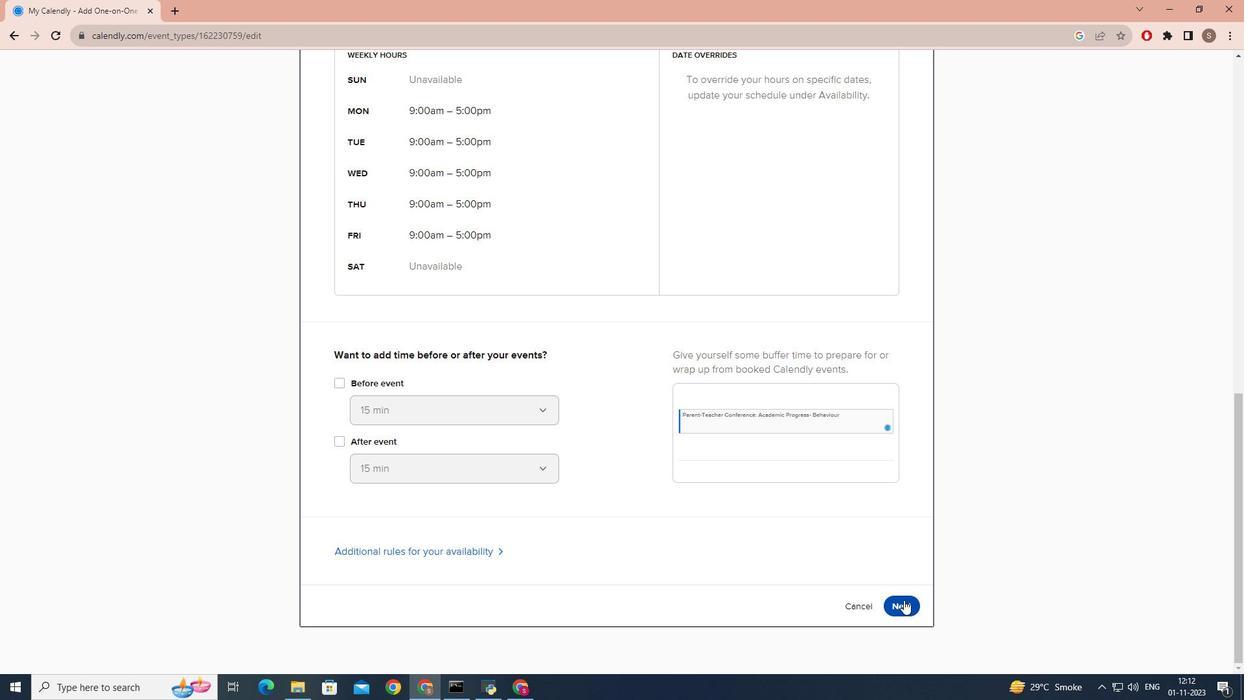 
